 Task: Add a signature Gabriel Evans containing With warm thanks and best wishes, Gabriel Evans to email address softage.1@softage.net and add a label Clothing
Action: Mouse moved to (412, 685)
Screenshot: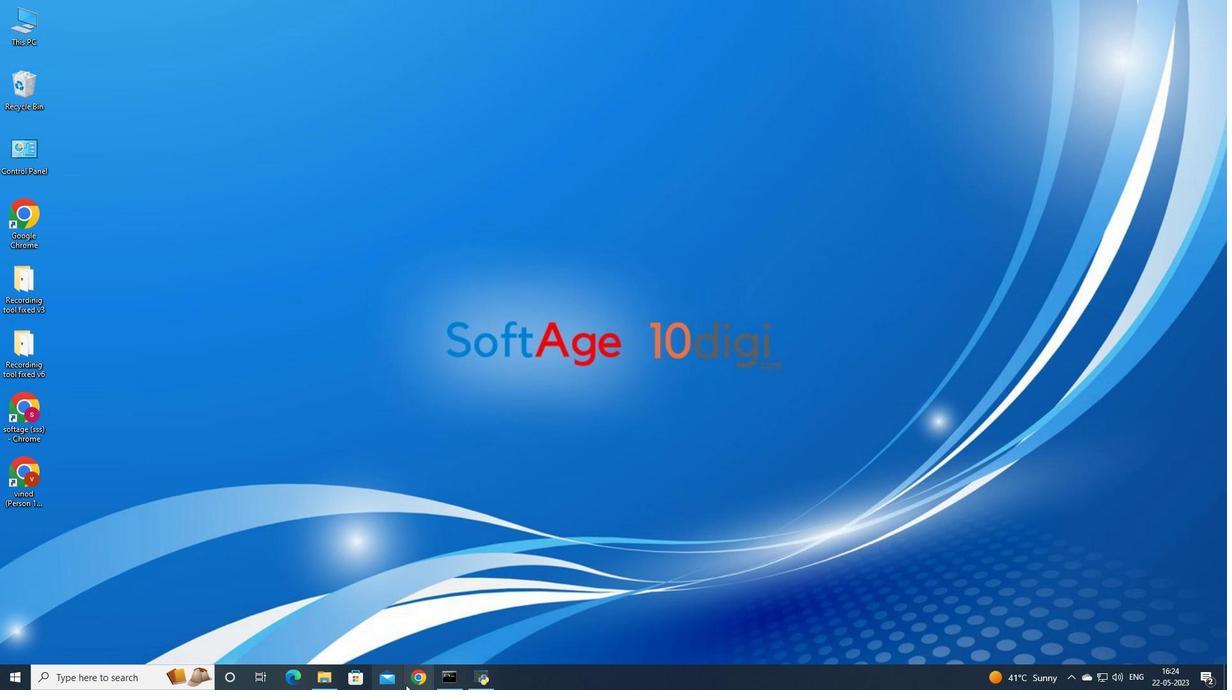 
Action: Mouse pressed left at (412, 685)
Screenshot: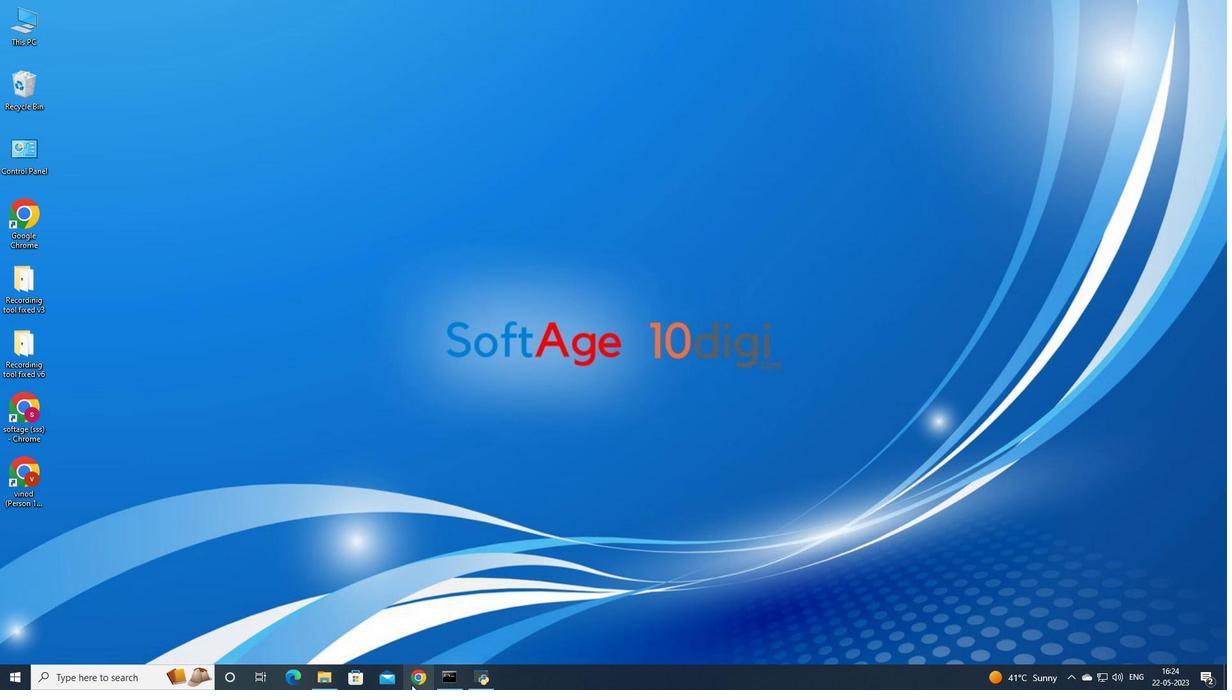 
Action: Mouse moved to (544, 402)
Screenshot: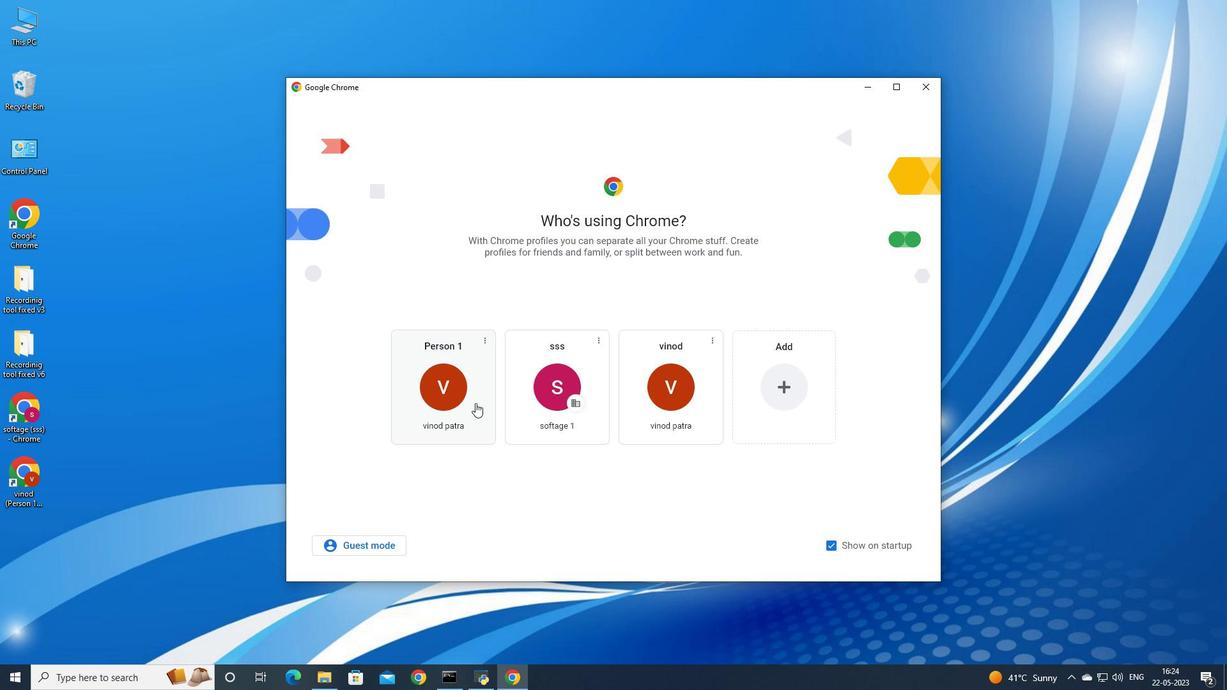 
Action: Mouse pressed left at (544, 402)
Screenshot: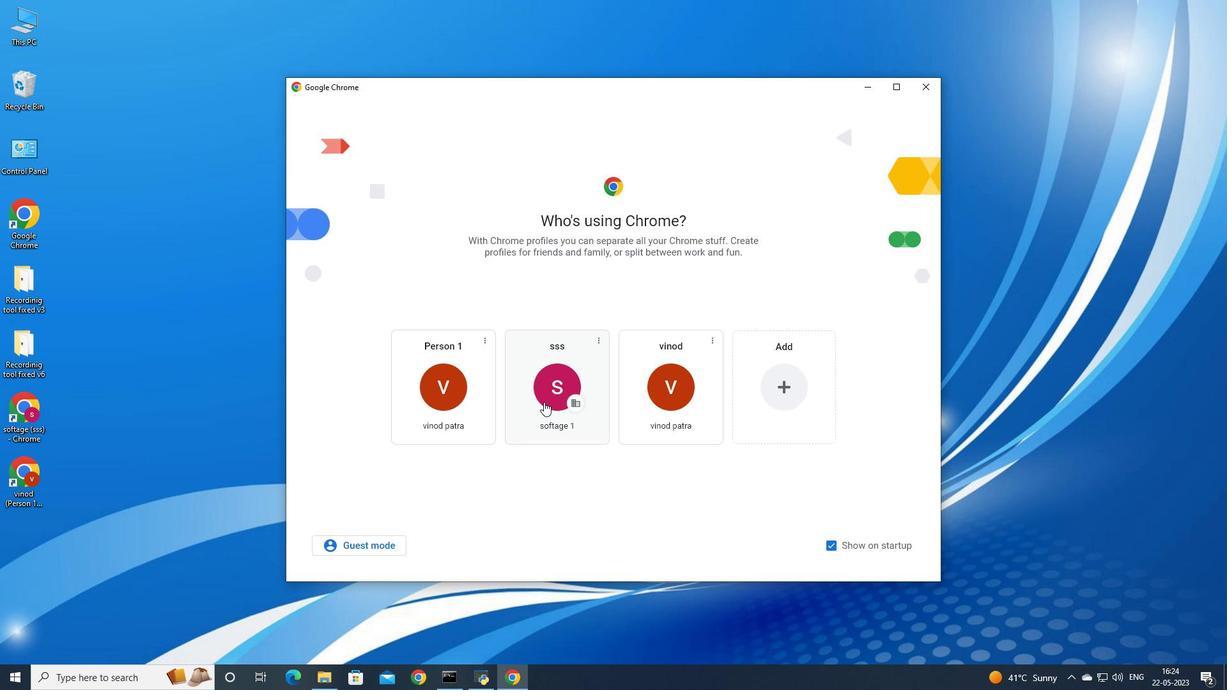 
Action: Mouse moved to (1100, 67)
Screenshot: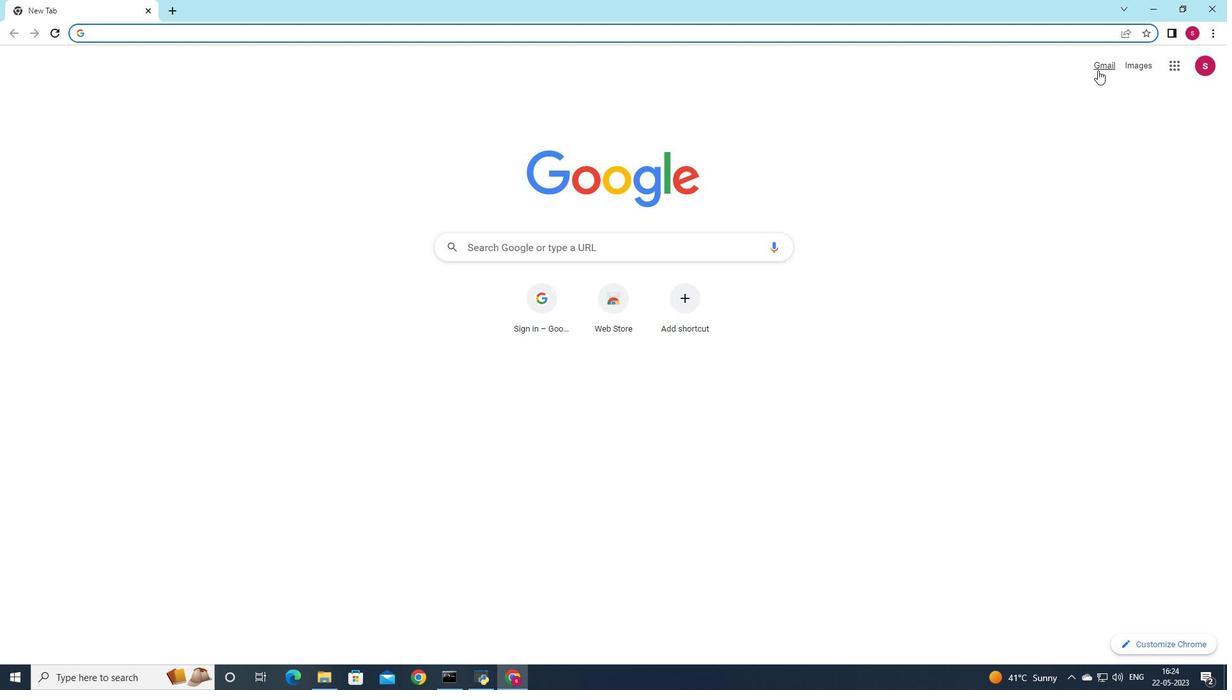 
Action: Mouse pressed left at (1100, 67)
Screenshot: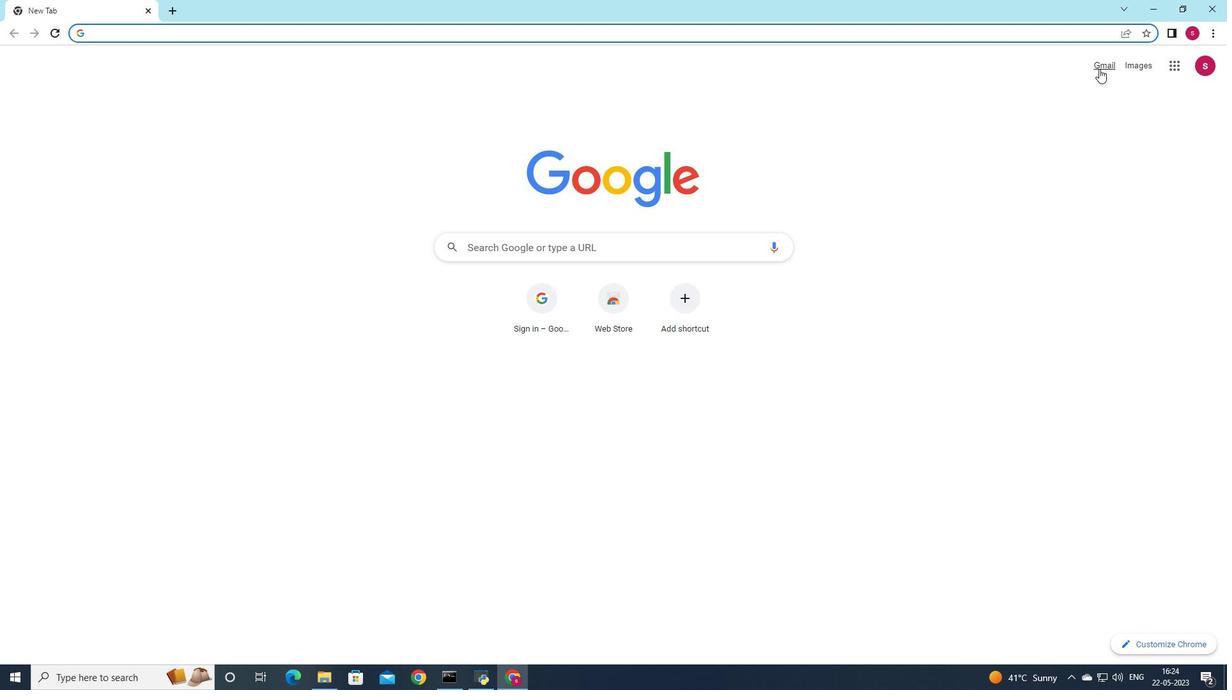 
Action: Mouse moved to (1090, 86)
Screenshot: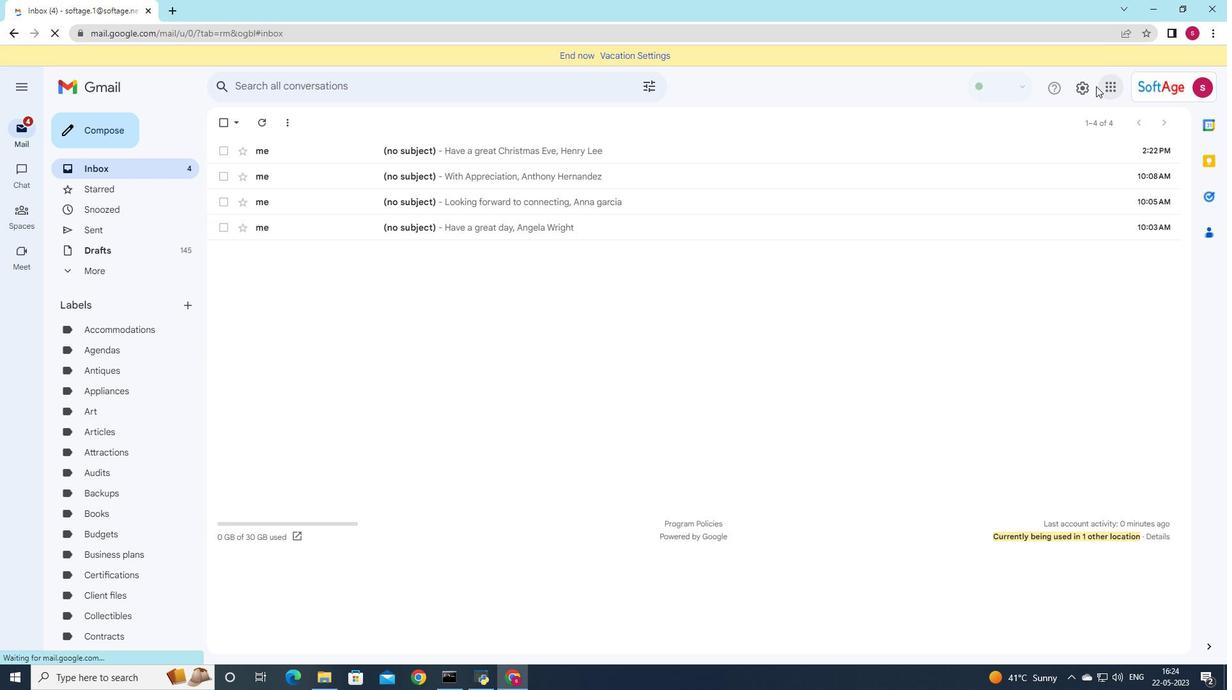 
Action: Mouse pressed left at (1090, 86)
Screenshot: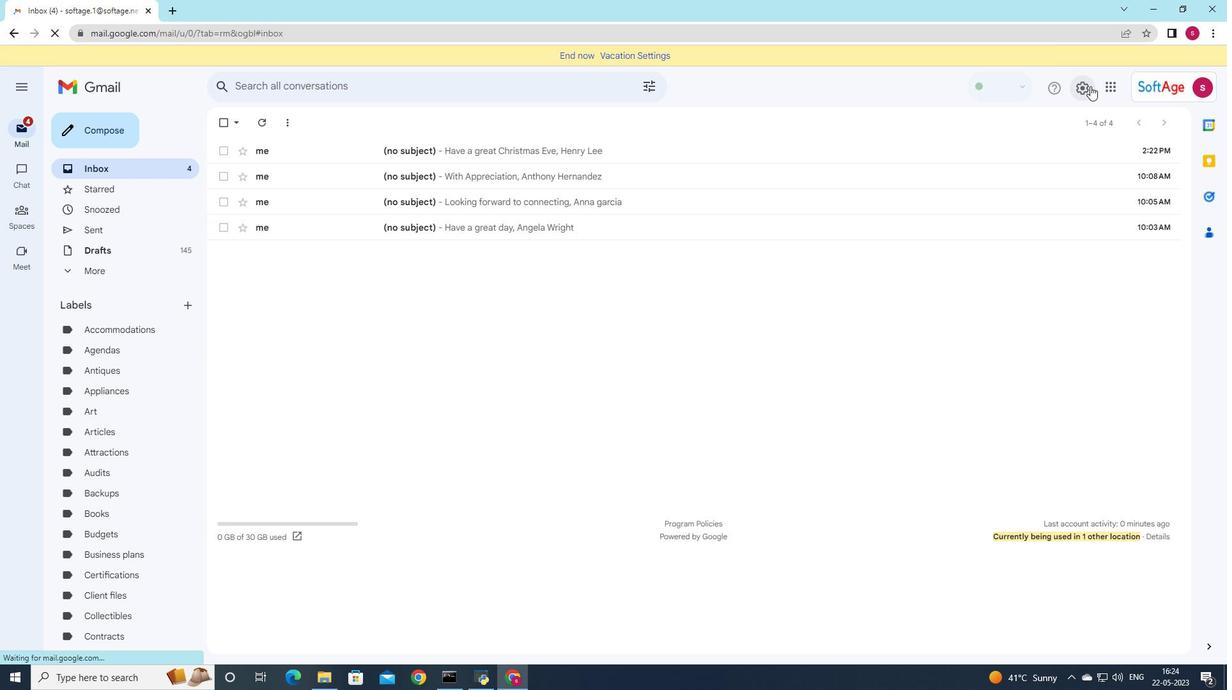 
Action: Mouse moved to (1095, 143)
Screenshot: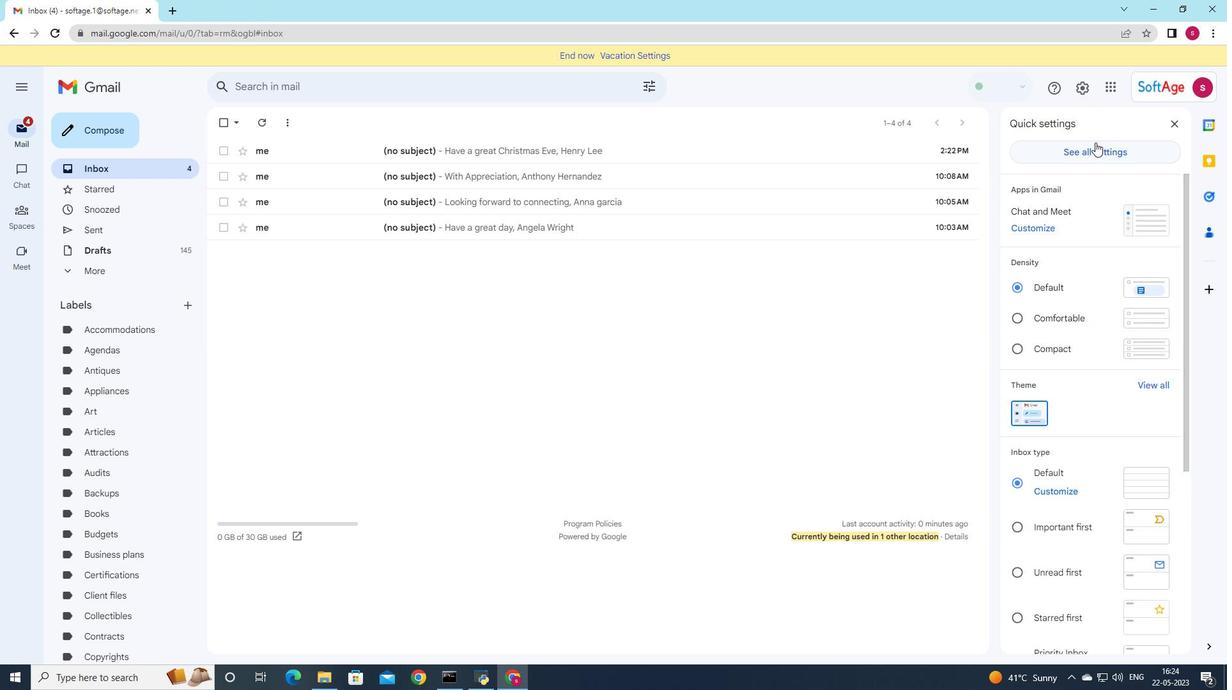 
Action: Mouse pressed left at (1095, 143)
Screenshot: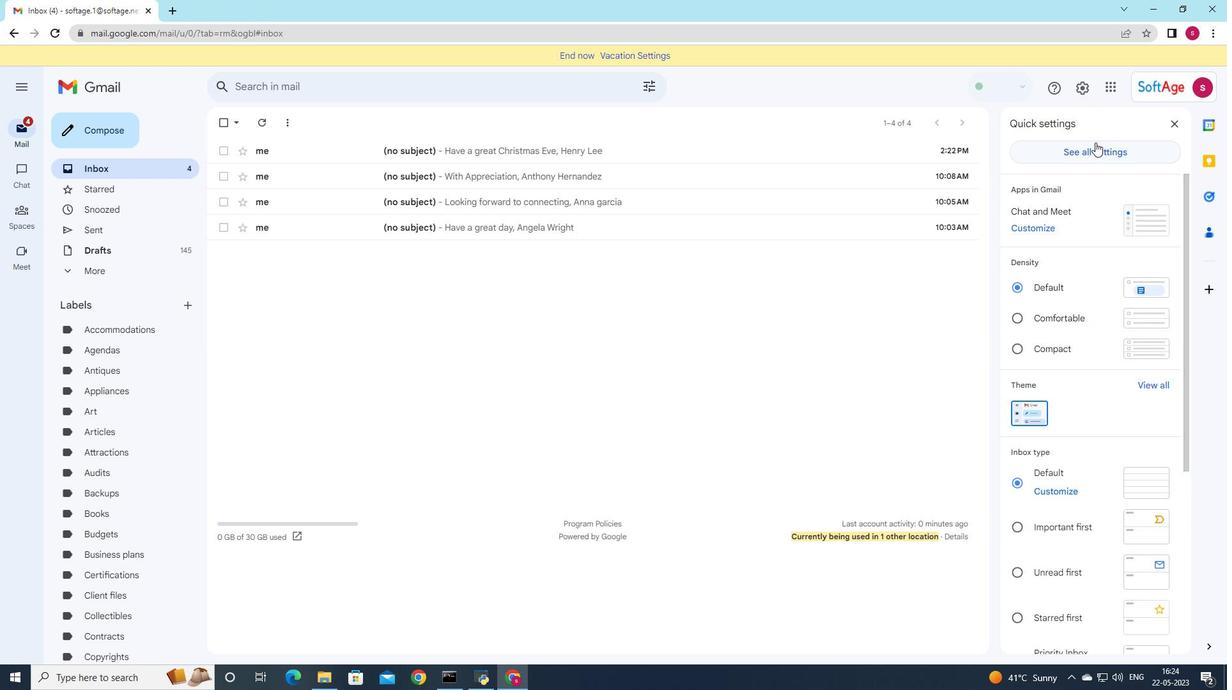 
Action: Mouse moved to (659, 280)
Screenshot: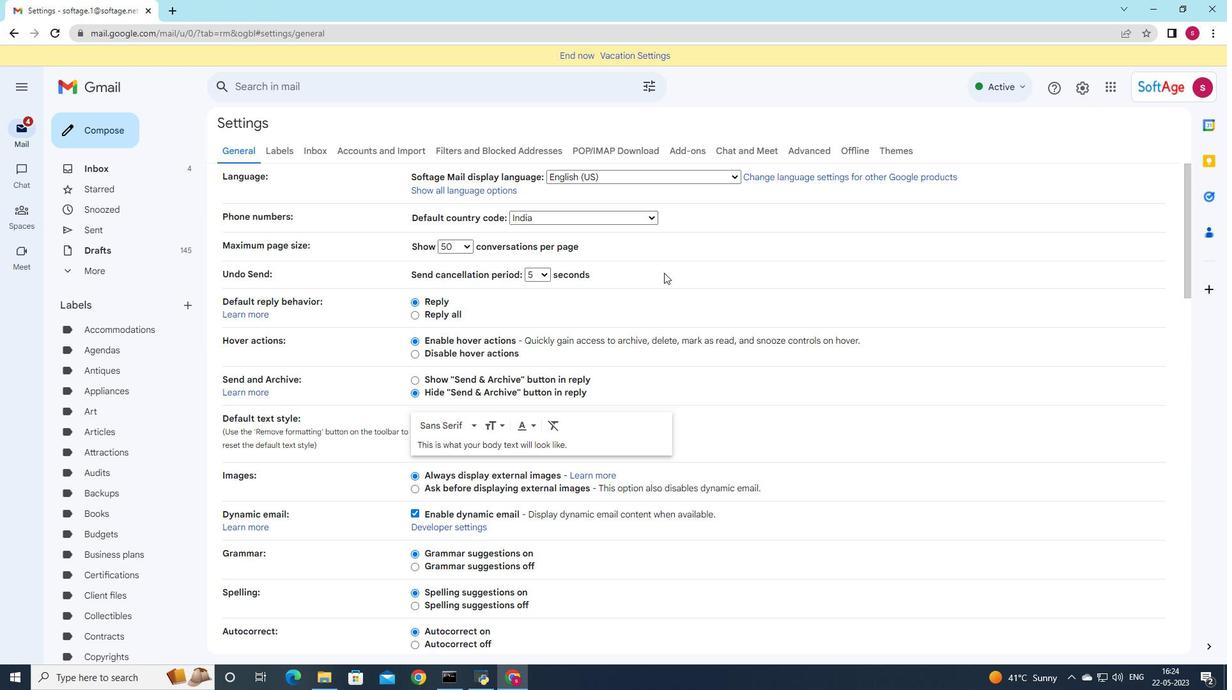 
Action: Mouse scrolled (659, 279) with delta (0, 0)
Screenshot: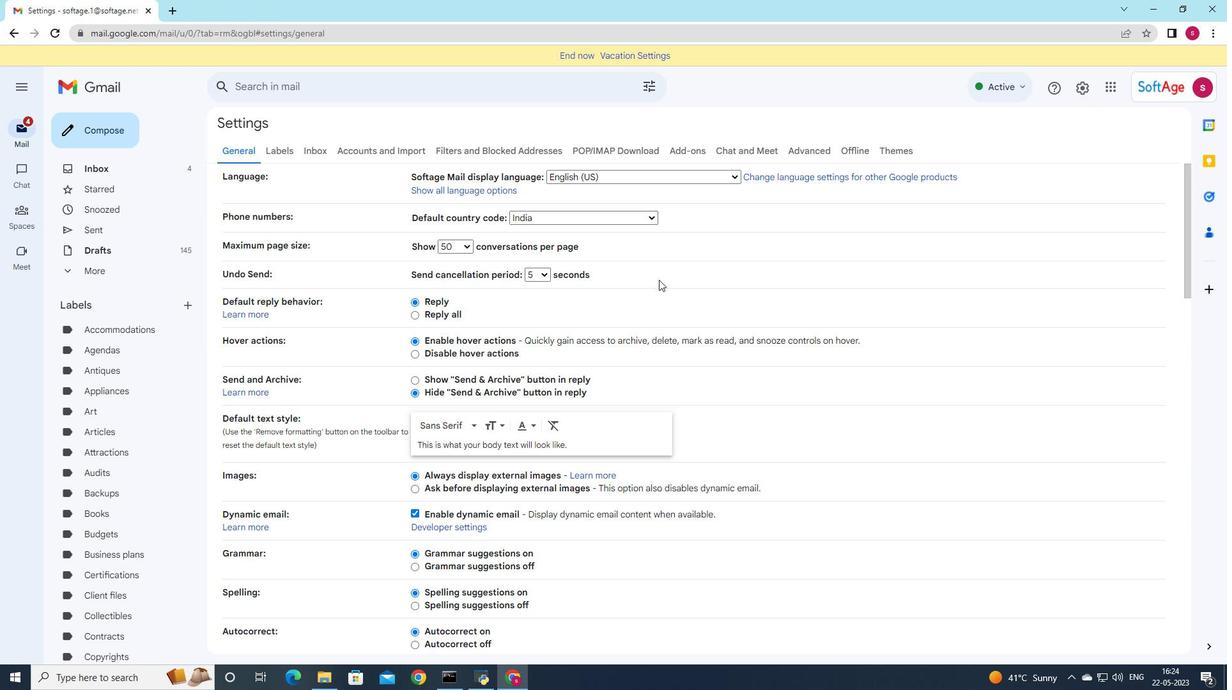 
Action: Mouse scrolled (659, 279) with delta (0, 0)
Screenshot: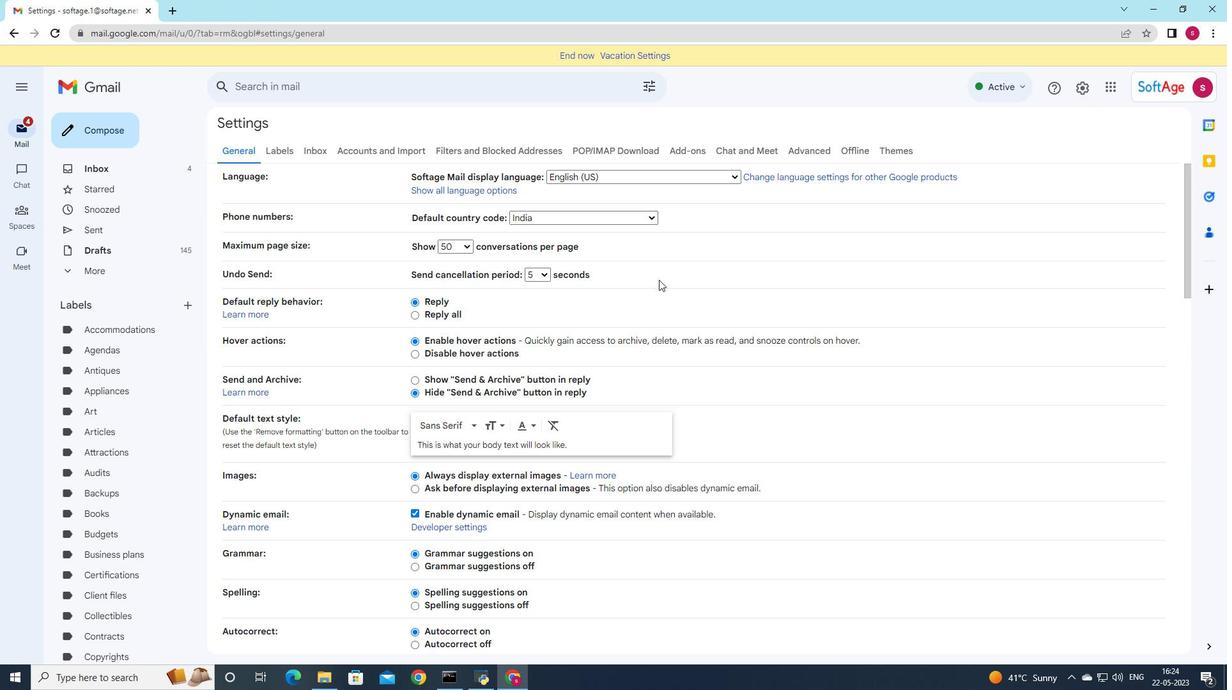 
Action: Mouse scrolled (659, 279) with delta (0, 0)
Screenshot: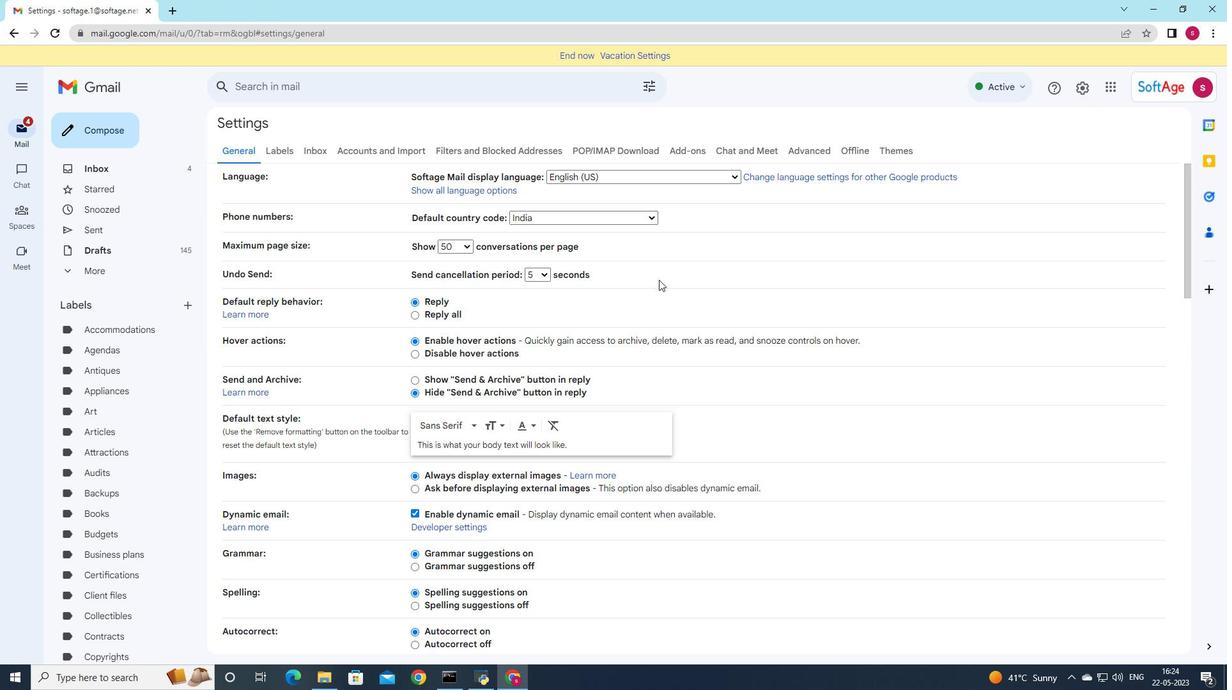 
Action: Mouse moved to (657, 285)
Screenshot: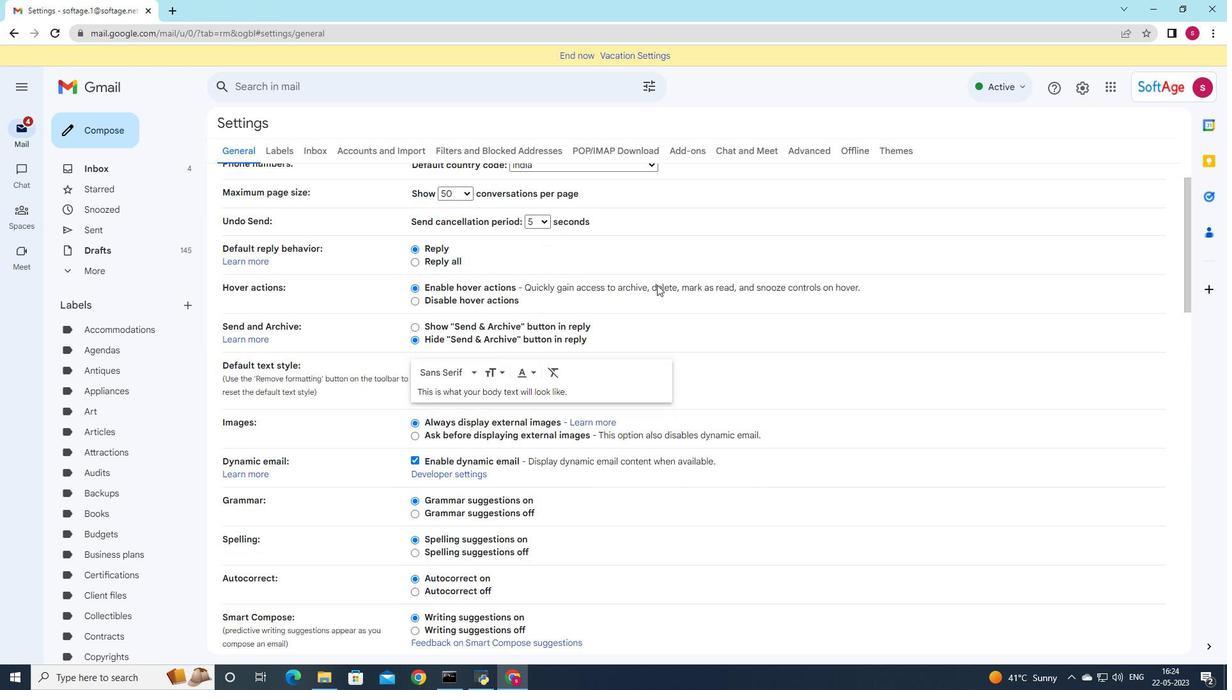 
Action: Mouse scrolled (657, 285) with delta (0, 0)
Screenshot: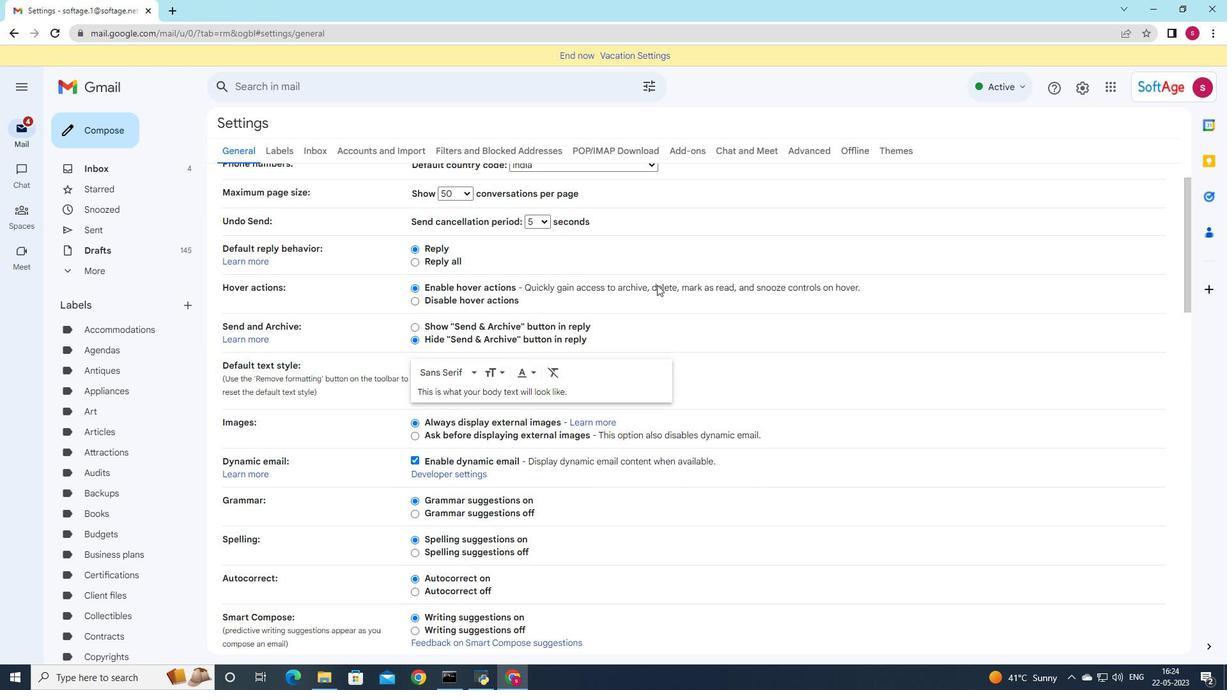 
Action: Mouse scrolled (657, 285) with delta (0, 0)
Screenshot: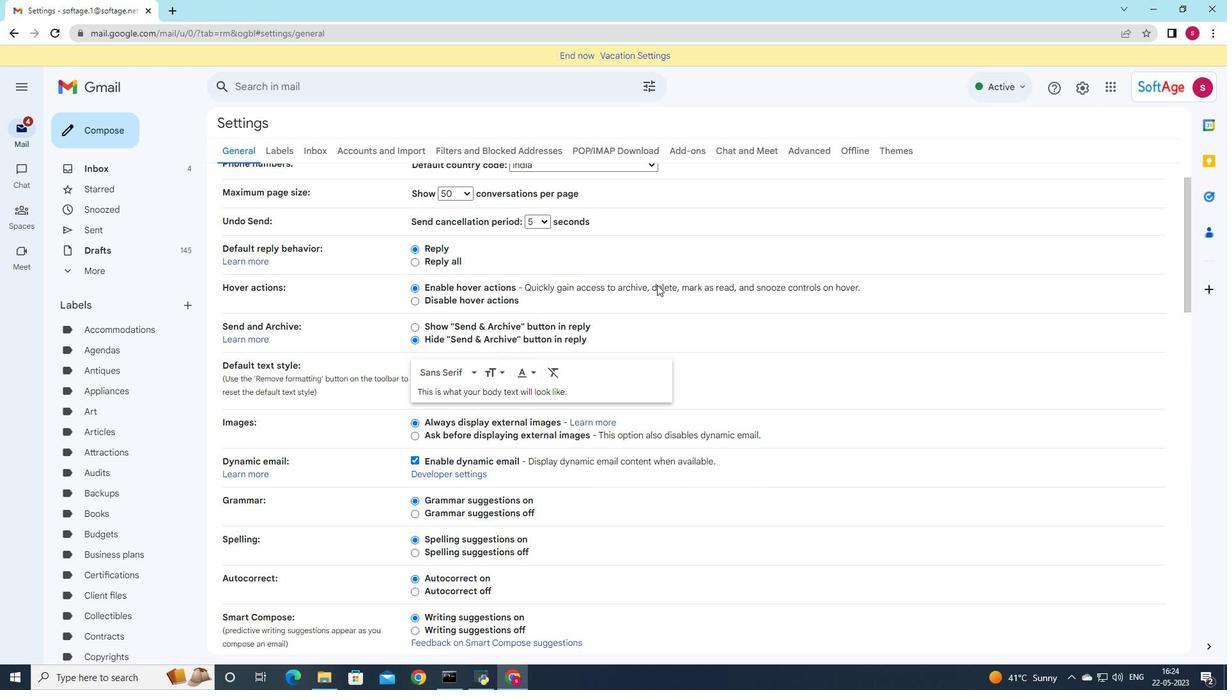 
Action: Mouse scrolled (657, 285) with delta (0, 0)
Screenshot: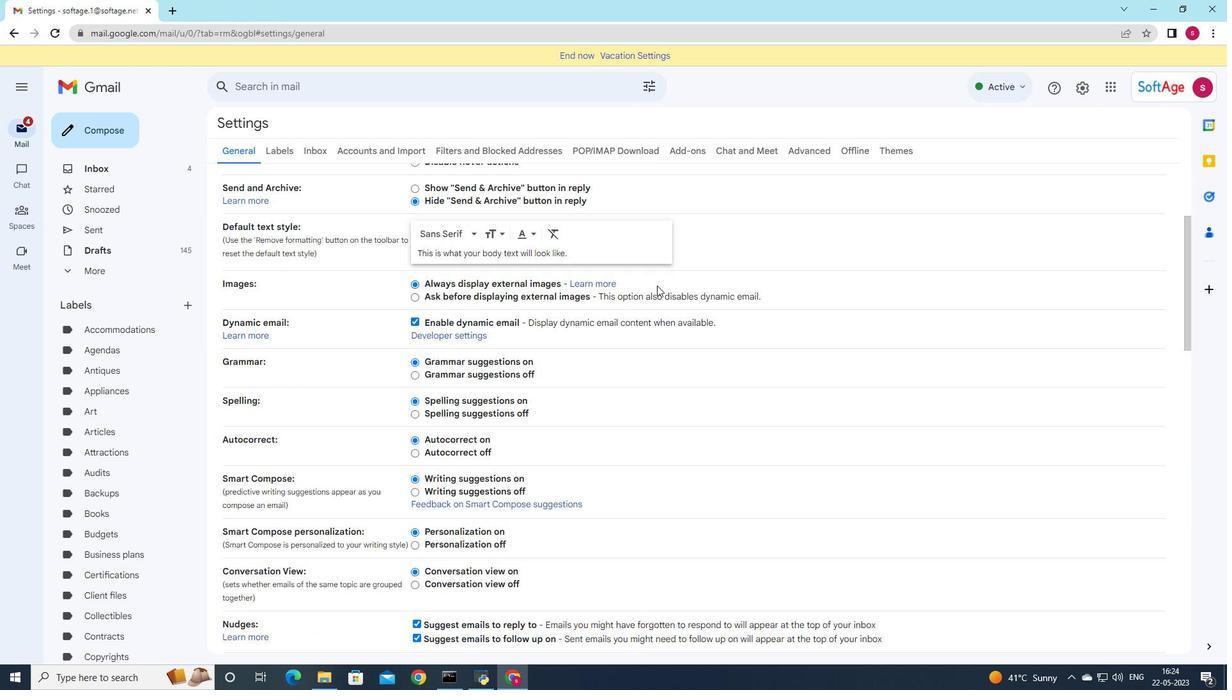 
Action: Mouse scrolled (657, 285) with delta (0, 0)
Screenshot: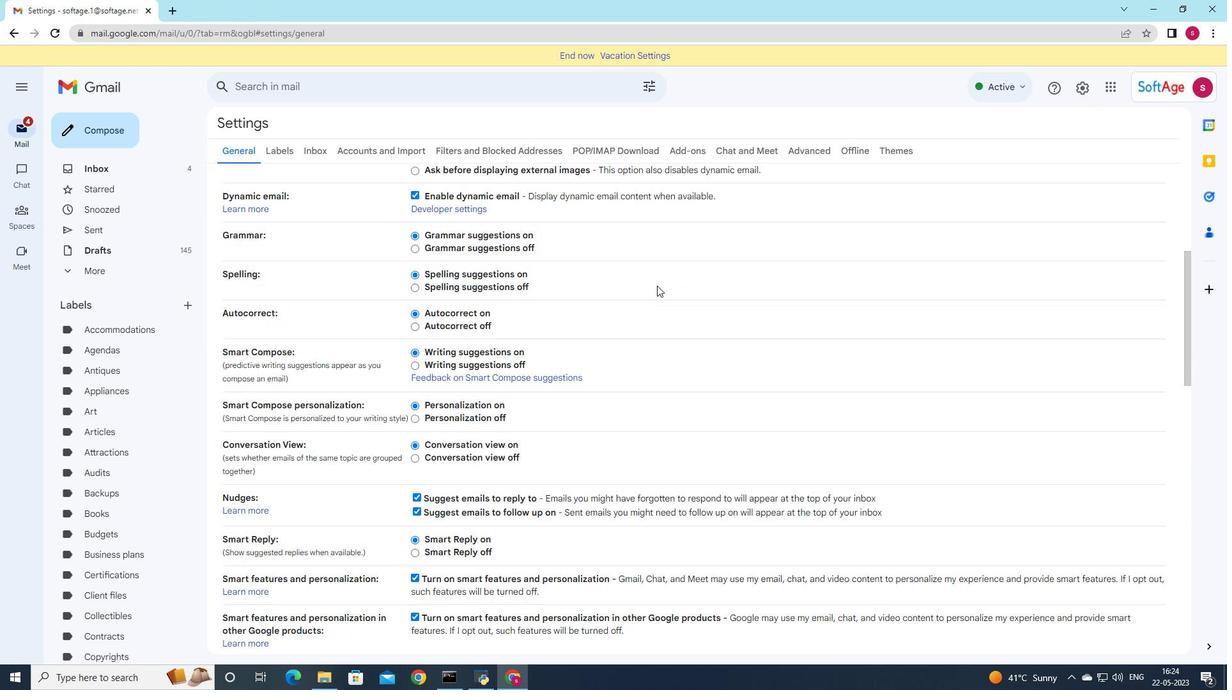 
Action: Mouse scrolled (657, 285) with delta (0, 0)
Screenshot: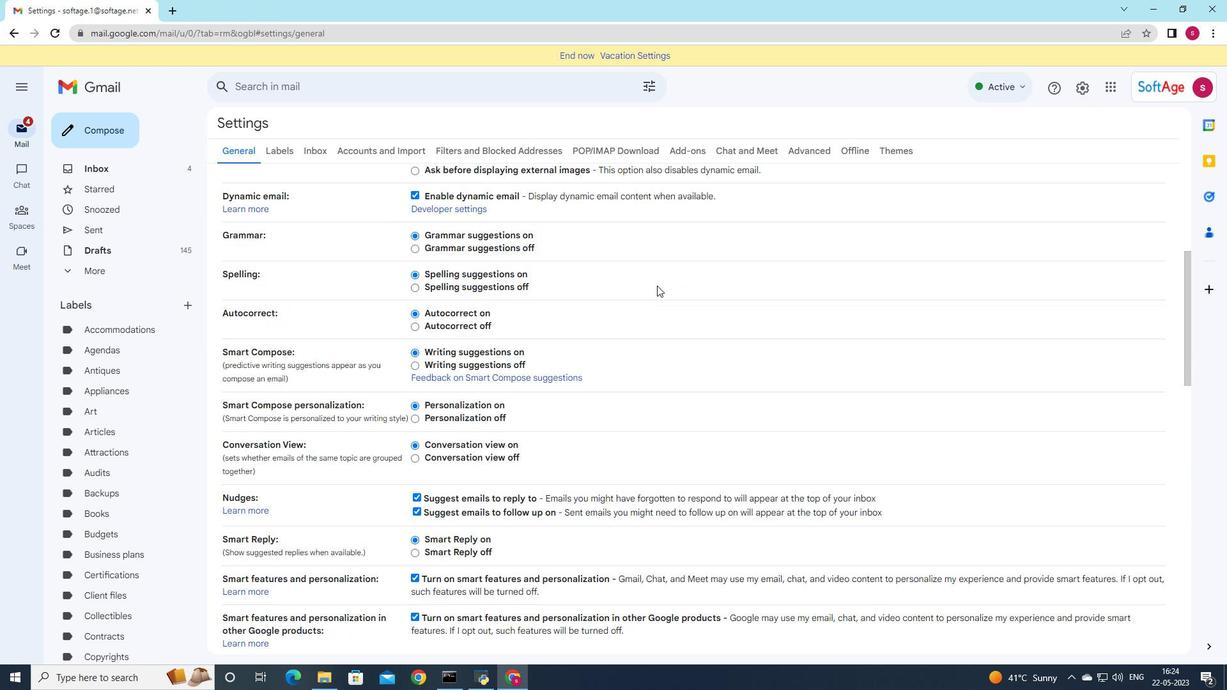 
Action: Mouse scrolled (657, 285) with delta (0, 0)
Screenshot: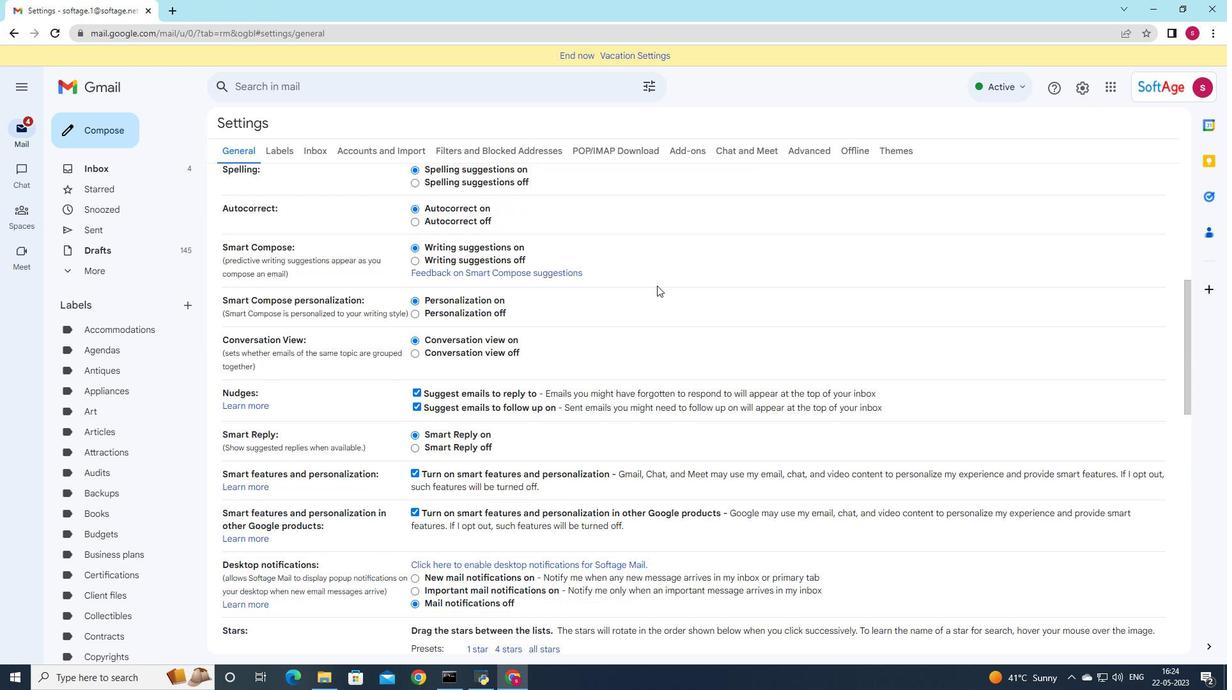 
Action: Mouse scrolled (657, 285) with delta (0, 0)
Screenshot: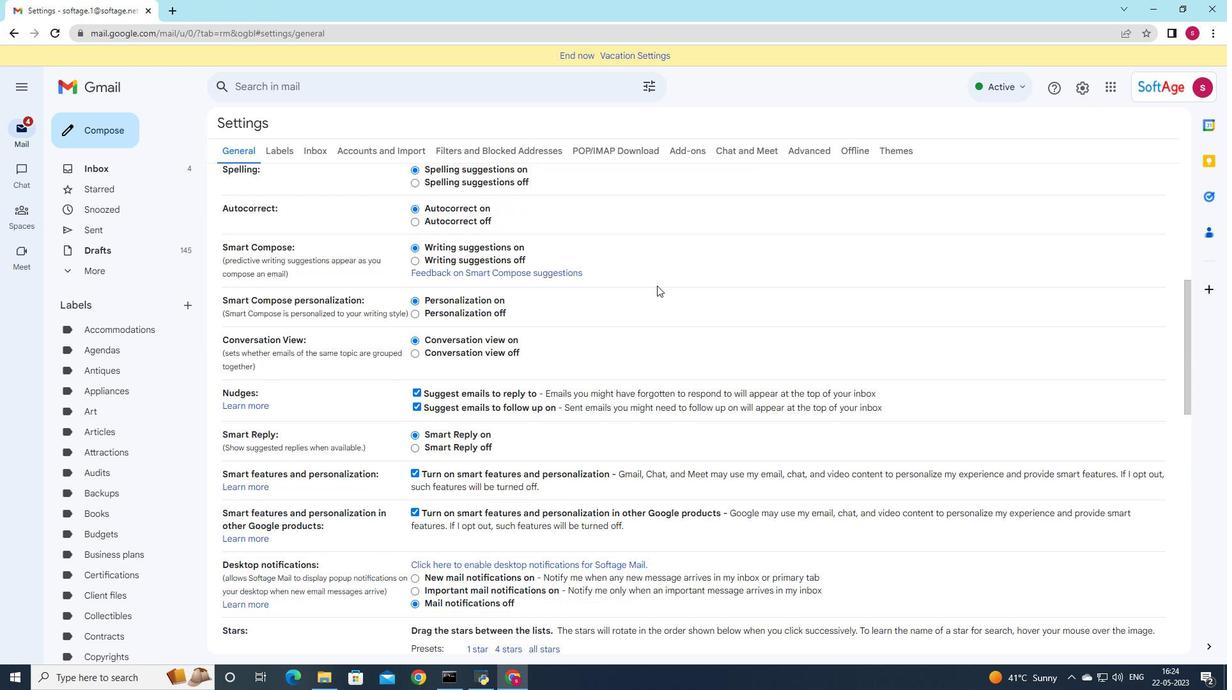 
Action: Mouse scrolled (657, 285) with delta (0, 0)
Screenshot: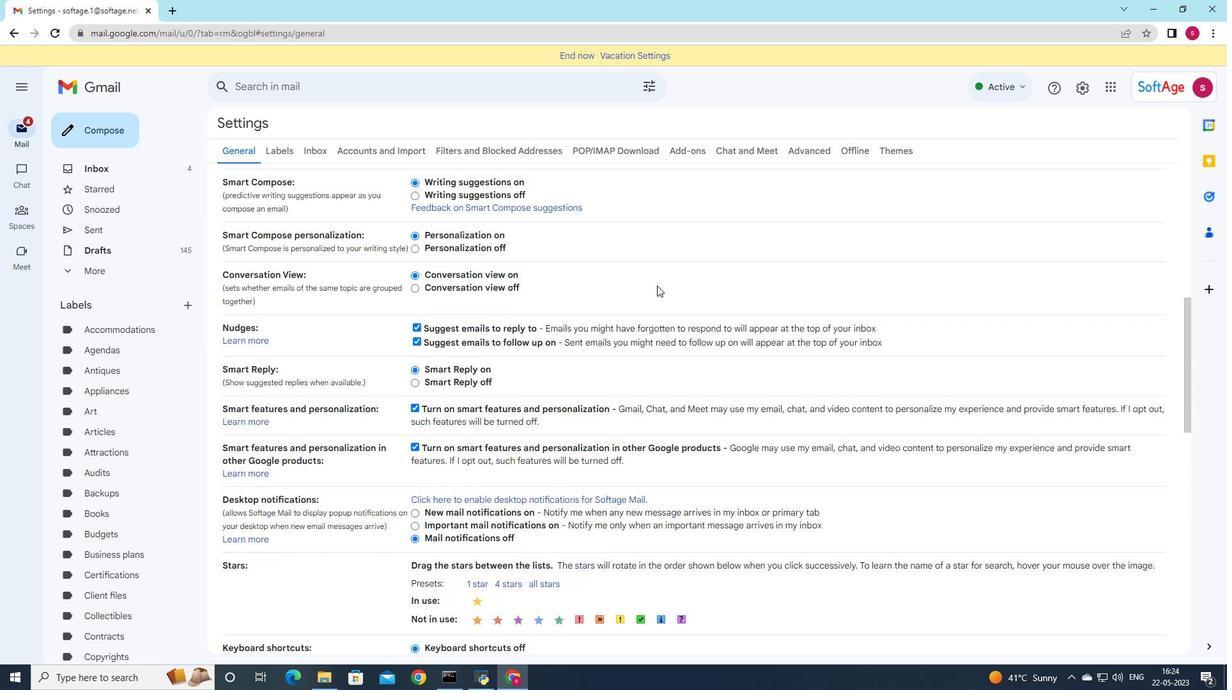 
Action: Mouse scrolled (657, 285) with delta (0, 0)
Screenshot: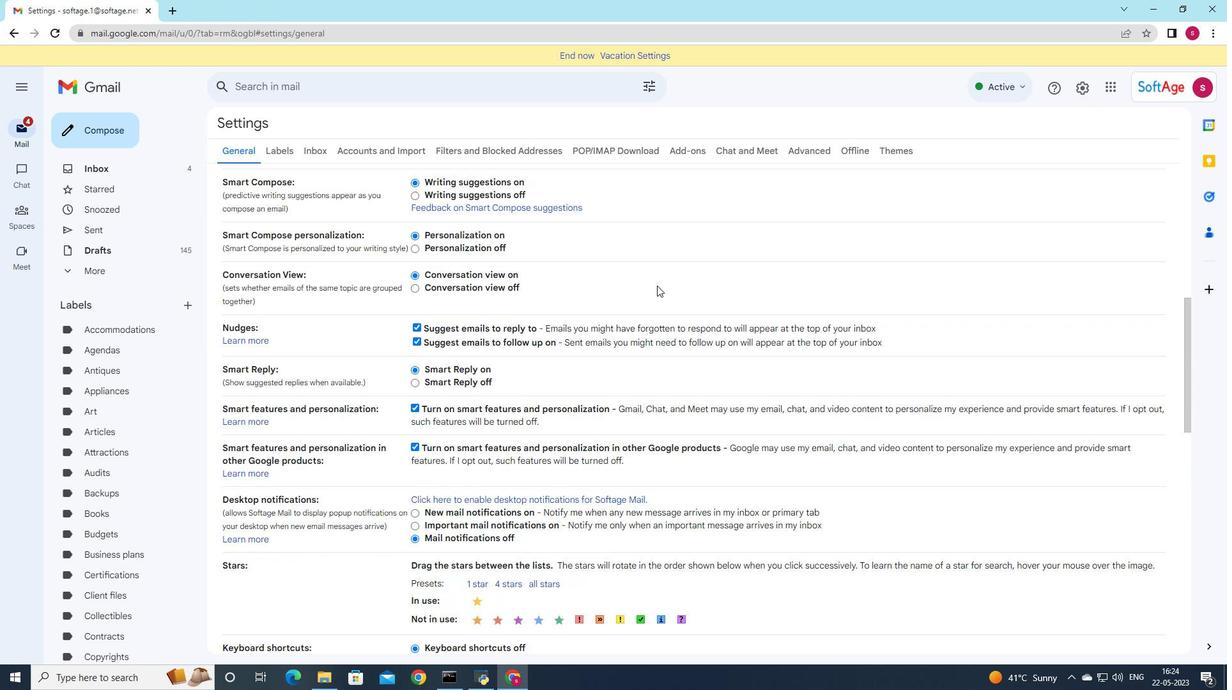 
Action: Mouse scrolled (657, 285) with delta (0, 0)
Screenshot: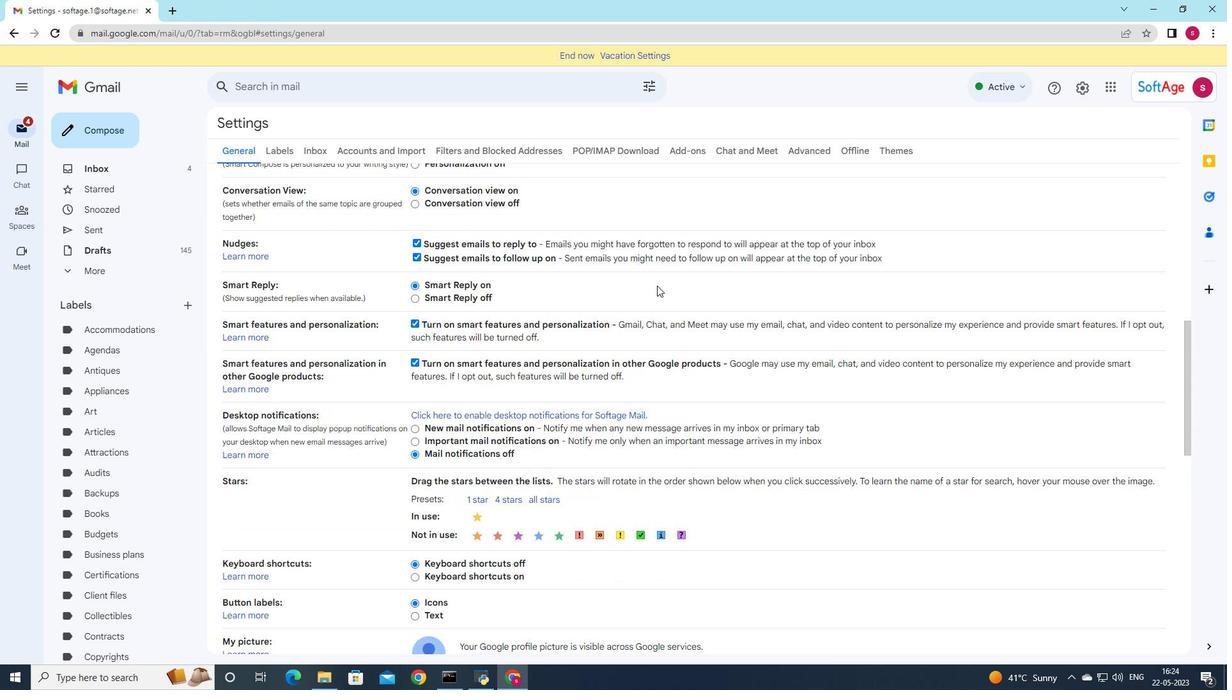 
Action: Mouse scrolled (657, 285) with delta (0, 0)
Screenshot: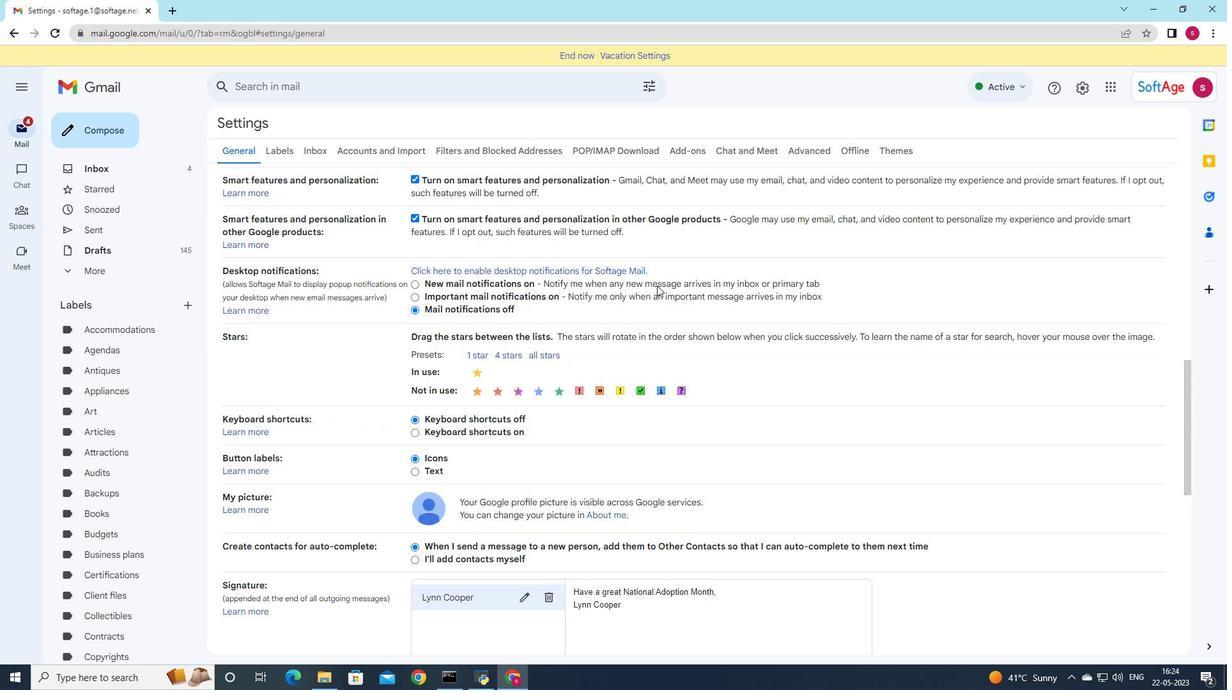 
Action: Mouse scrolled (657, 285) with delta (0, 0)
Screenshot: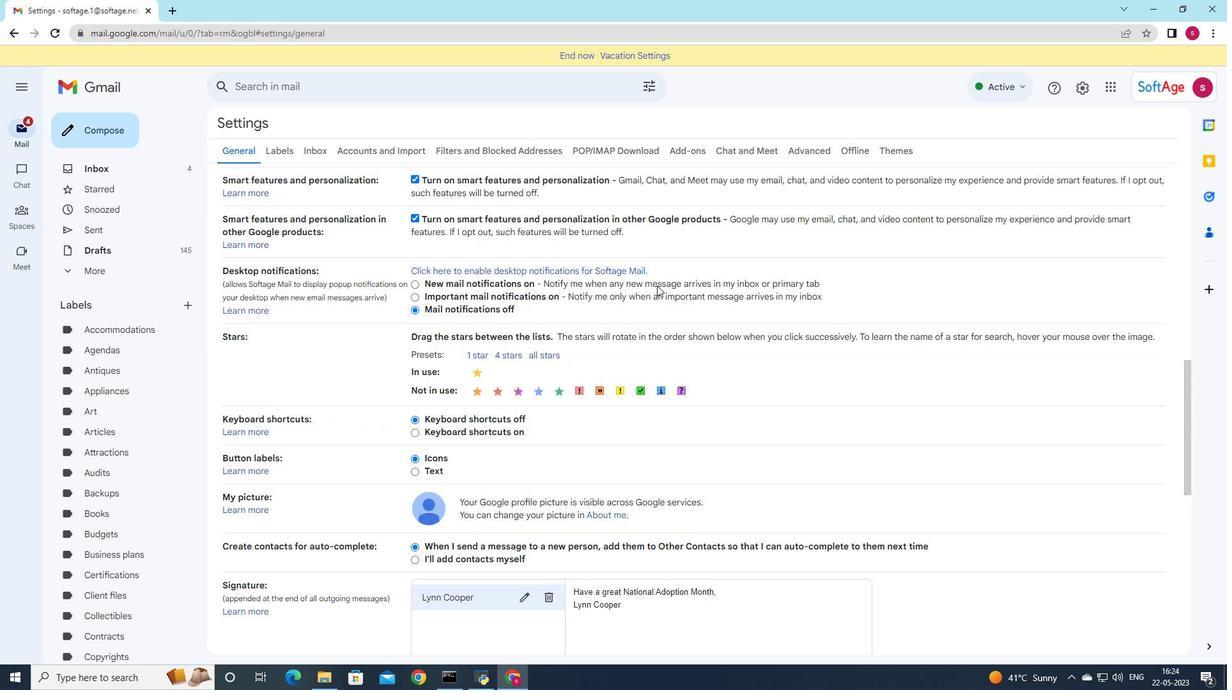 
Action: Mouse moved to (551, 361)
Screenshot: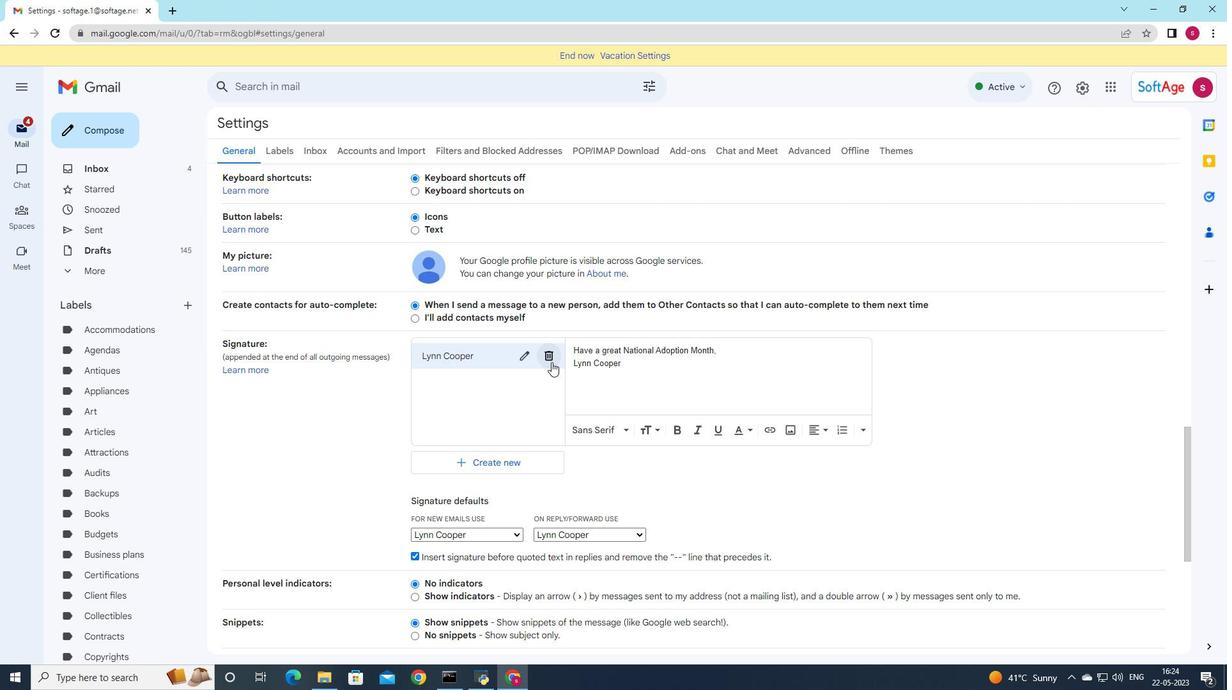 
Action: Mouse pressed left at (551, 361)
Screenshot: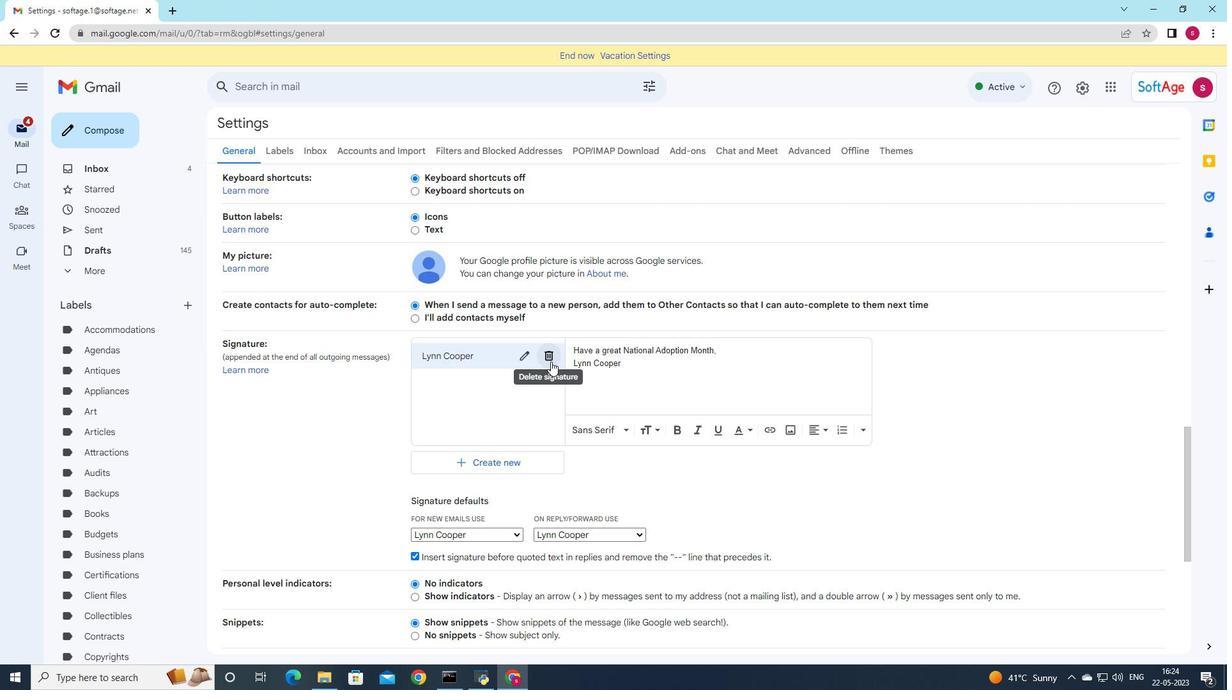 
Action: Mouse moved to (713, 382)
Screenshot: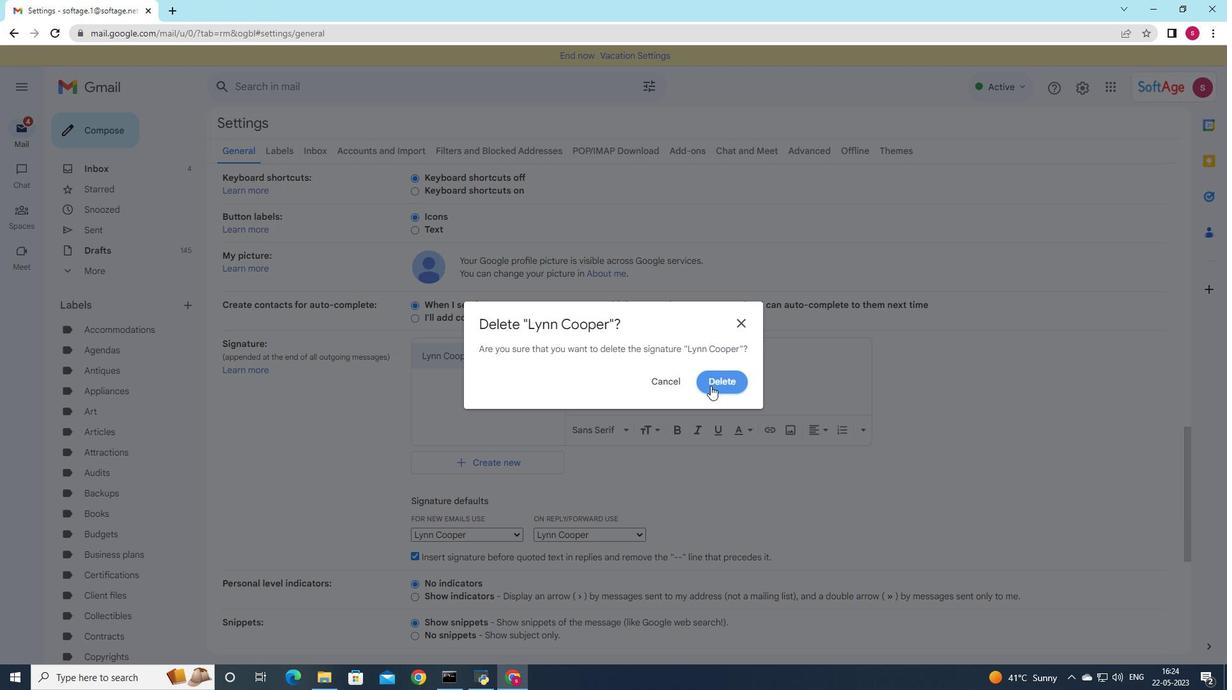 
Action: Mouse pressed left at (713, 382)
Screenshot: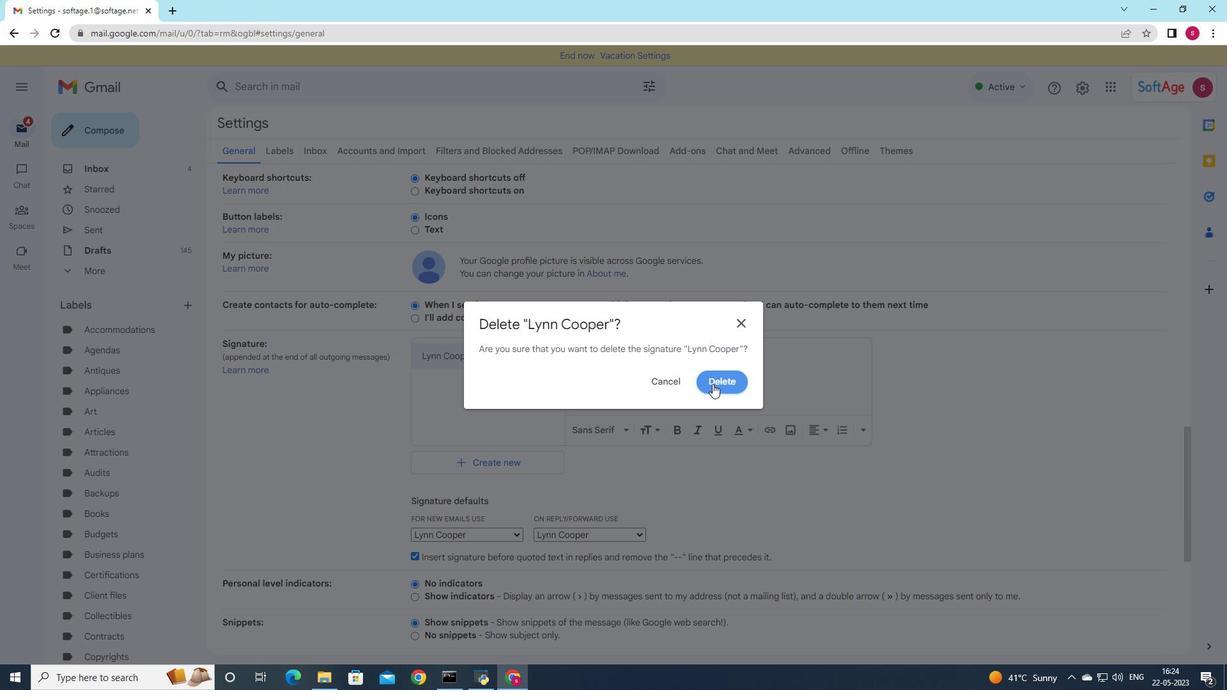 
Action: Mouse moved to (478, 370)
Screenshot: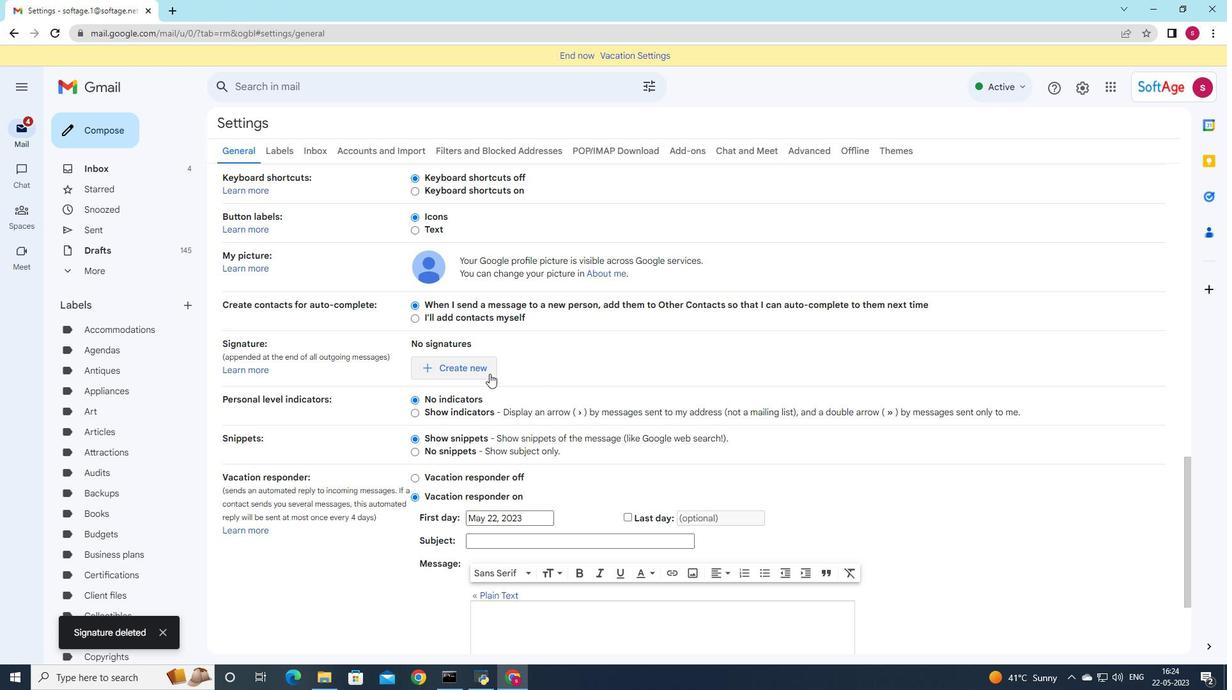 
Action: Mouse pressed left at (478, 370)
Screenshot: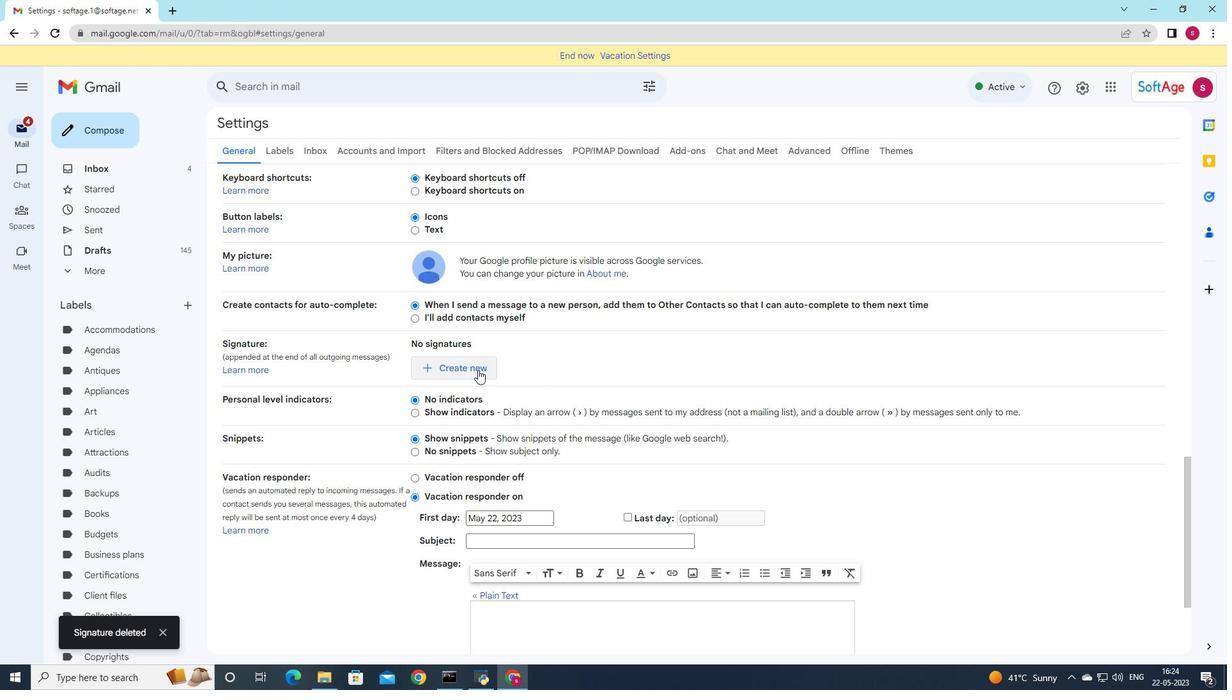 
Action: Mouse moved to (1009, 333)
Screenshot: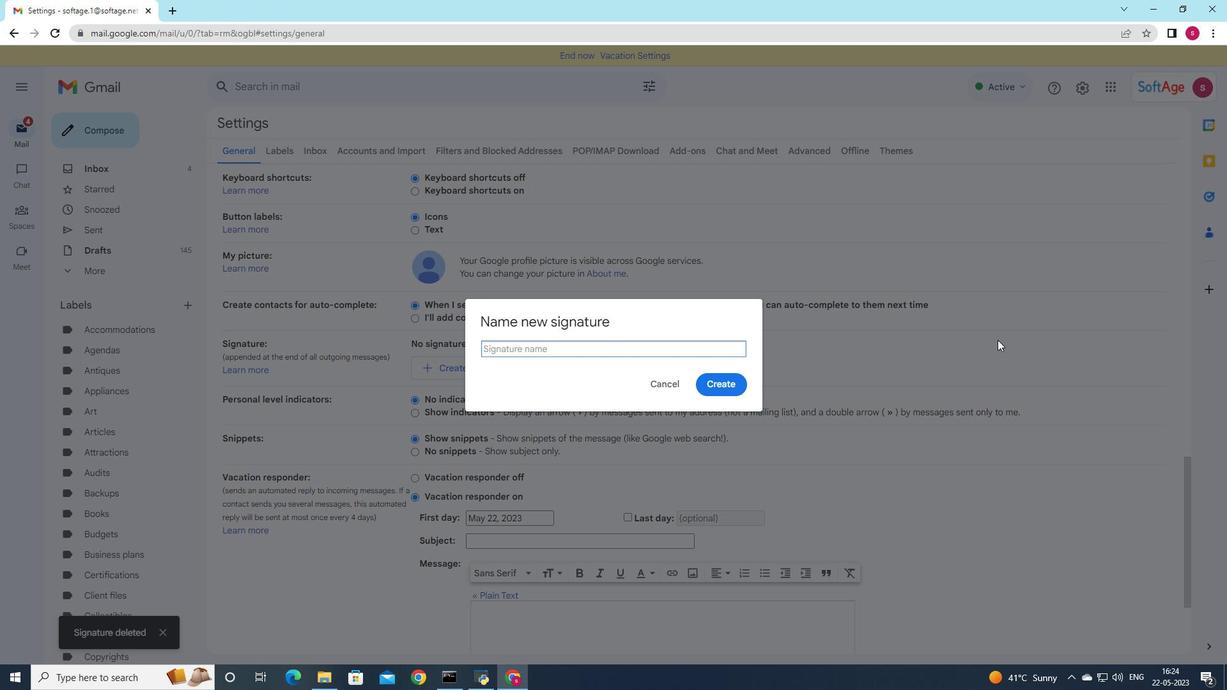 
Action: Key pressed <Key.shift><Key.shift><Key.shift><Key.shift><Key.shift><Key.shift><Key.shift><Key.shift><Key.shift>ga<Key.backspace><Key.backspace><Key.shift>Gabriek<Key.backspace>l
Screenshot: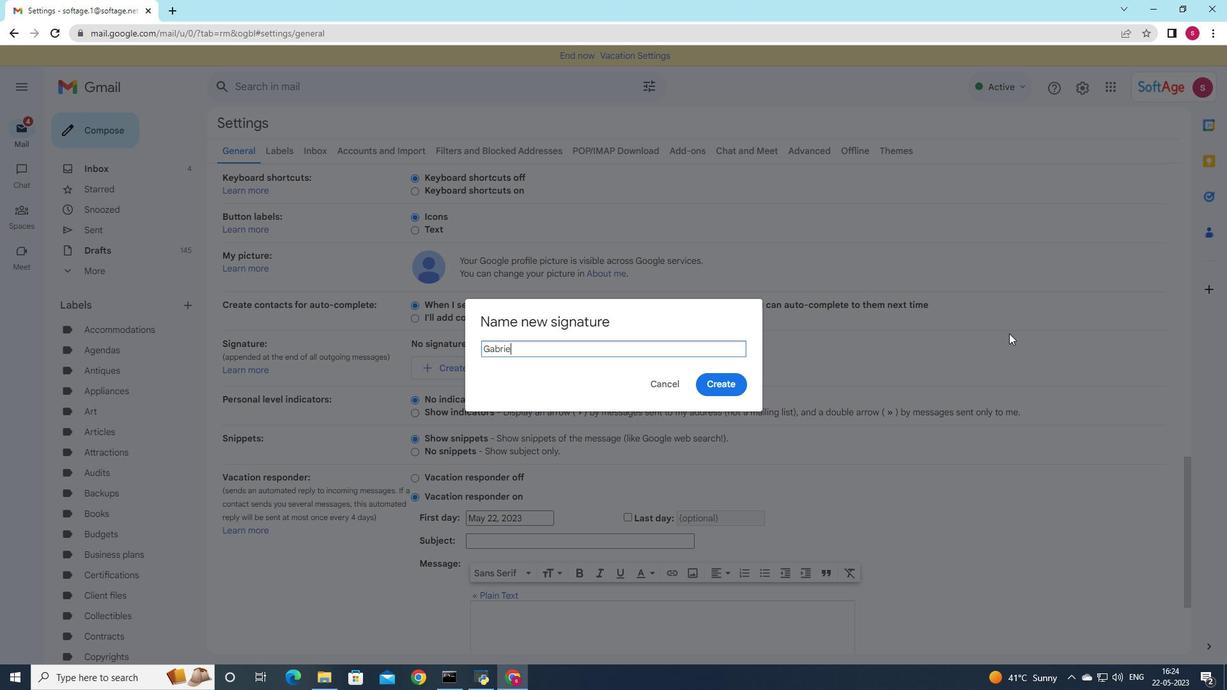 
Action: Mouse moved to (701, 384)
Screenshot: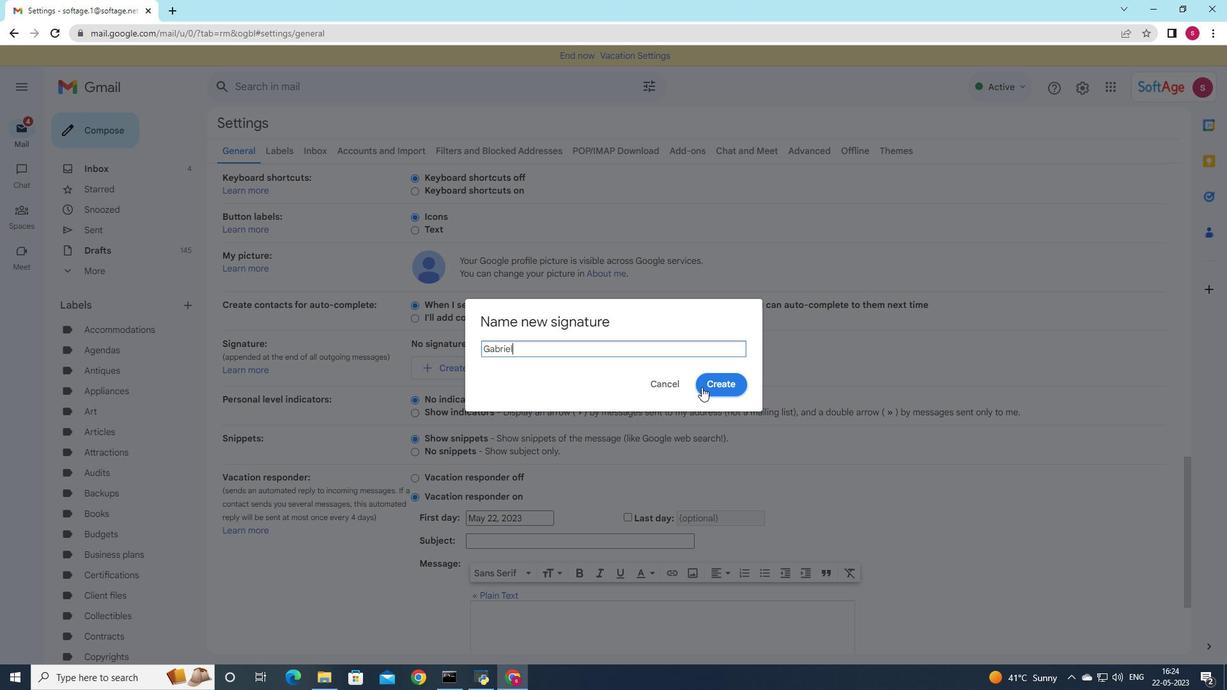 
Action: Mouse pressed left at (701, 384)
Screenshot: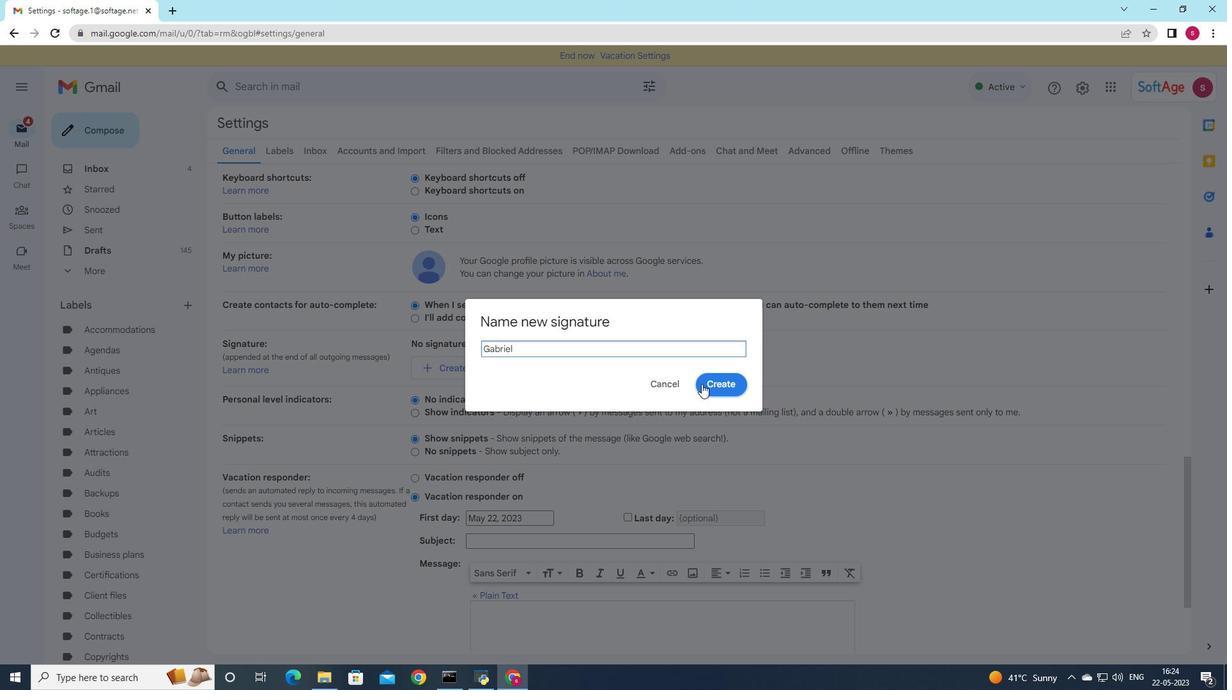 
Action: Mouse moved to (622, 361)
Screenshot: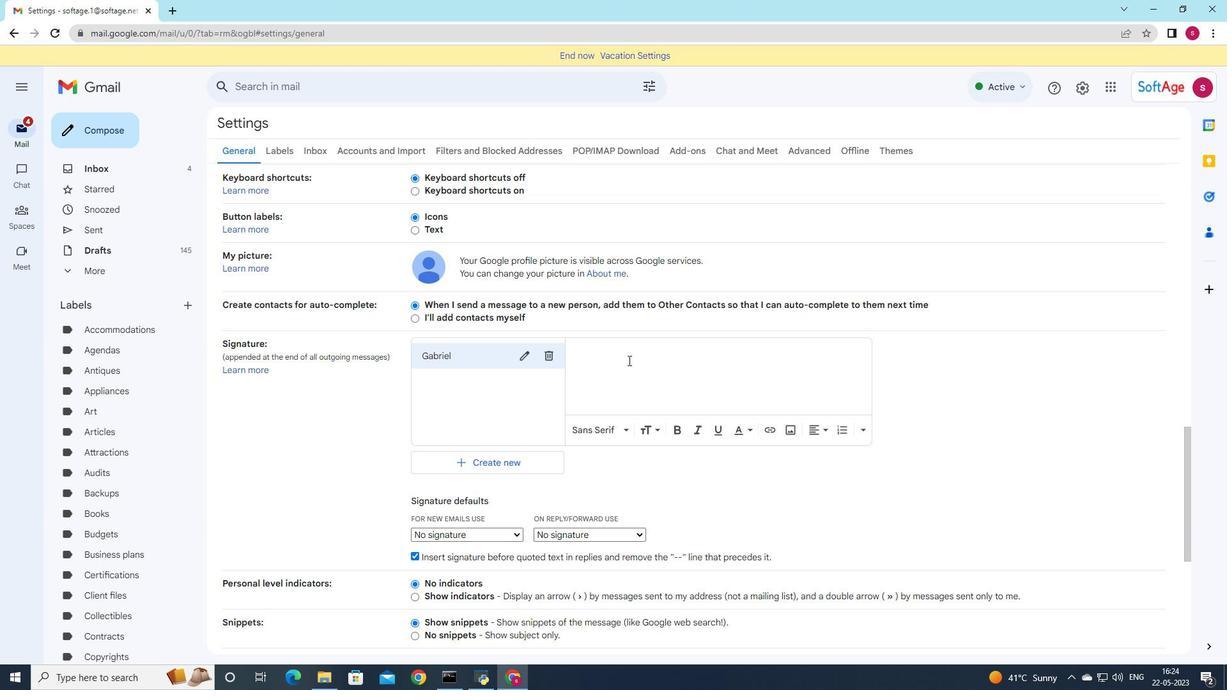 
Action: Mouse pressed left at (622, 361)
Screenshot: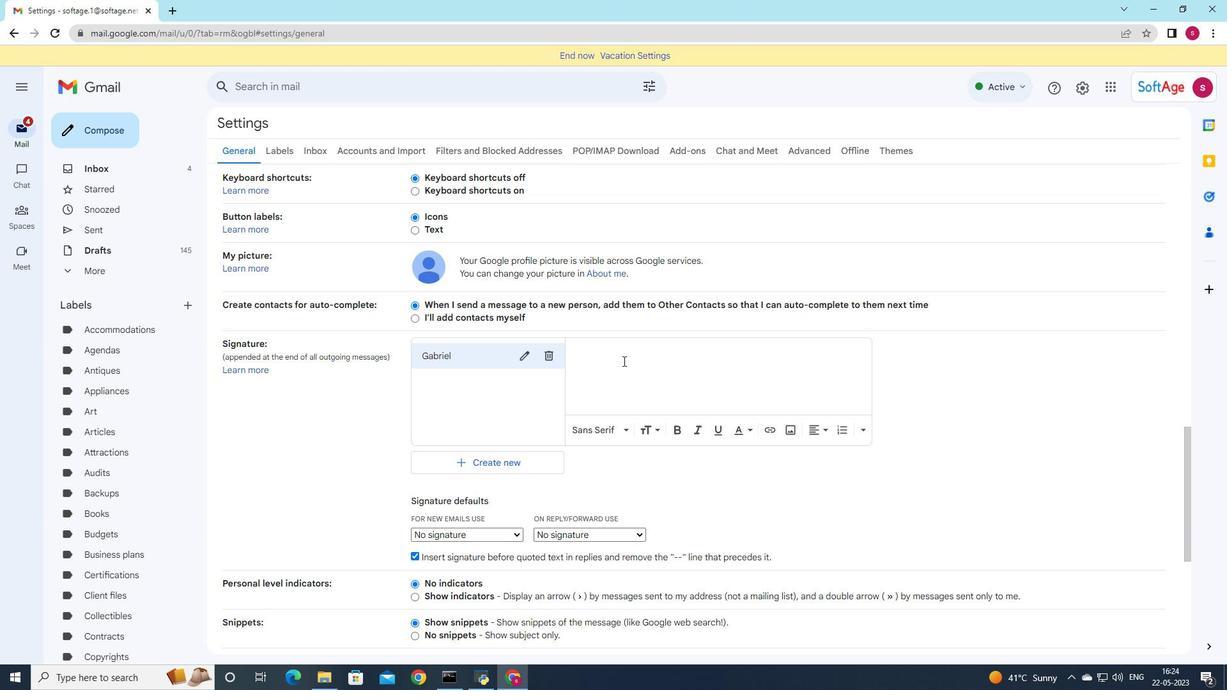 
Action: Key pressed <Key.shift>With<Key.space>warm<Key.space>thanks<Key.space>and<Key.space>best<Key.space>wishes,<Key.enter><Key.shift>Gabriel<Key.space><Key.shift>evab<Key.backspace>ns
Screenshot: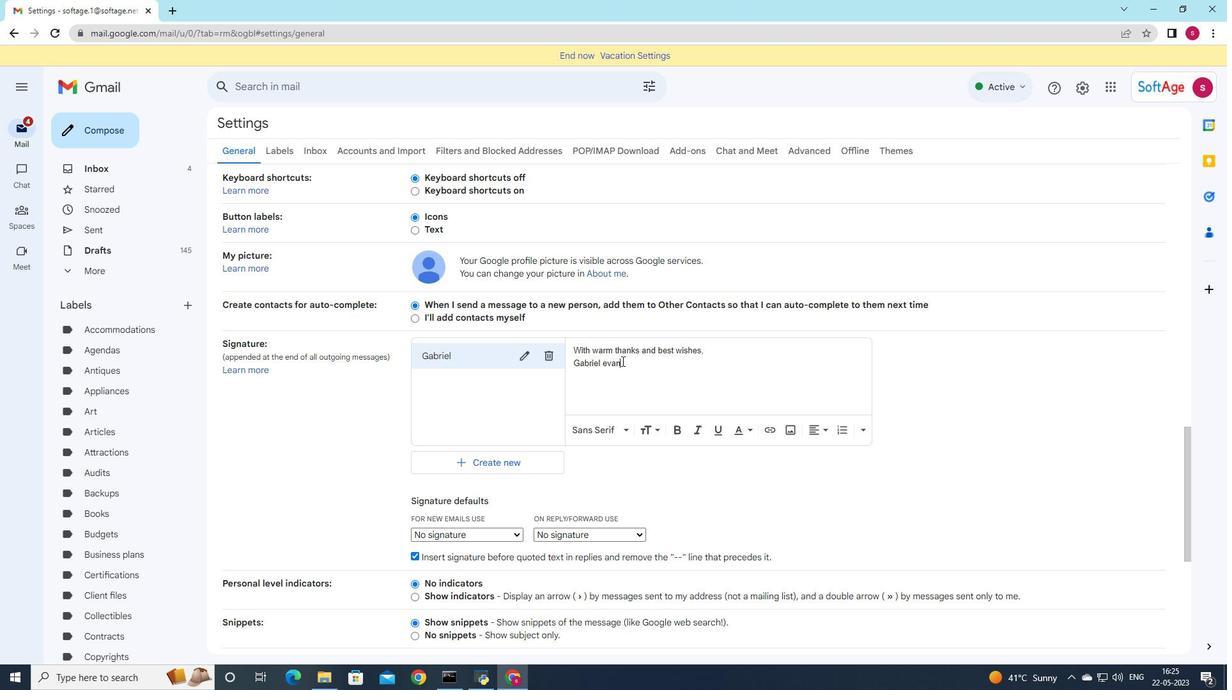 
Action: Mouse moved to (607, 366)
Screenshot: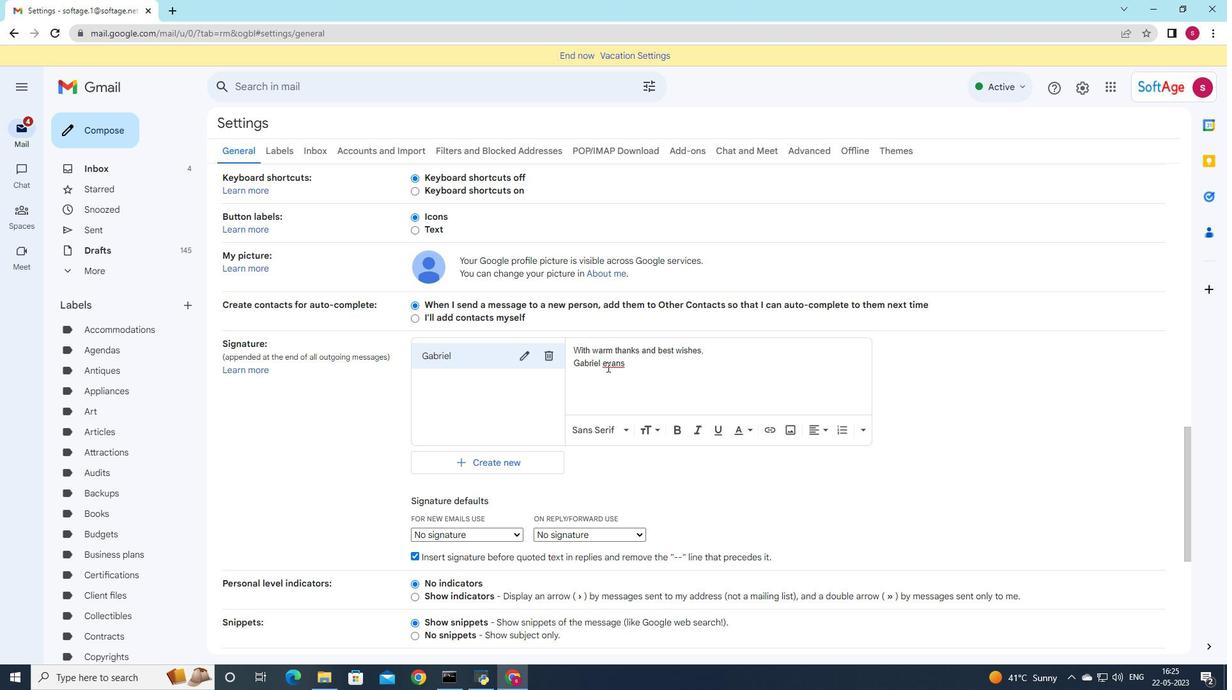 
Action: Mouse pressed left at (607, 366)
Screenshot: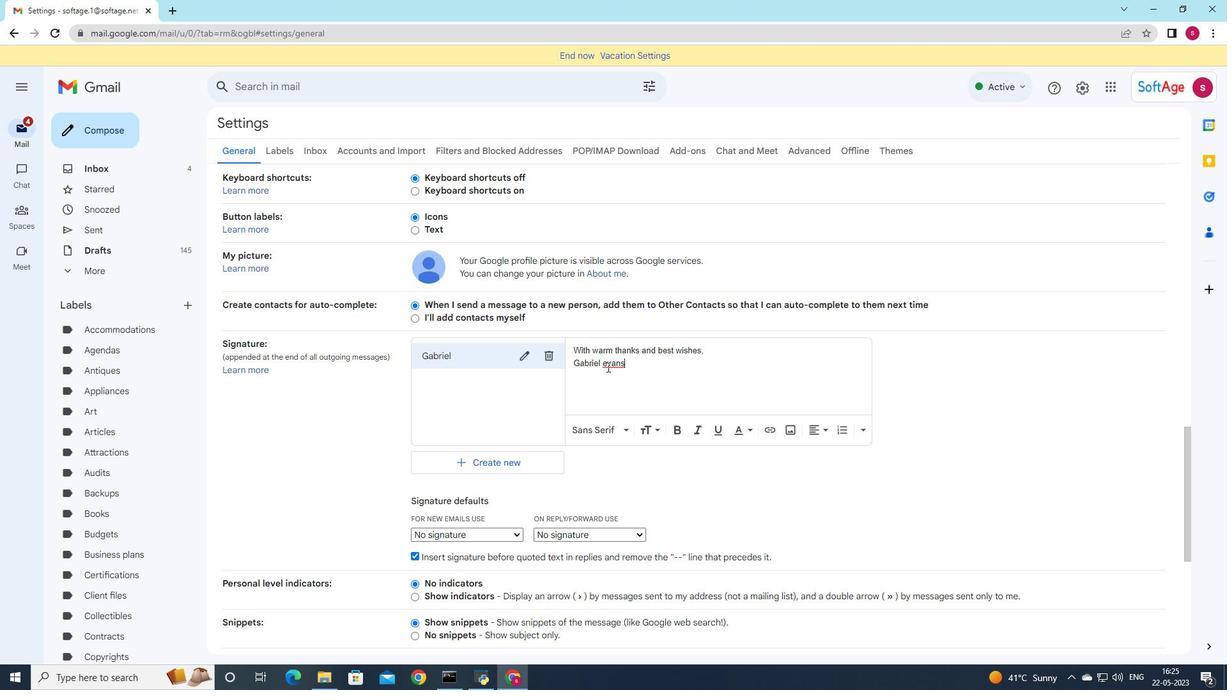 
Action: Key pressed <Key.backspace><Key.shift>e<Key.backspace><Key.shift><Key.shift><Key.shift><Key.shift><Key.shift><Key.shift>E
Screenshot: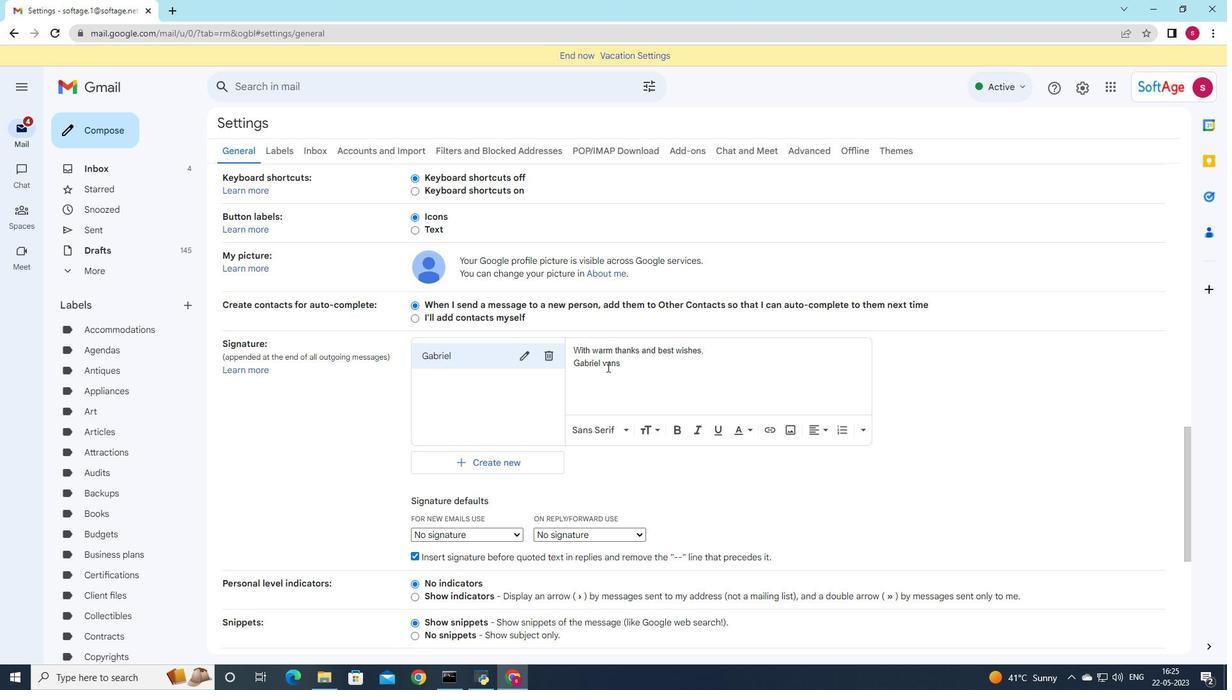 
Action: Mouse moved to (522, 465)
Screenshot: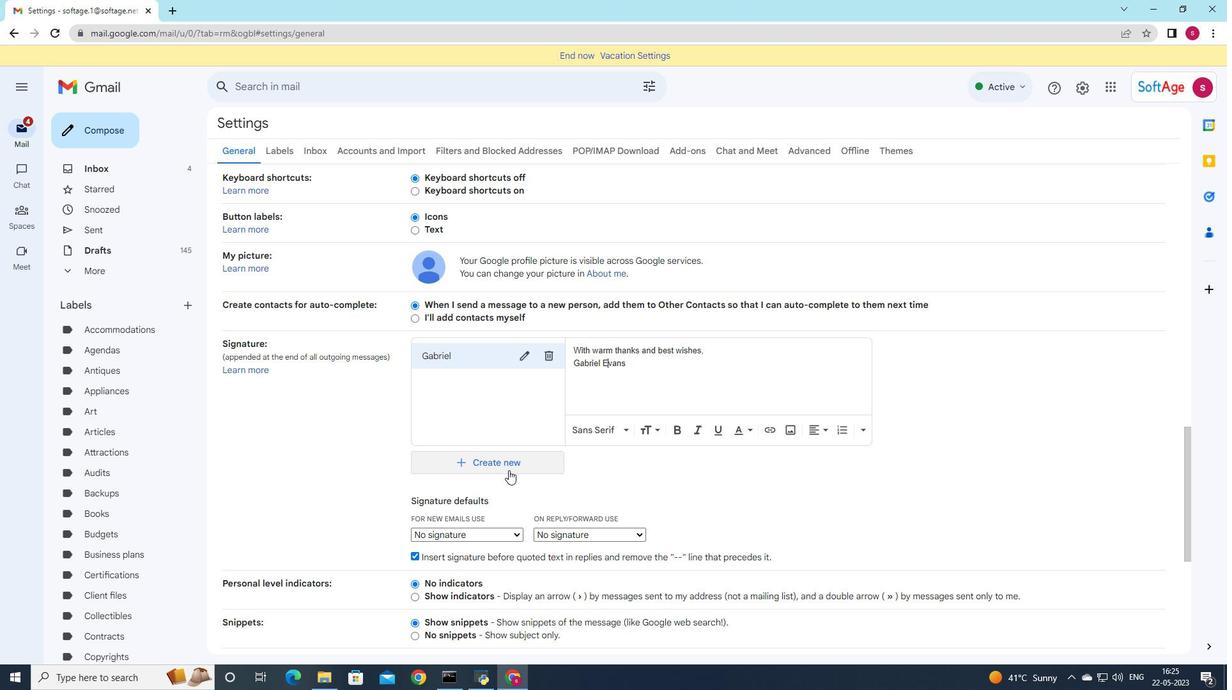 
Action: Mouse scrolled (522, 464) with delta (0, 0)
Screenshot: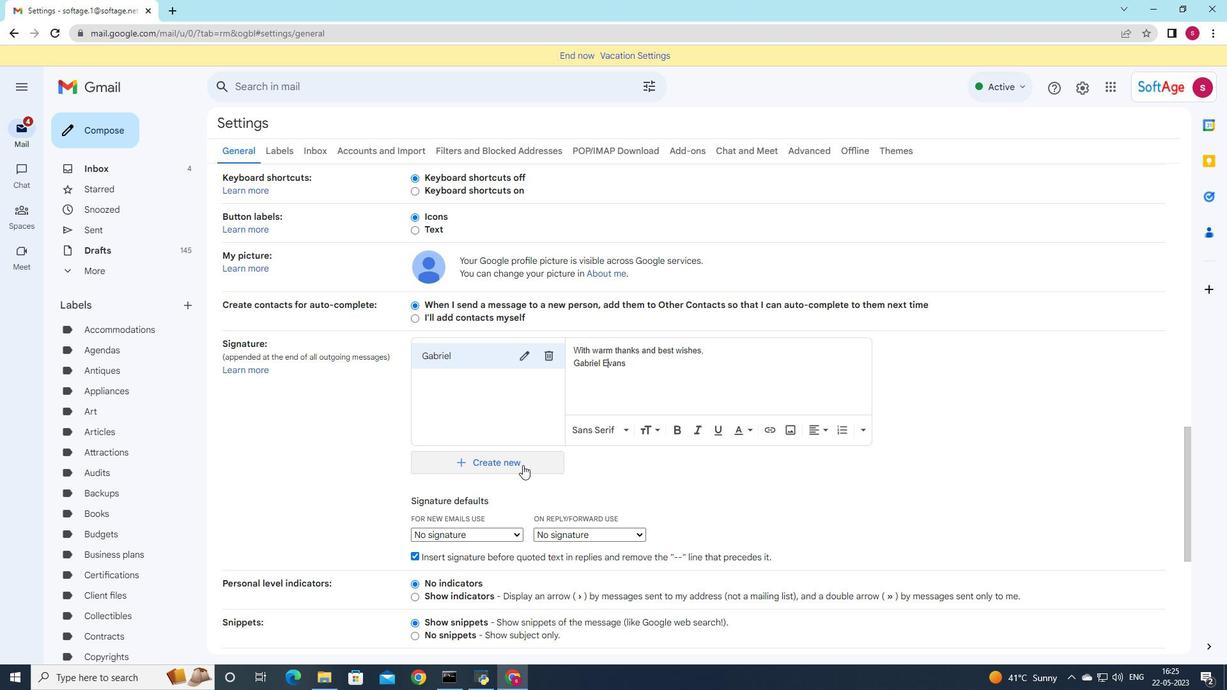 
Action: Mouse moved to (519, 466)
Screenshot: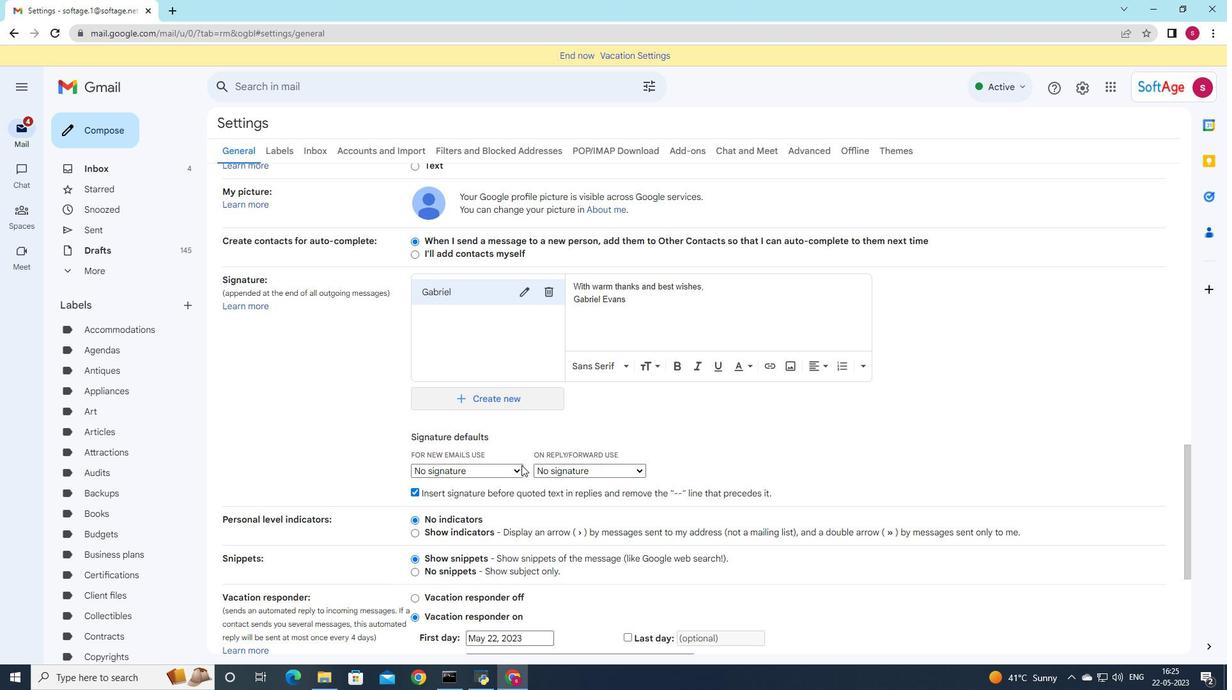 
Action: Mouse pressed left at (519, 466)
Screenshot: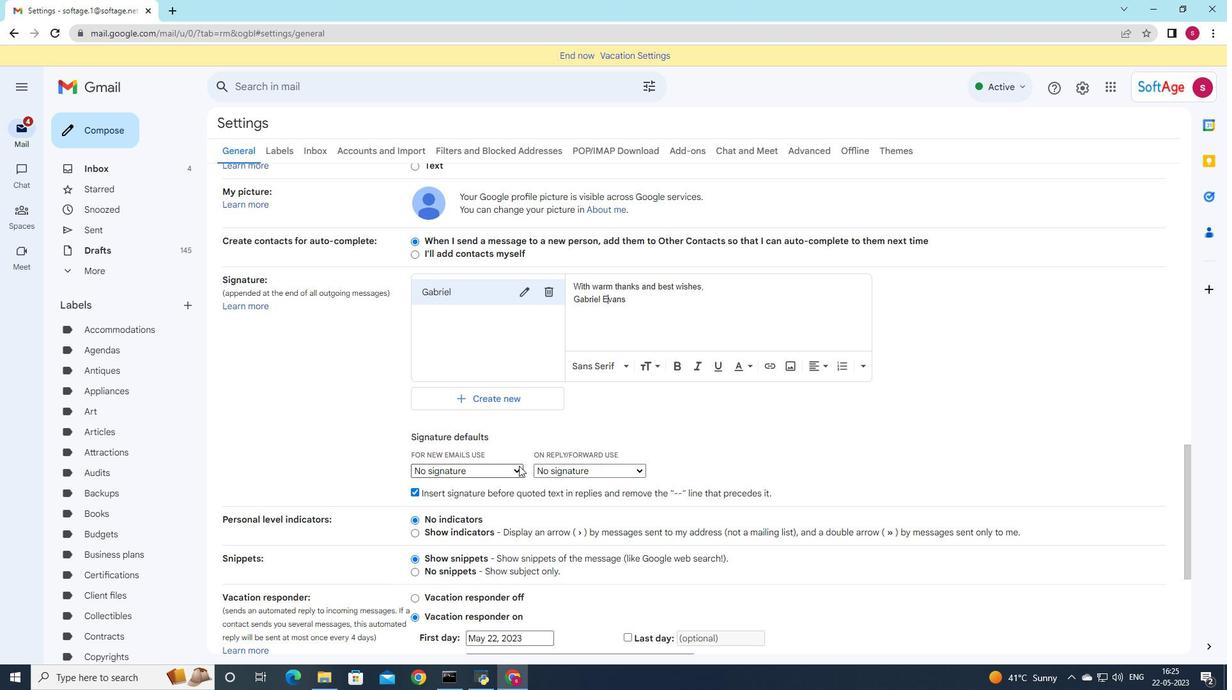 
Action: Mouse moved to (516, 494)
Screenshot: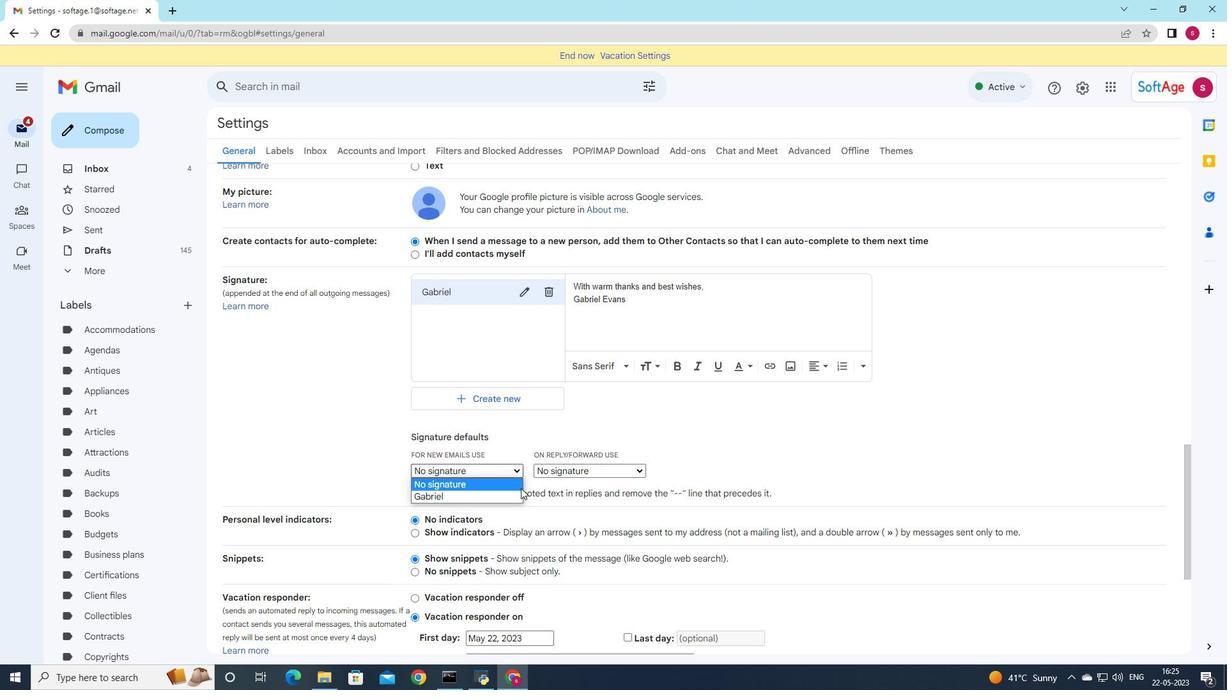 
Action: Mouse pressed left at (516, 494)
Screenshot: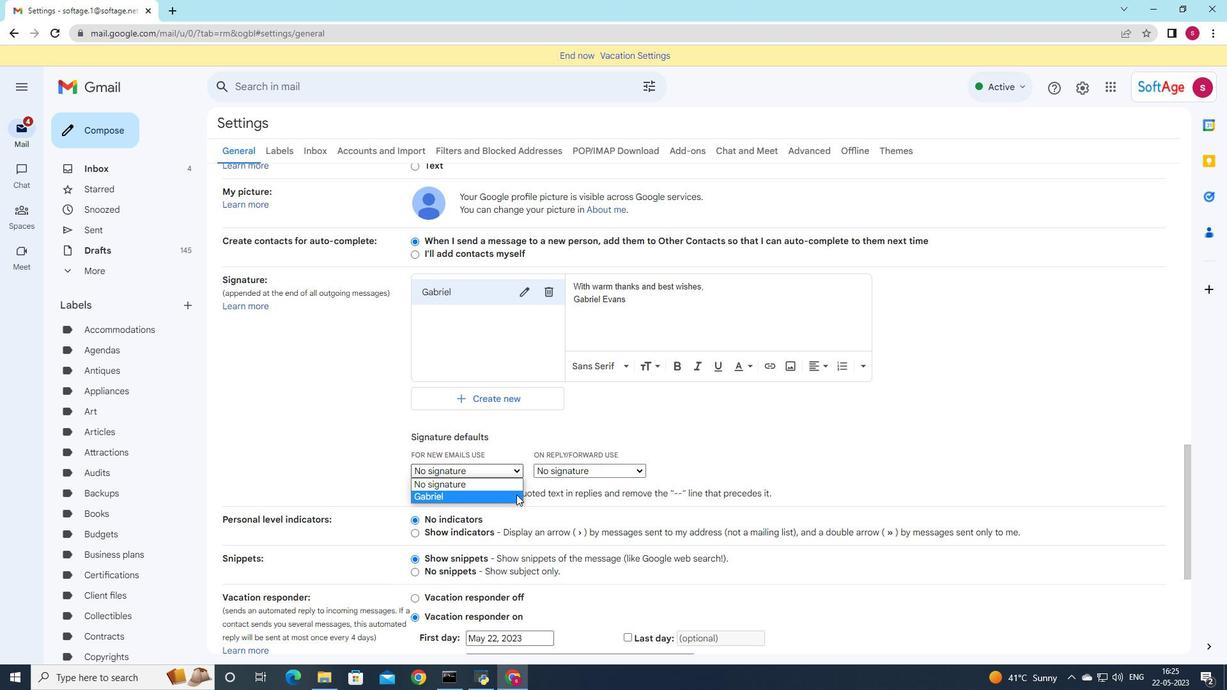 
Action: Mouse moved to (542, 469)
Screenshot: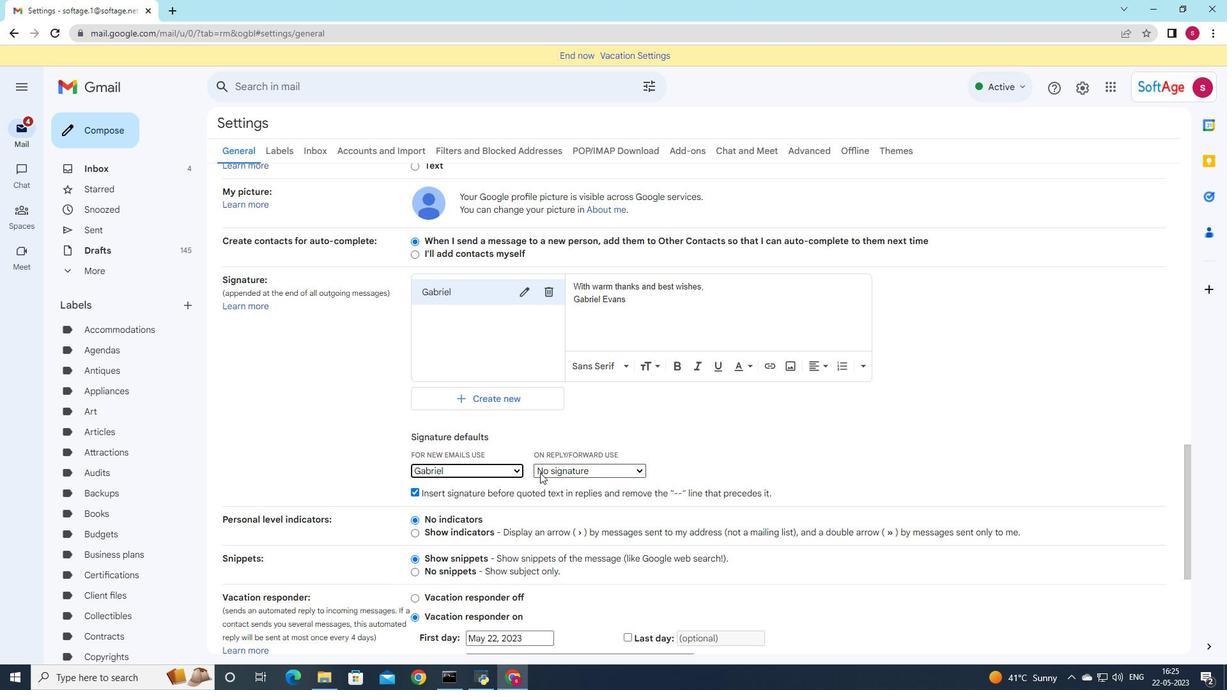 
Action: Mouse pressed left at (542, 469)
Screenshot: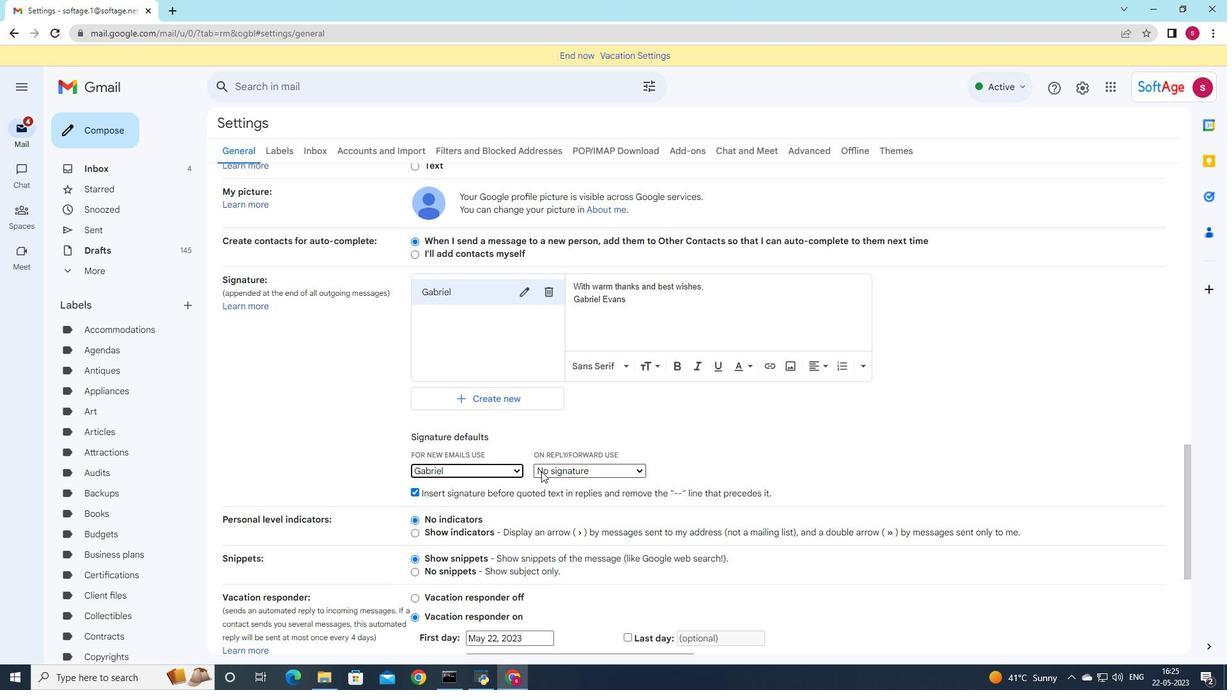 
Action: Mouse moved to (547, 503)
Screenshot: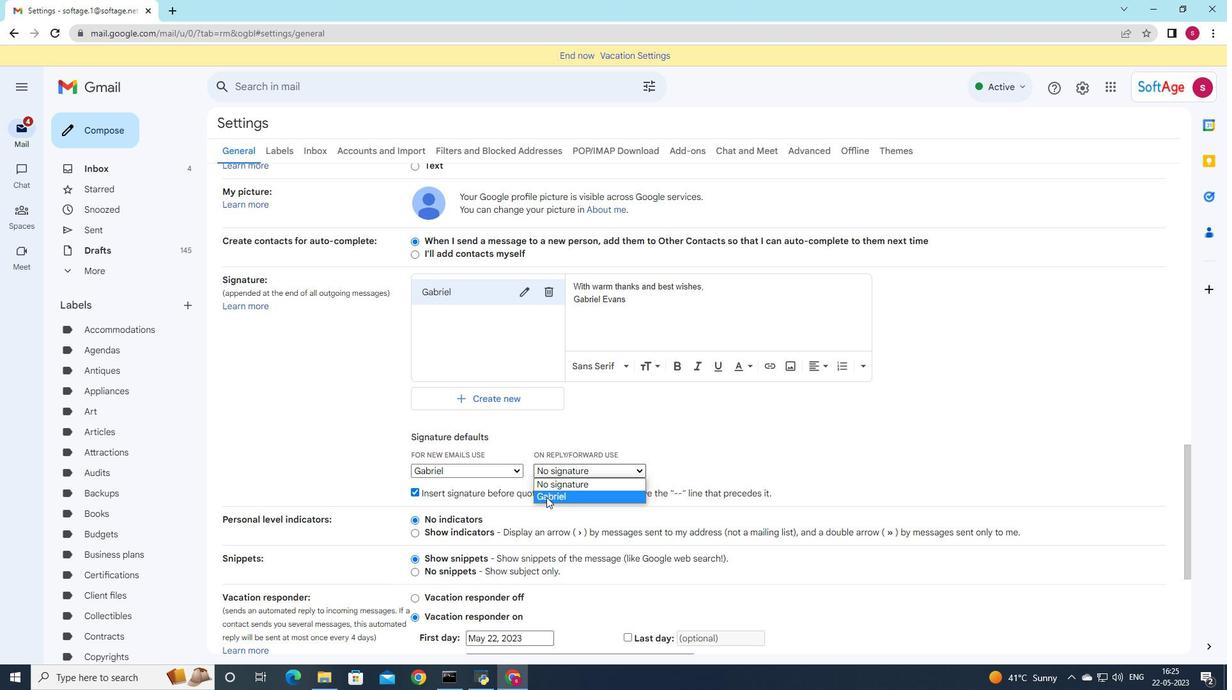 
Action: Mouse pressed left at (547, 503)
Screenshot: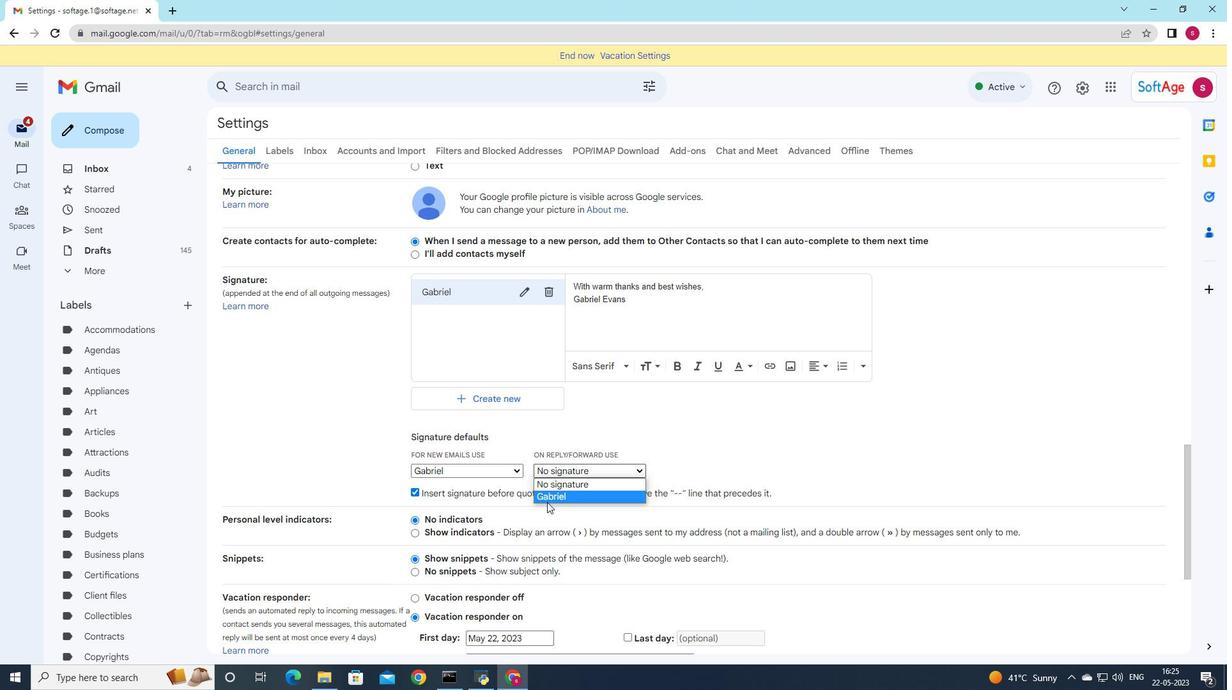 
Action: Mouse moved to (550, 497)
Screenshot: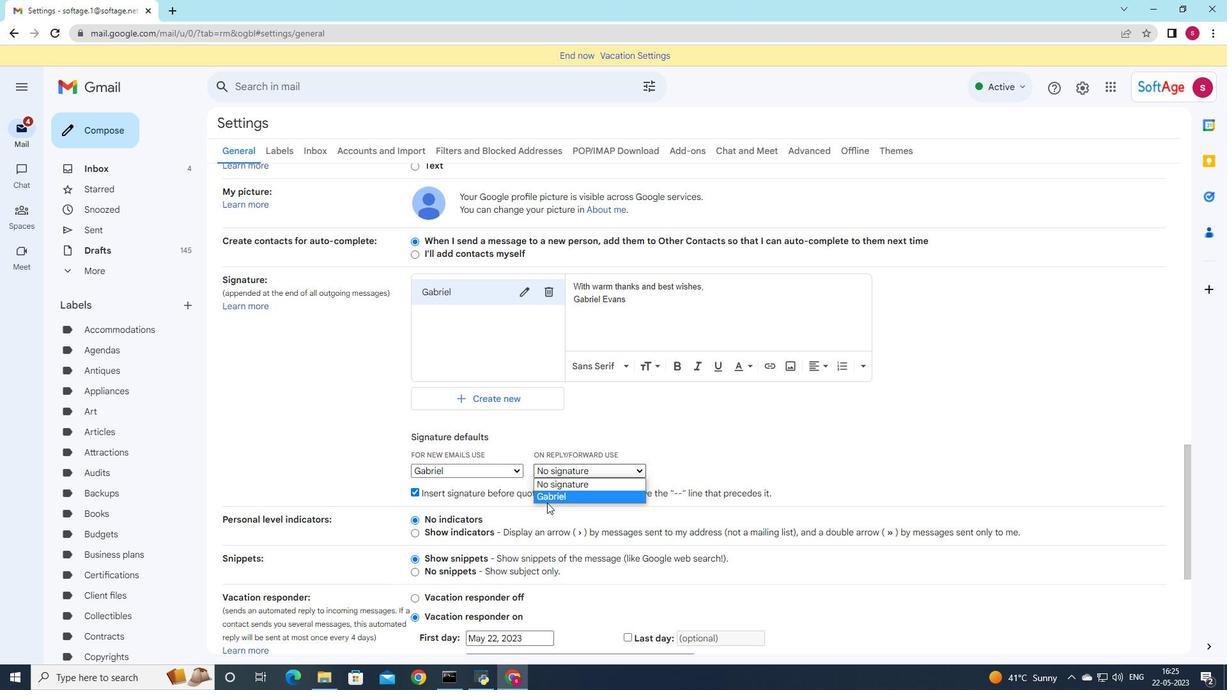
Action: Mouse pressed left at (550, 497)
Screenshot: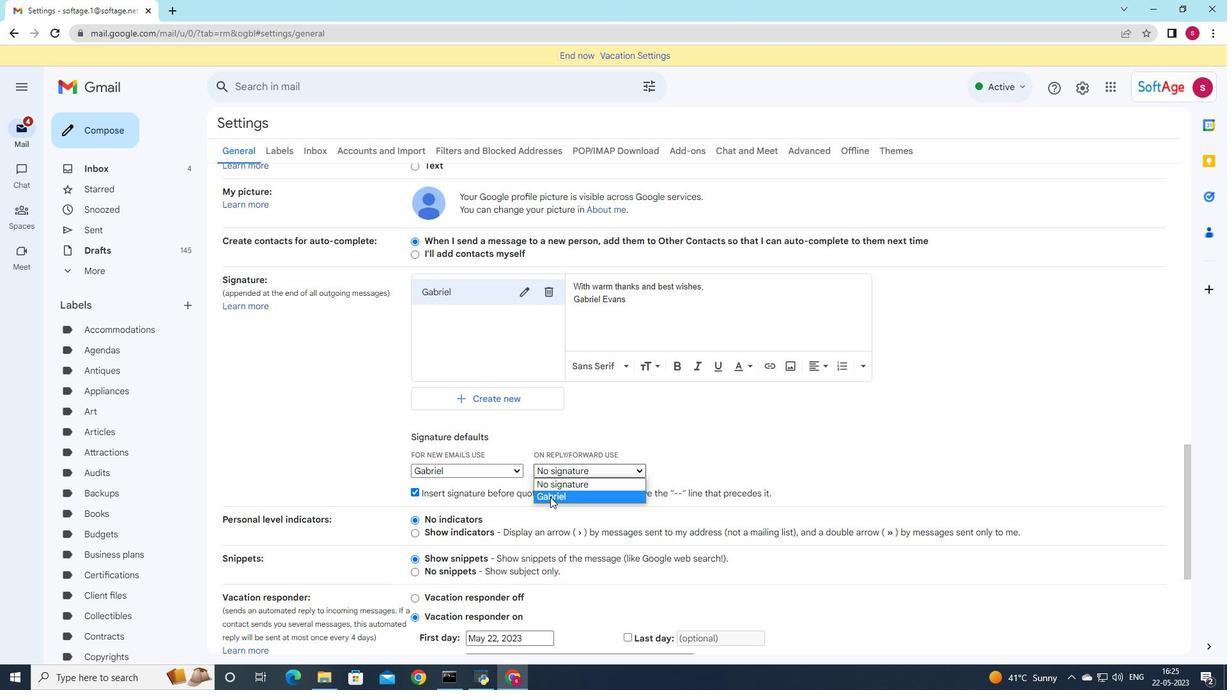 
Action: Mouse moved to (508, 514)
Screenshot: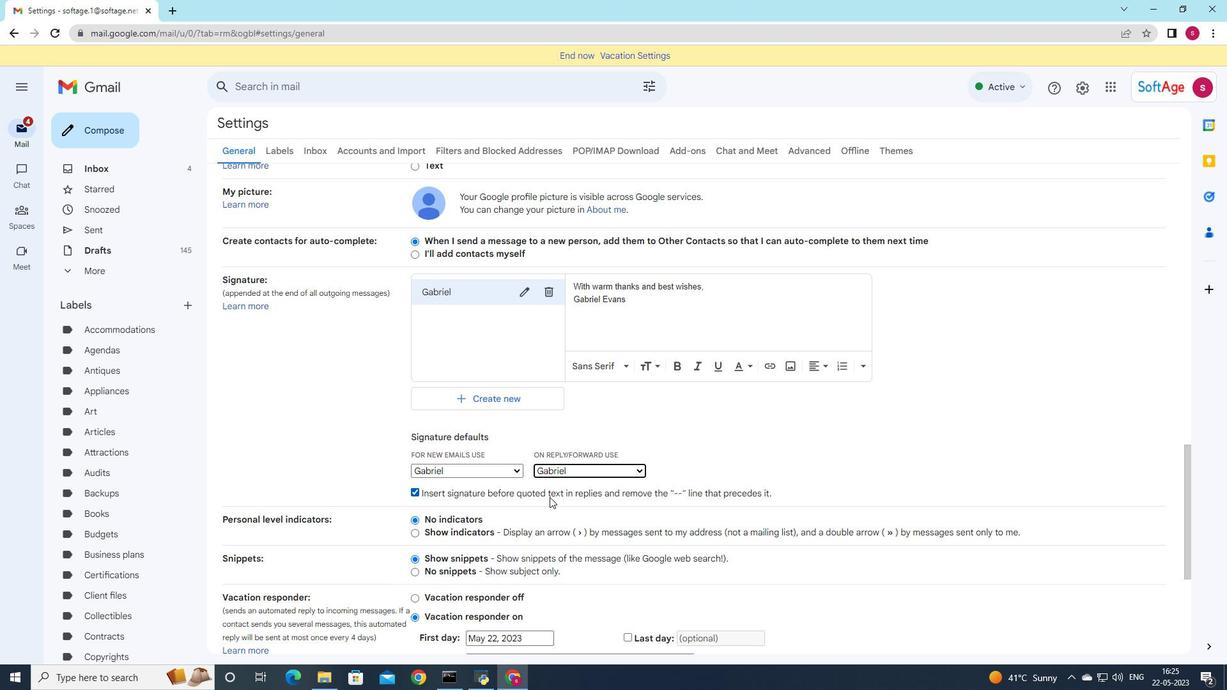 
Action: Mouse scrolled (508, 513) with delta (0, 0)
Screenshot: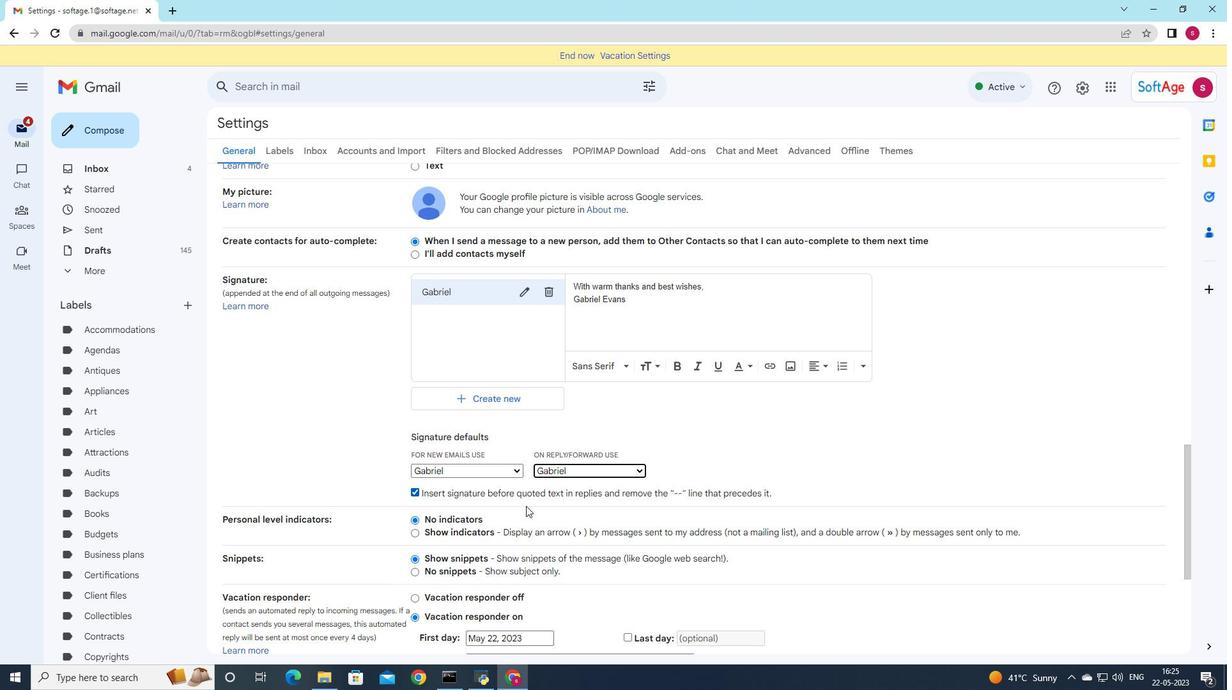 
Action: Mouse moved to (506, 514)
Screenshot: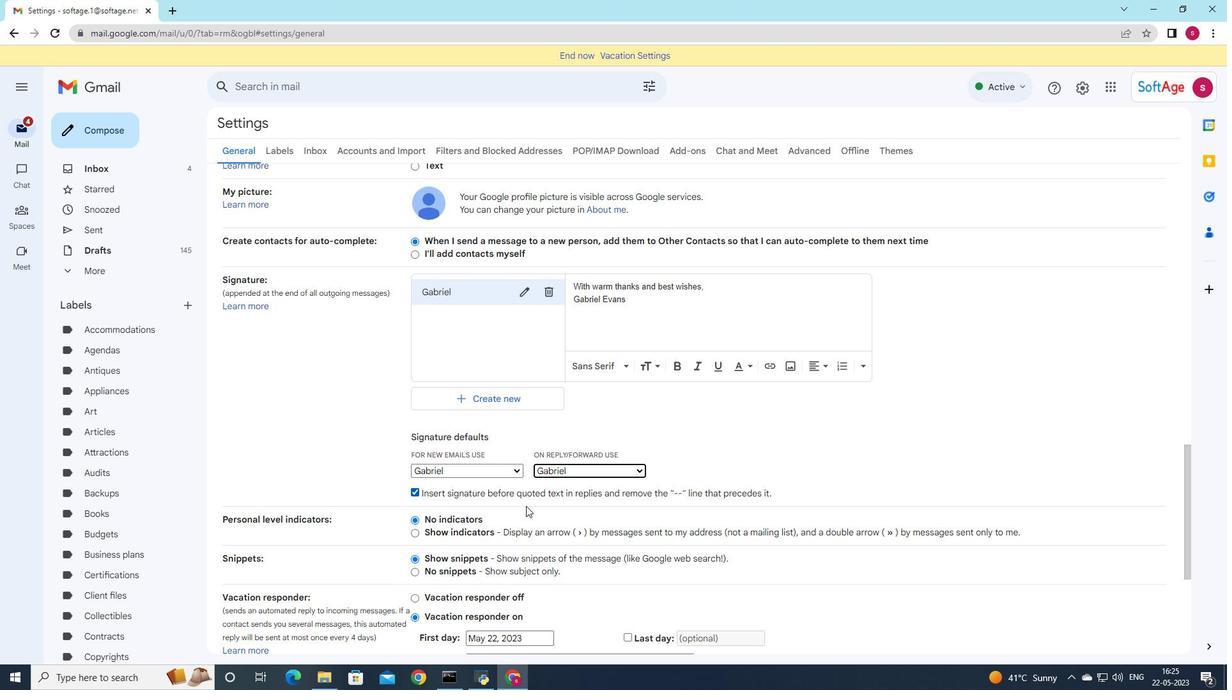 
Action: Mouse scrolled (506, 514) with delta (0, 0)
Screenshot: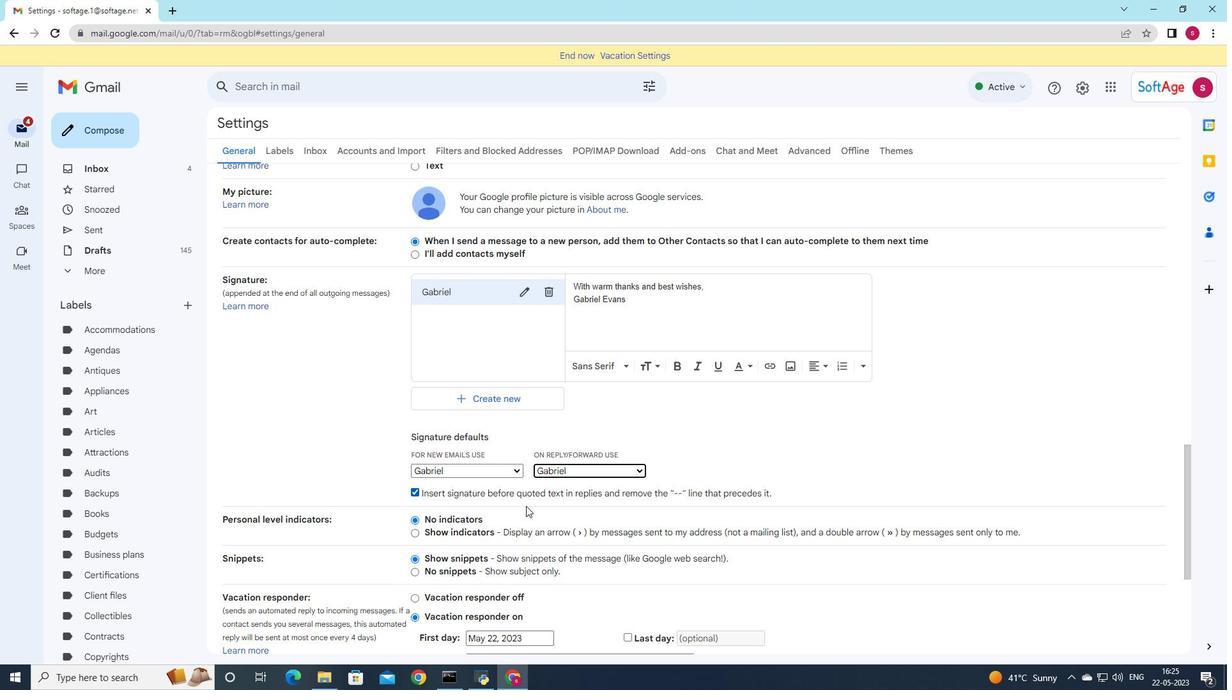 
Action: Mouse scrolled (506, 514) with delta (0, 0)
Screenshot: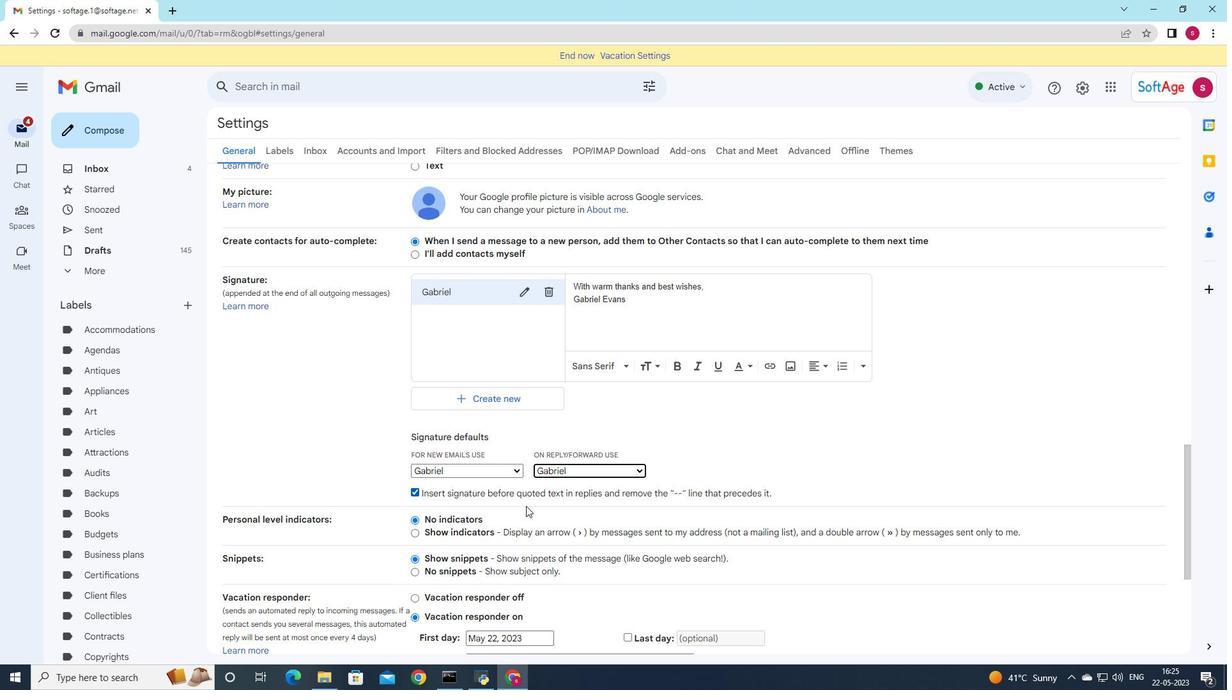 
Action: Mouse moved to (506, 515)
Screenshot: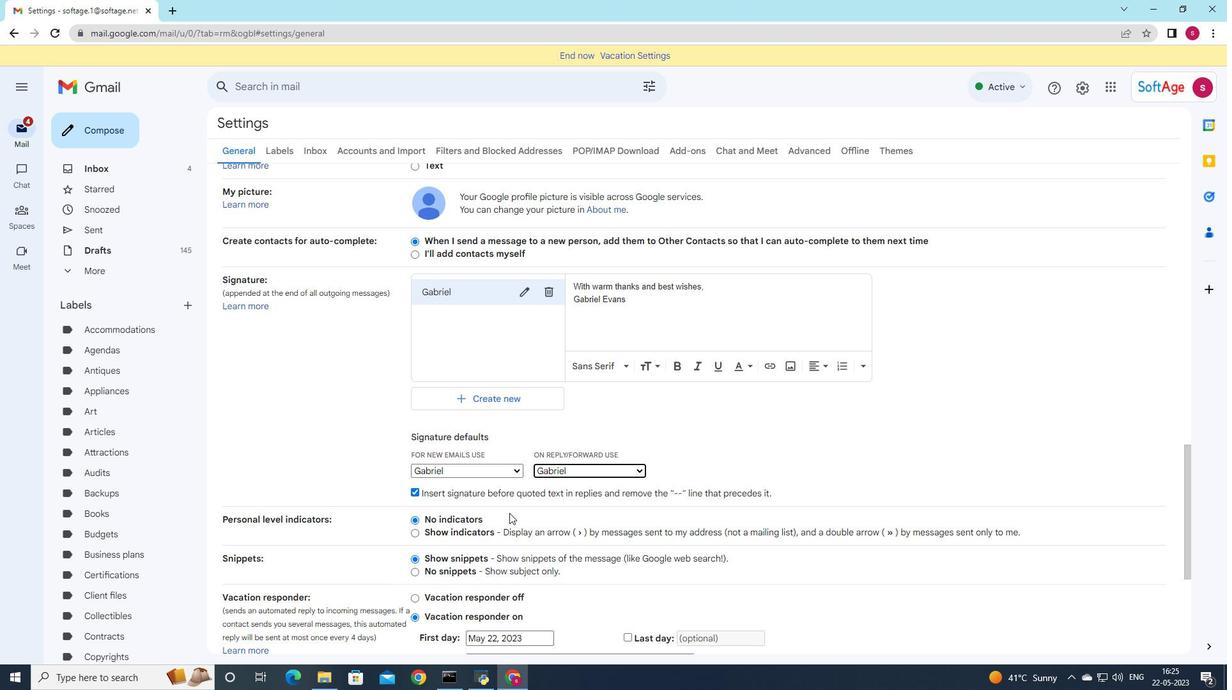 
Action: Mouse scrolled (506, 514) with delta (0, 0)
Screenshot: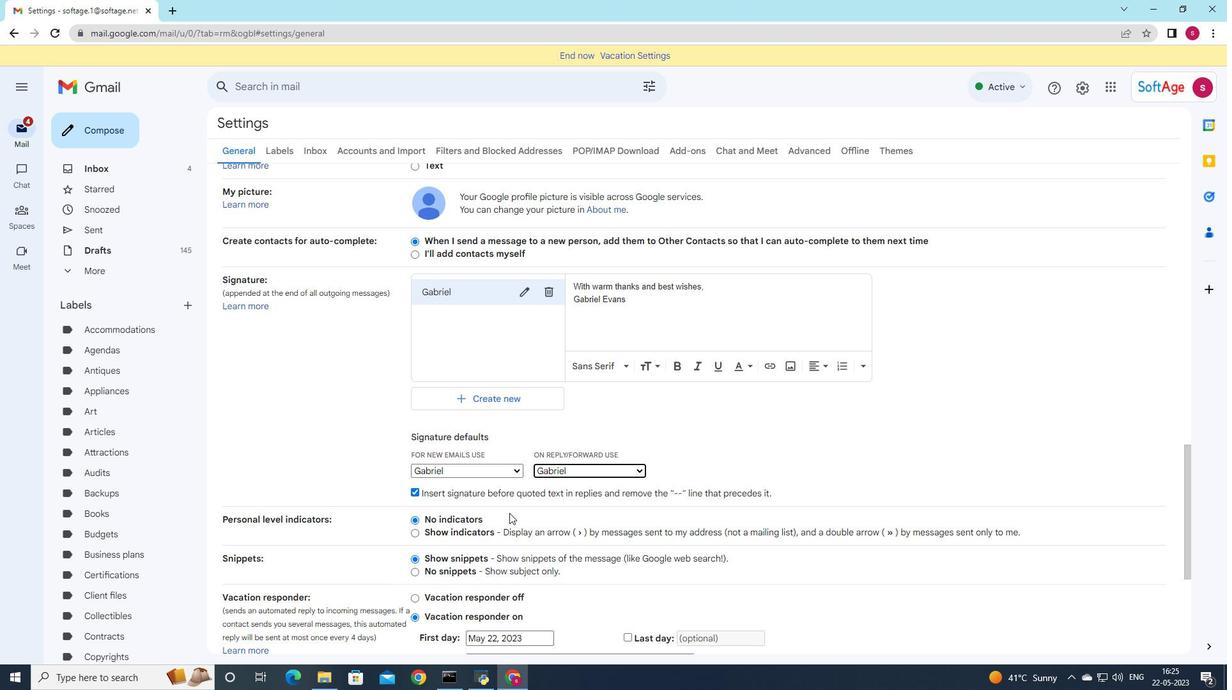 
Action: Mouse moved to (505, 515)
Screenshot: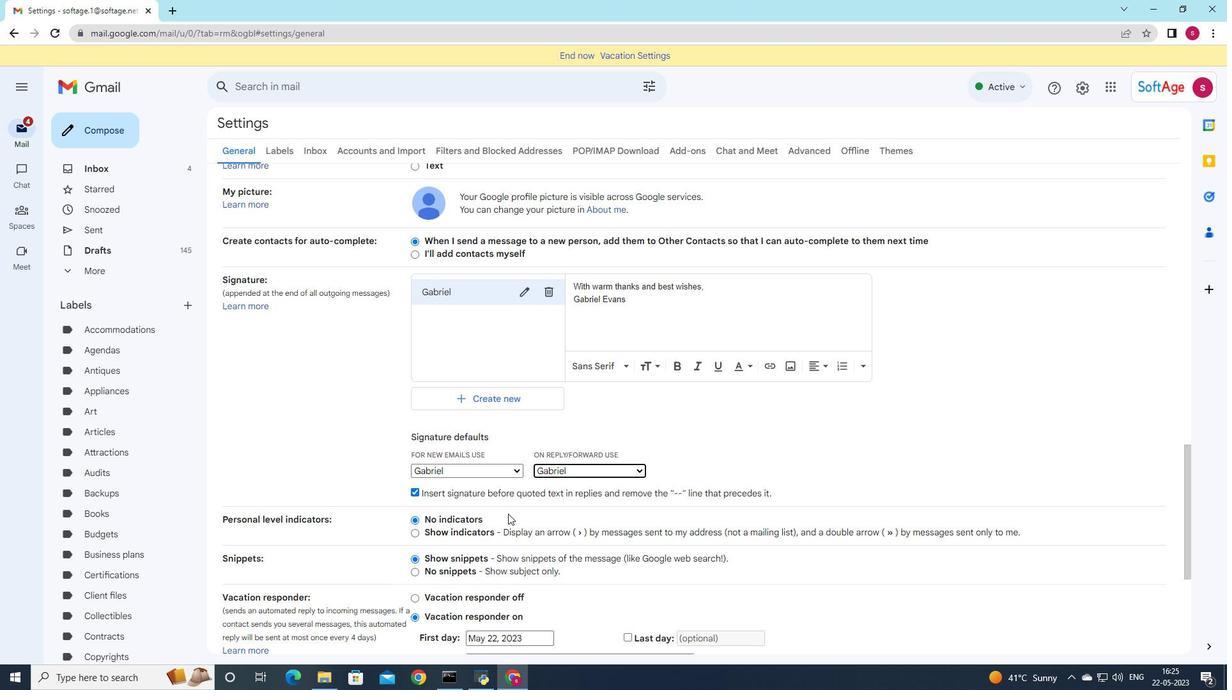 
Action: Mouse scrolled (505, 515) with delta (0, 0)
Screenshot: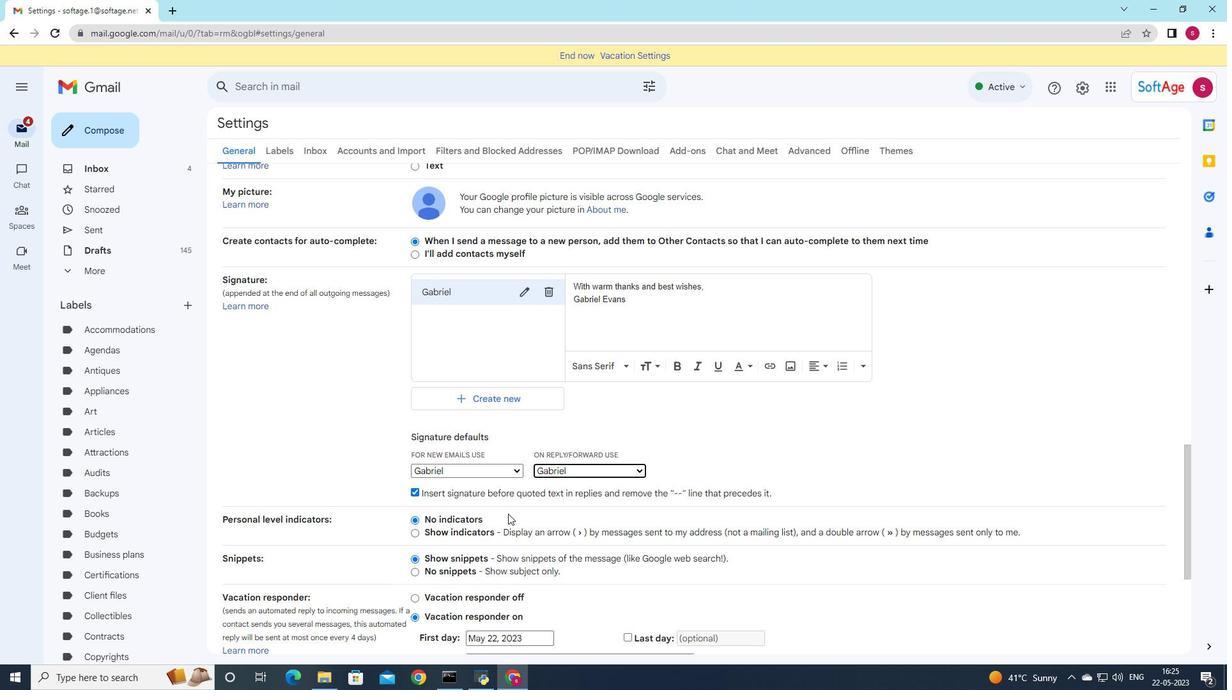 
Action: Mouse moved to (504, 519)
Screenshot: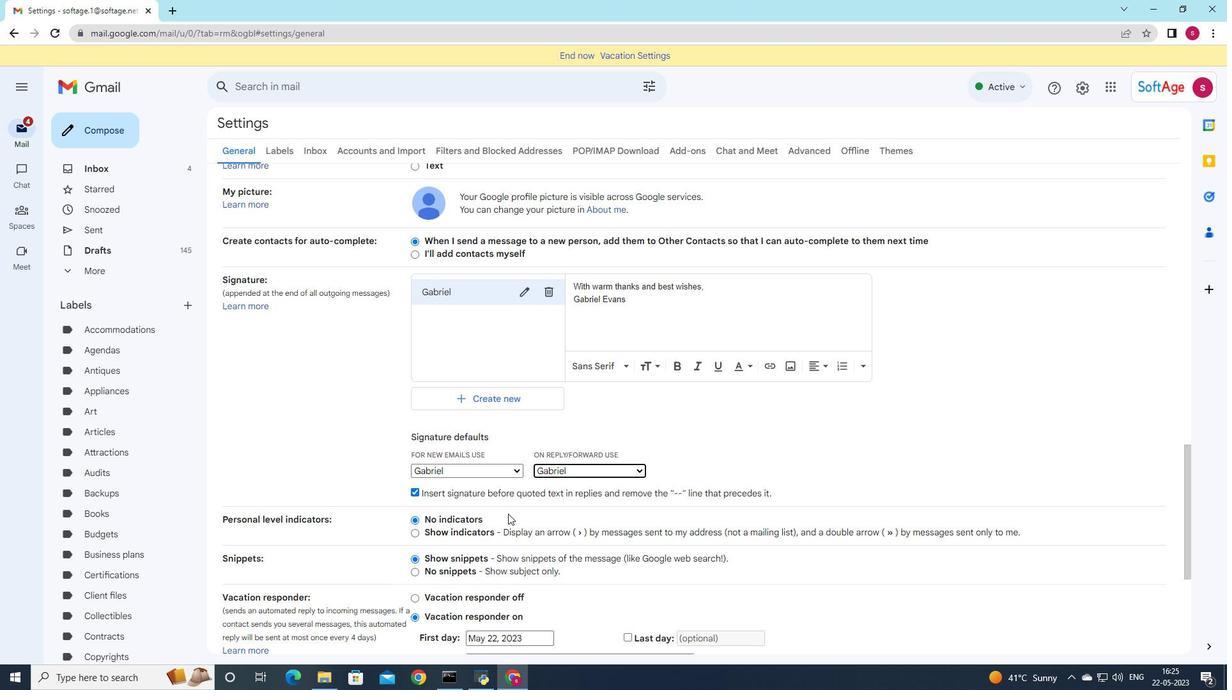 
Action: Mouse scrolled (504, 518) with delta (0, 0)
Screenshot: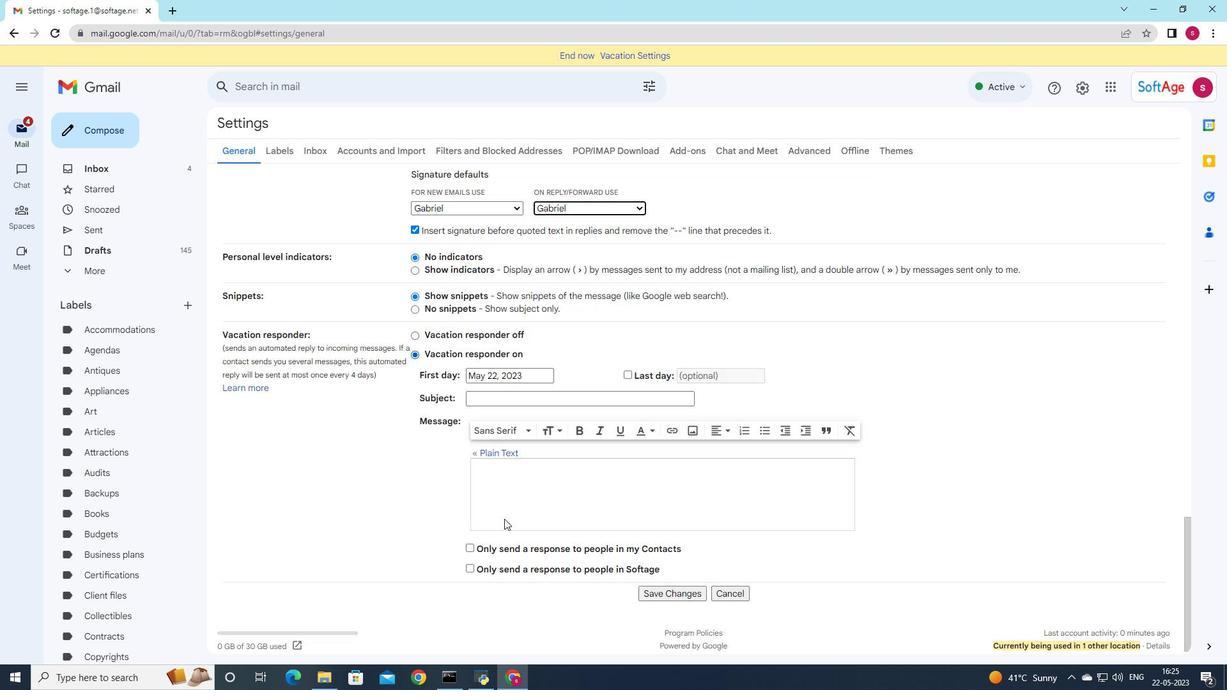 
Action: Mouse scrolled (504, 518) with delta (0, 0)
Screenshot: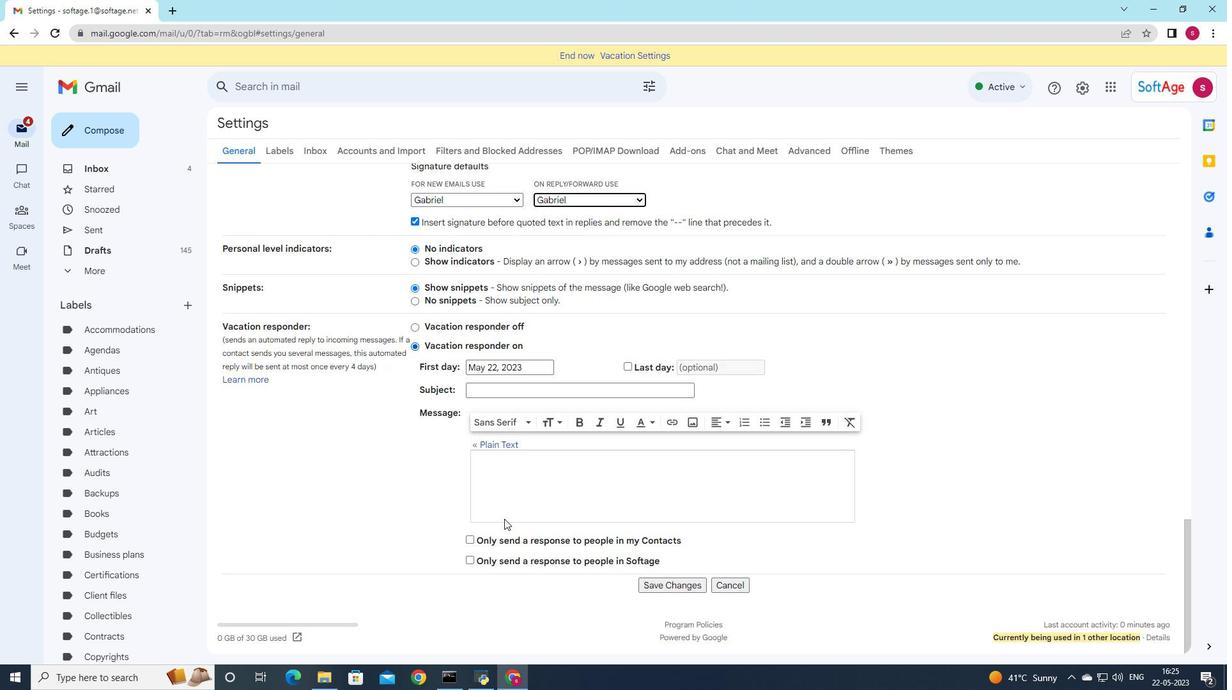 
Action: Mouse scrolled (504, 518) with delta (0, 0)
Screenshot: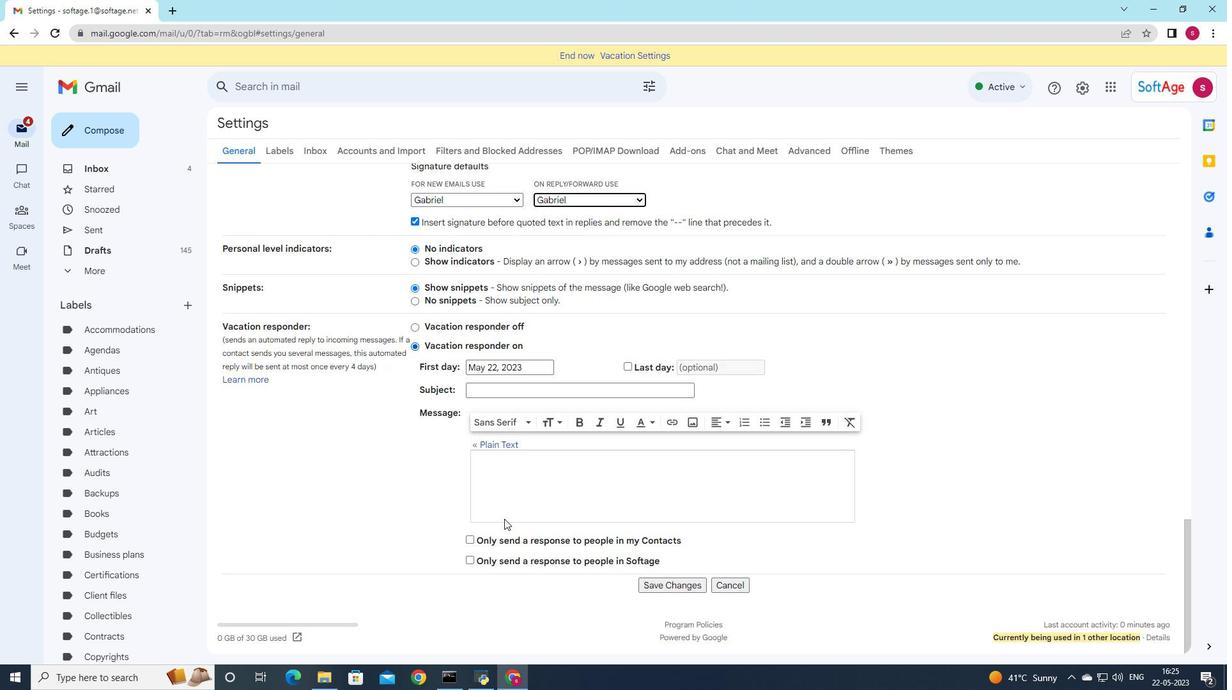 
Action: Mouse scrolled (504, 518) with delta (0, 0)
Screenshot: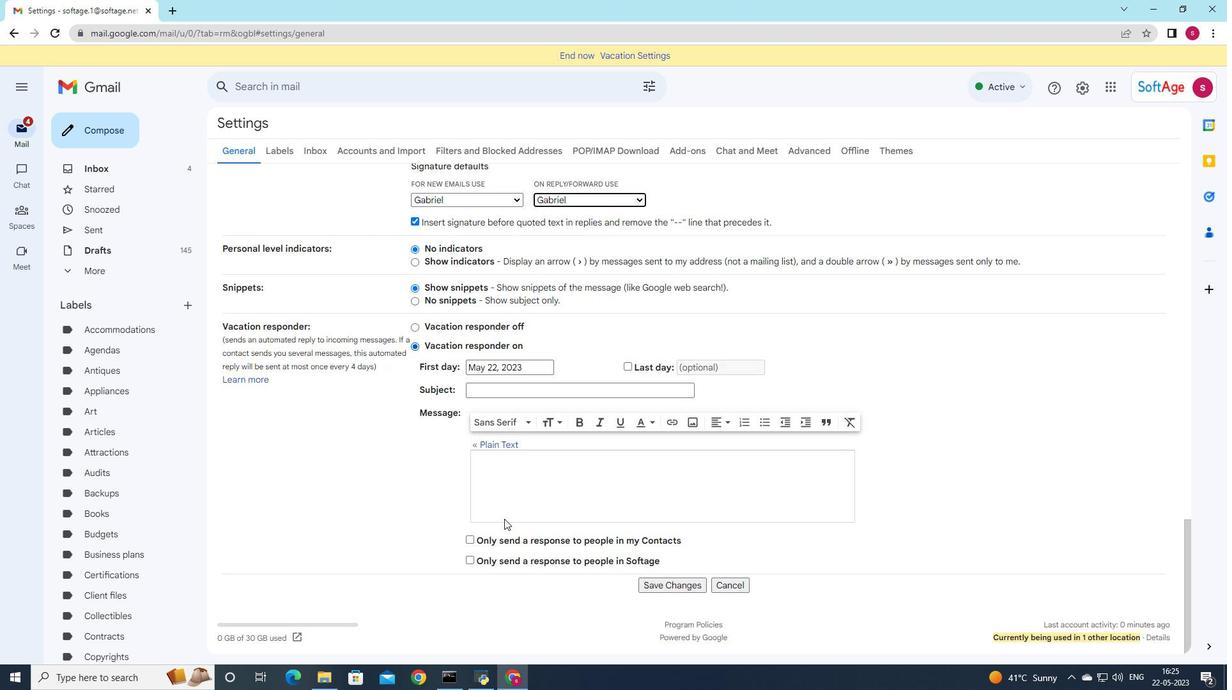 
Action: Mouse moved to (652, 584)
Screenshot: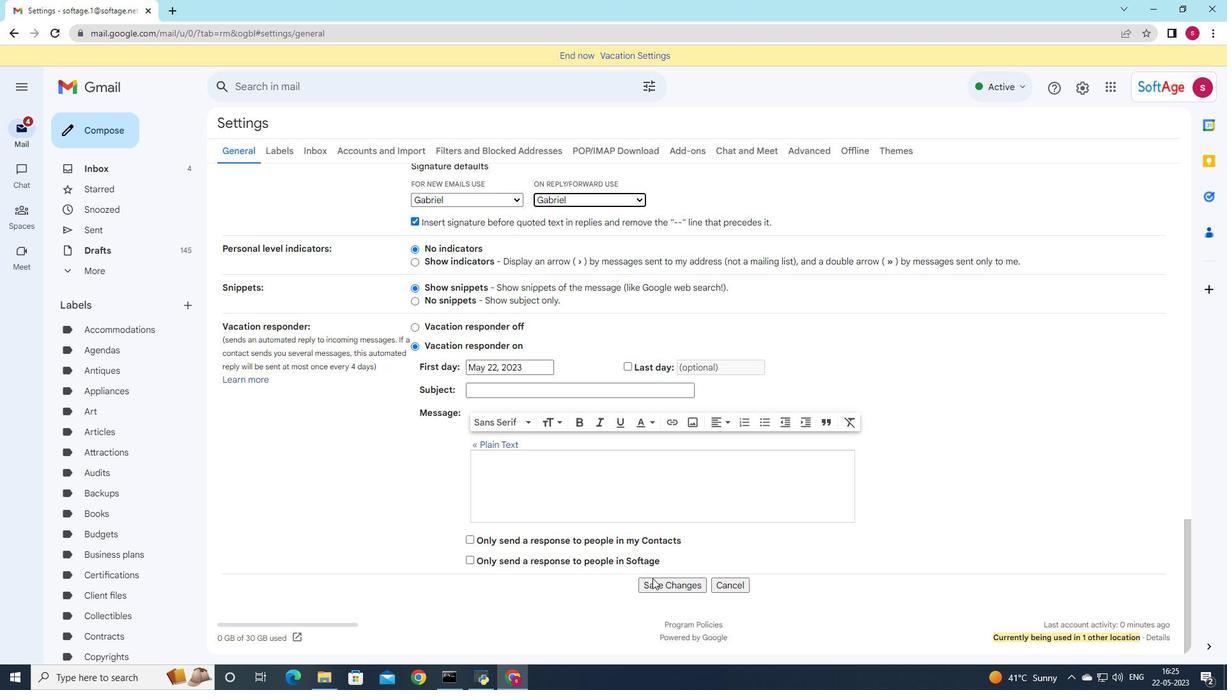 
Action: Mouse pressed left at (652, 584)
Screenshot: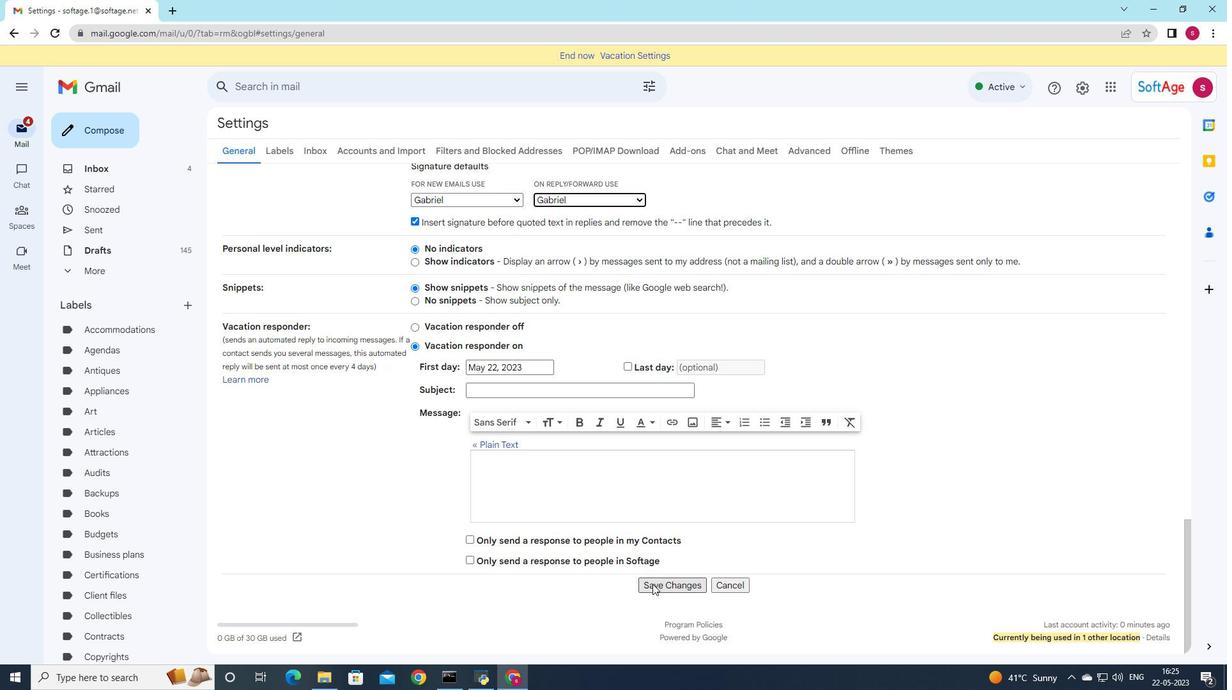 
Action: Mouse moved to (106, 129)
Screenshot: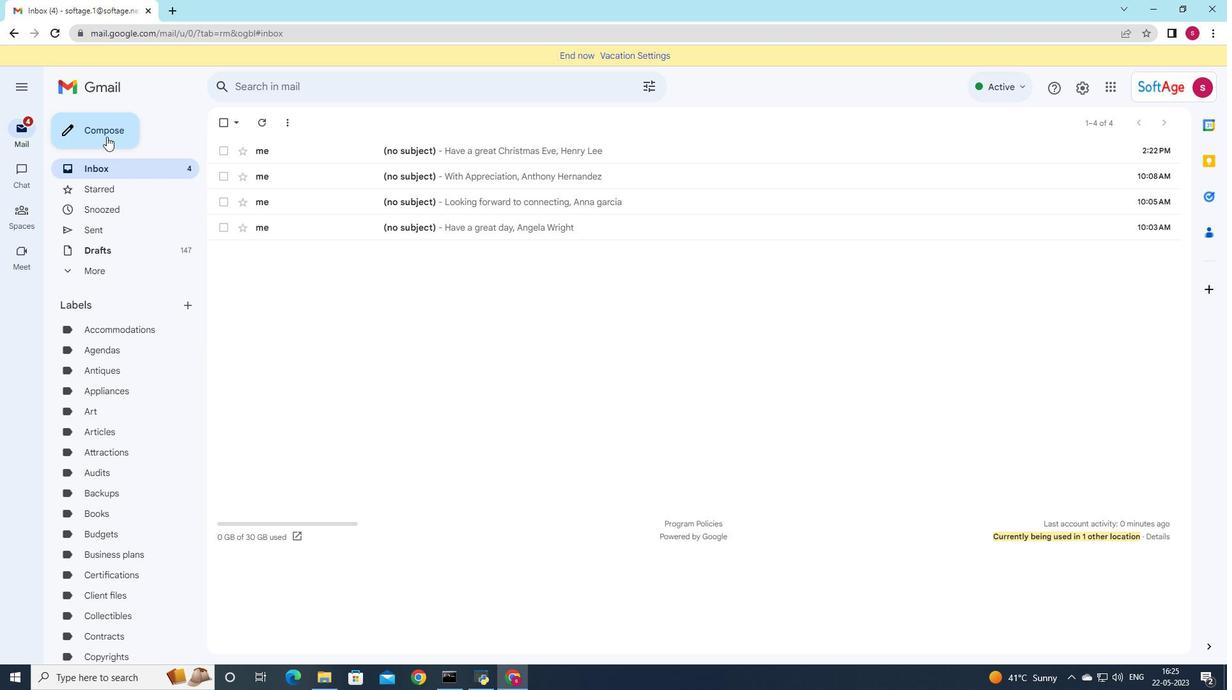 
Action: Mouse pressed left at (106, 129)
Screenshot: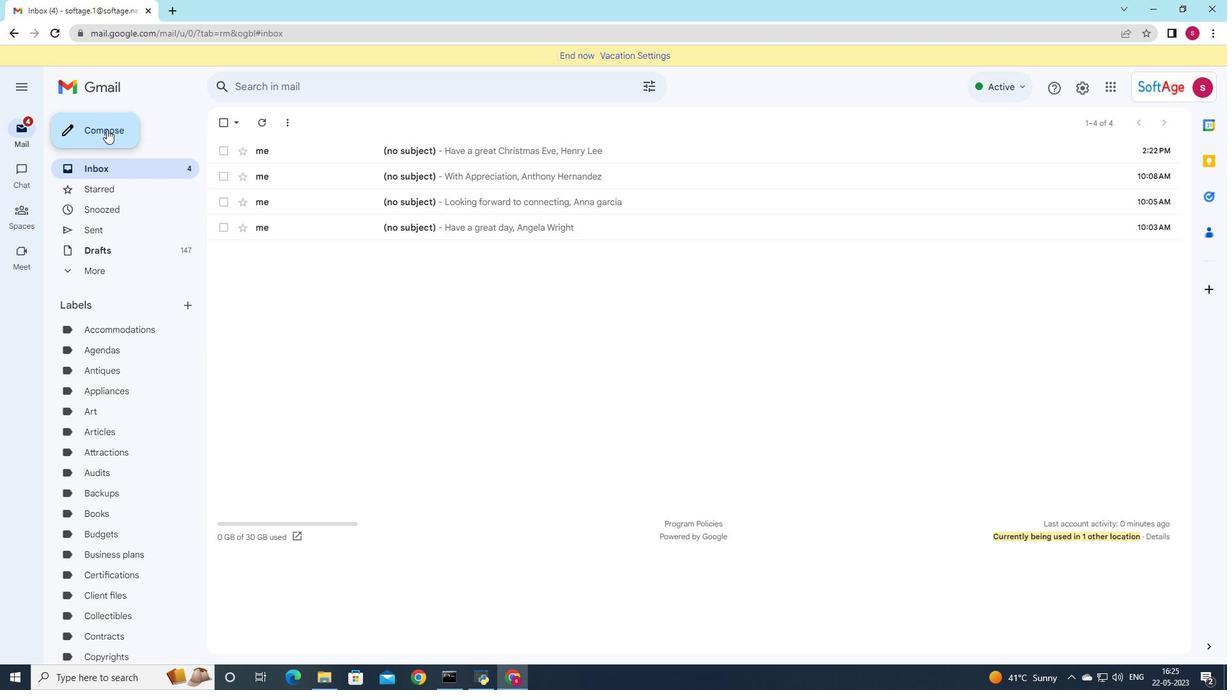 
Action: Mouse moved to (945, 383)
Screenshot: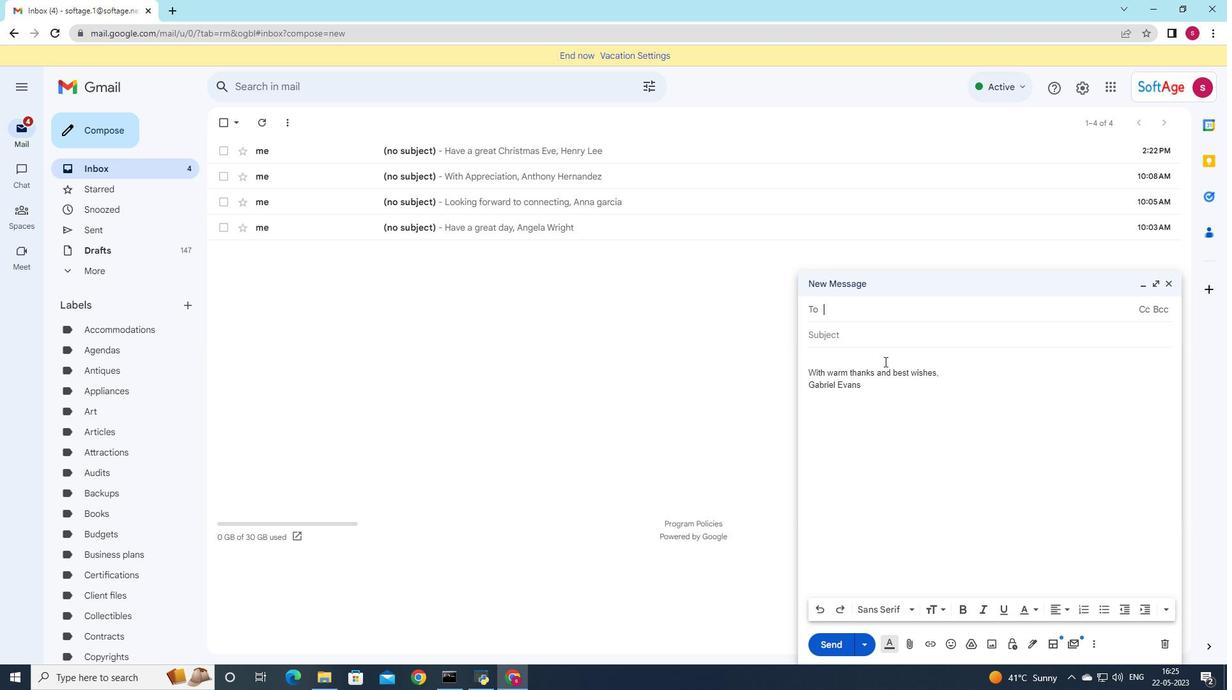 
Action: Key pressed s
Screenshot: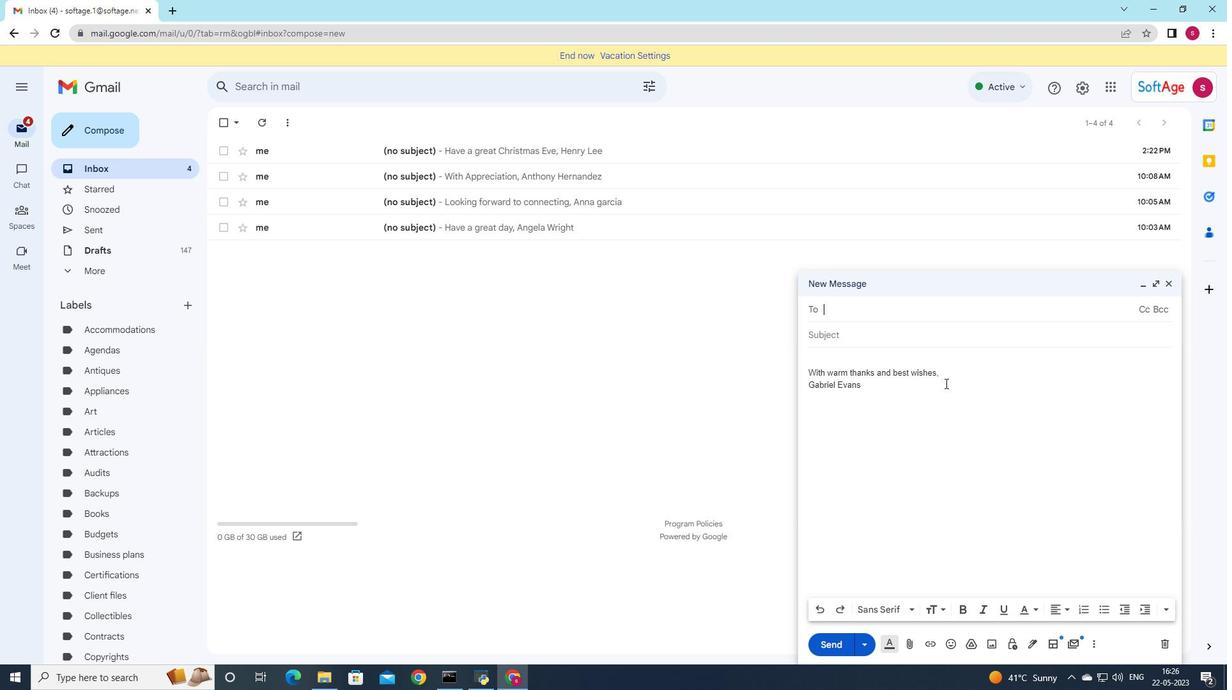 
Action: Mouse moved to (921, 343)
Screenshot: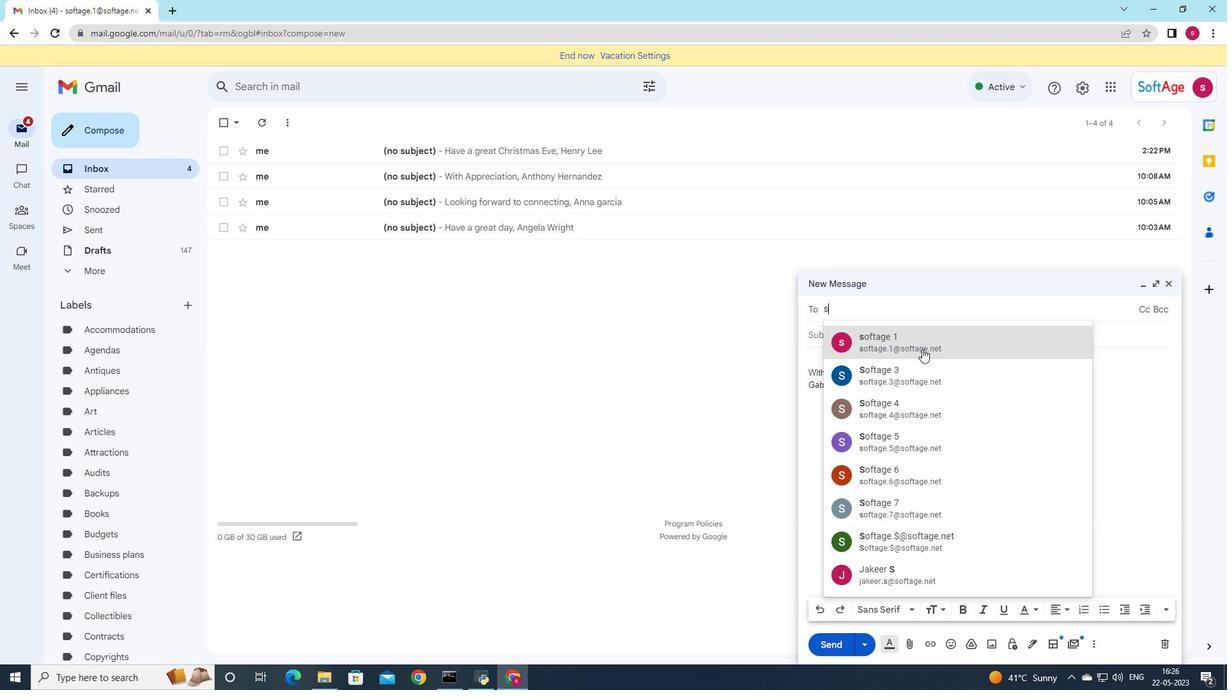 
Action: Mouse pressed left at (921, 343)
Screenshot: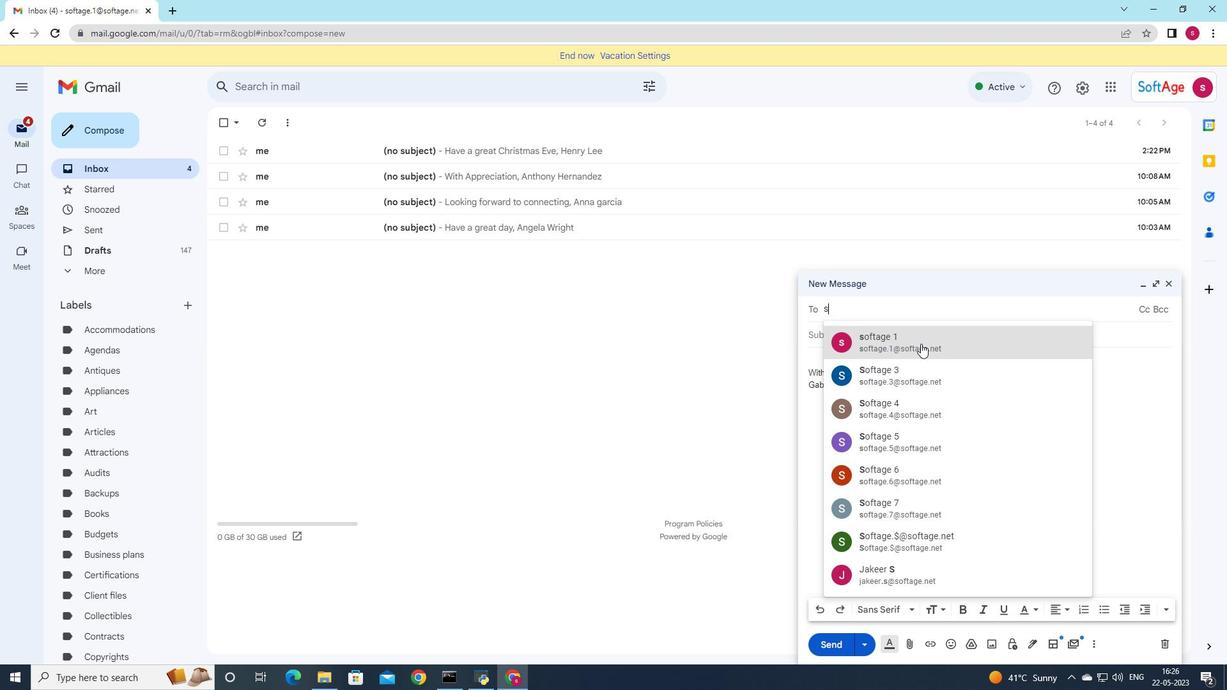 
Action: Mouse moved to (186, 306)
Screenshot: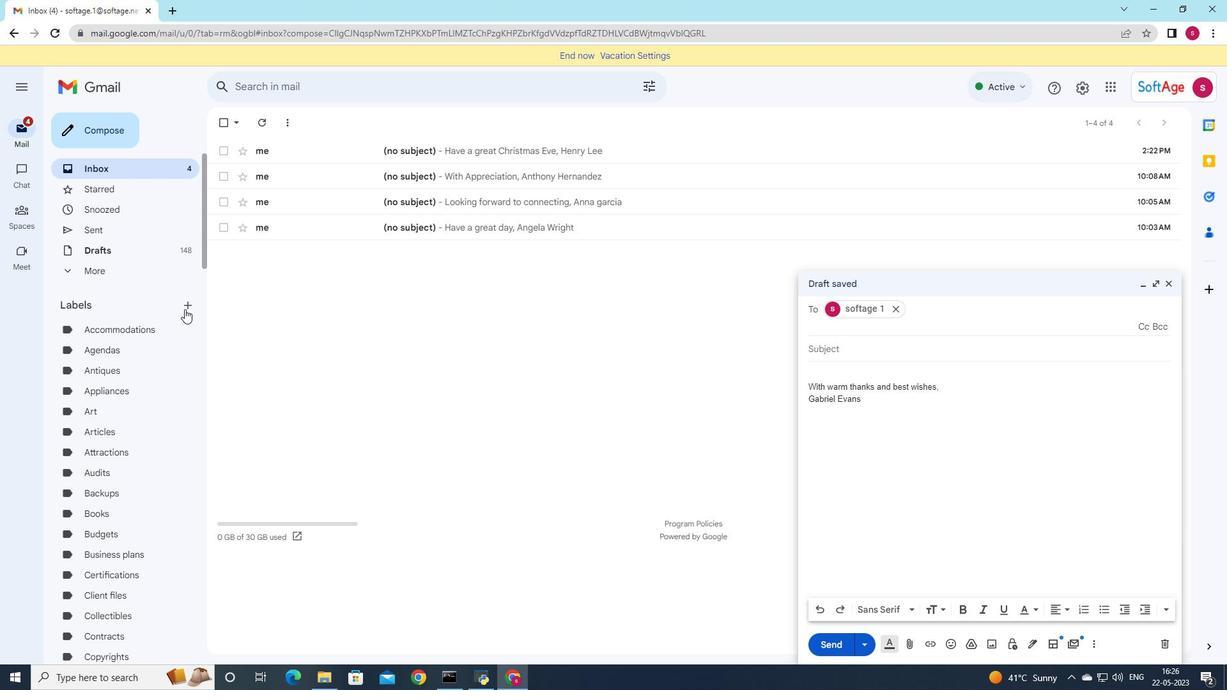 
Action: Mouse pressed left at (186, 306)
Screenshot: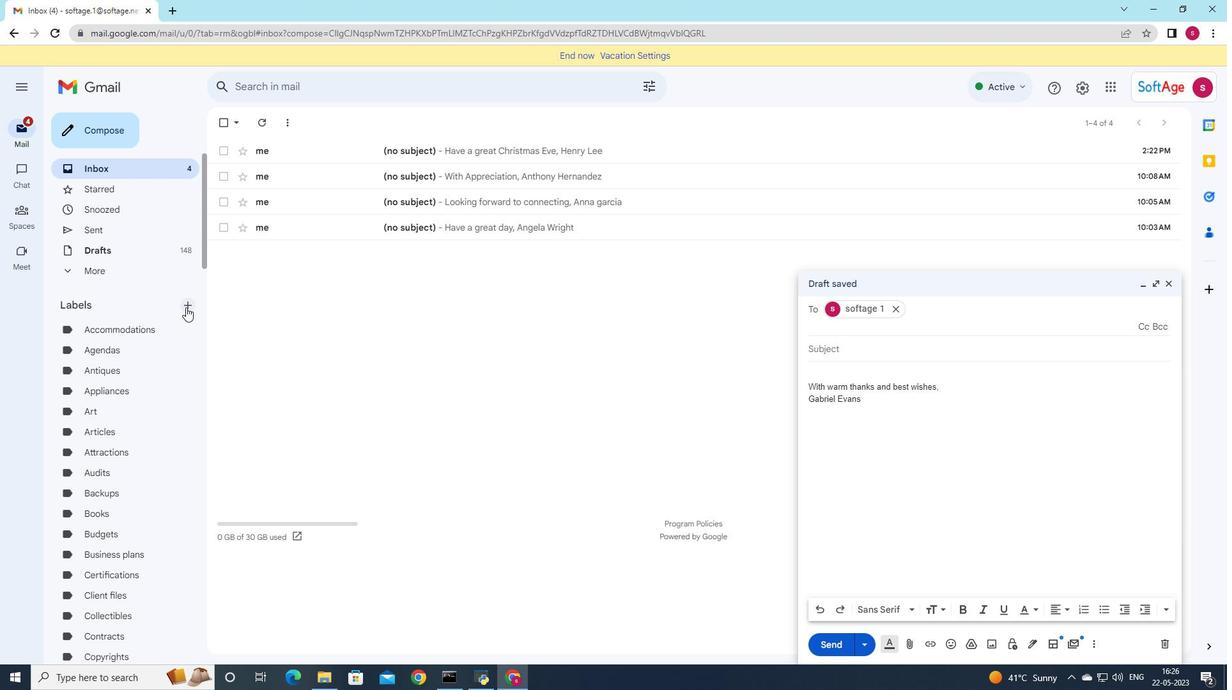
Action: Mouse moved to (584, 389)
Screenshot: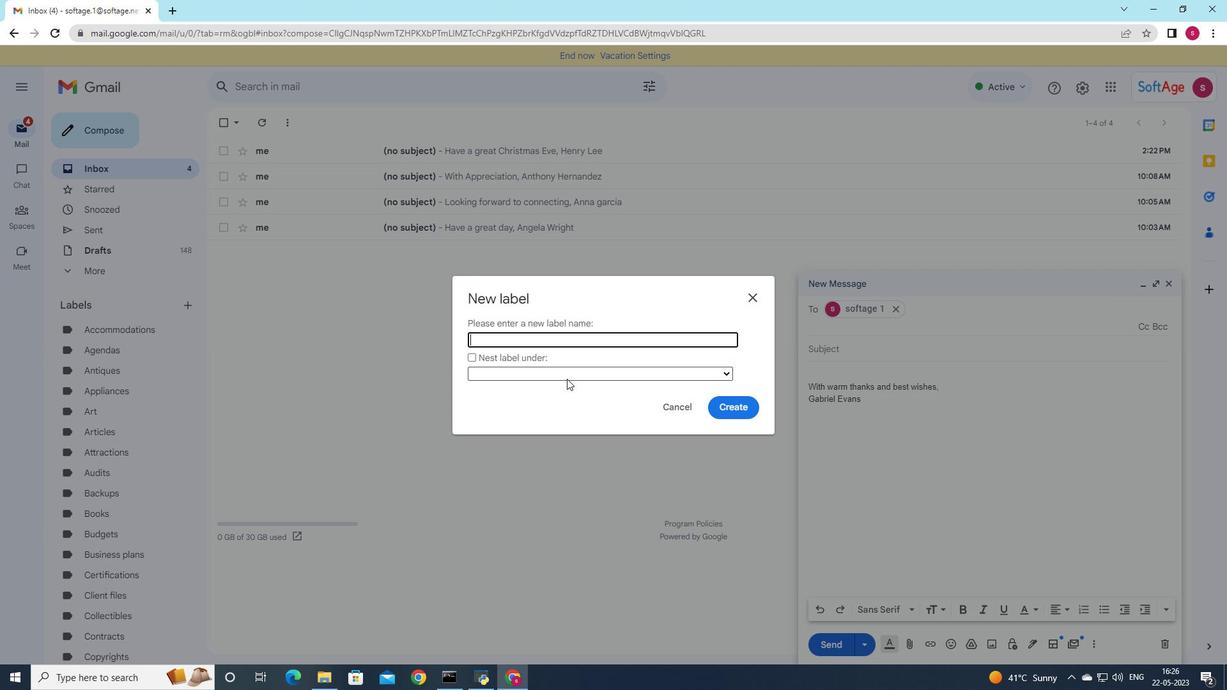 
Action: Key pressed <Key.shift>clothing
Screenshot: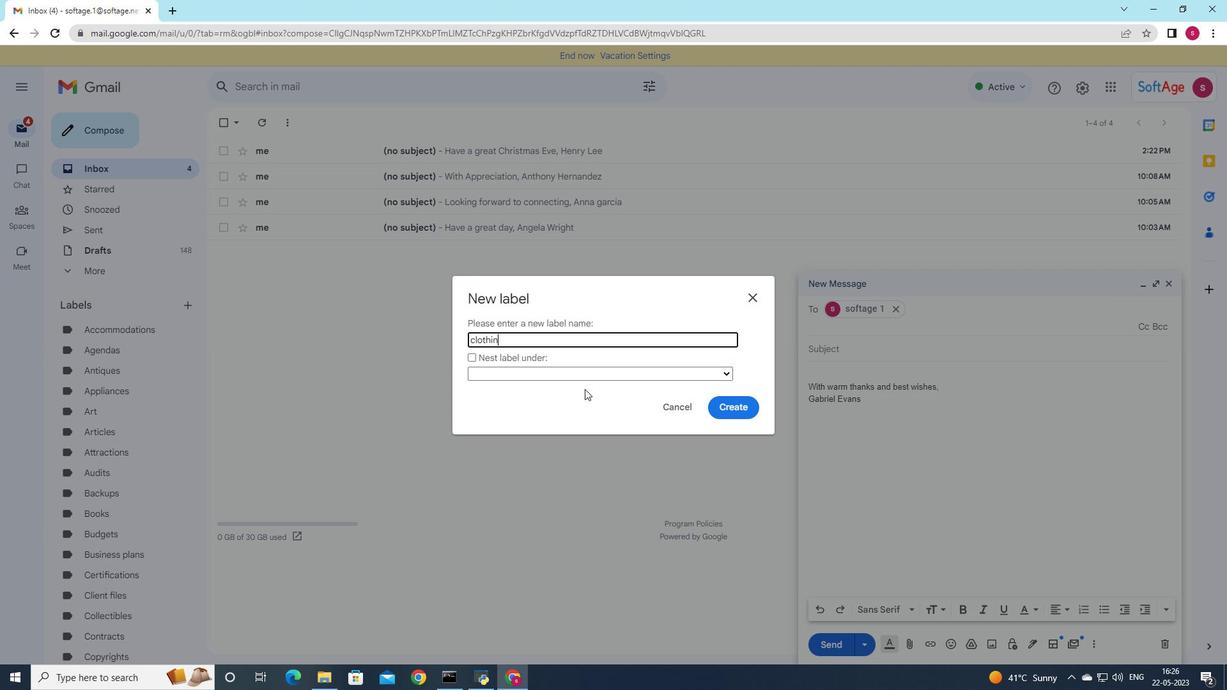 
Action: Mouse moved to (476, 338)
Screenshot: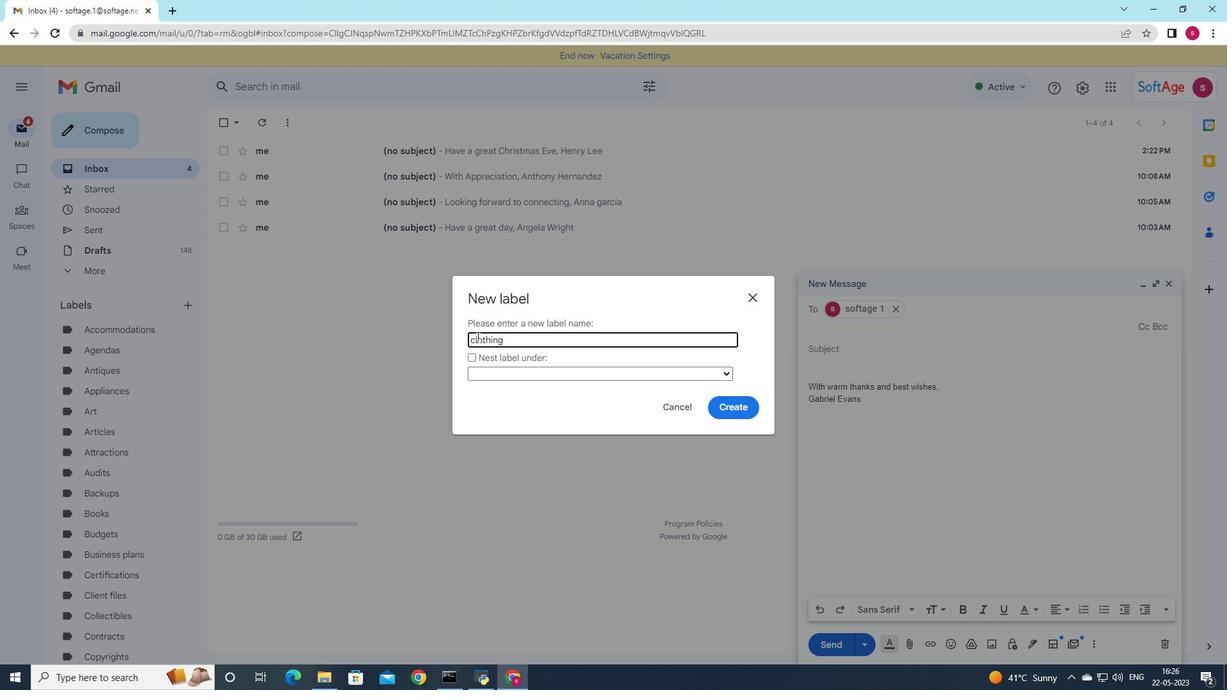 
Action: Mouse pressed left at (476, 338)
Screenshot: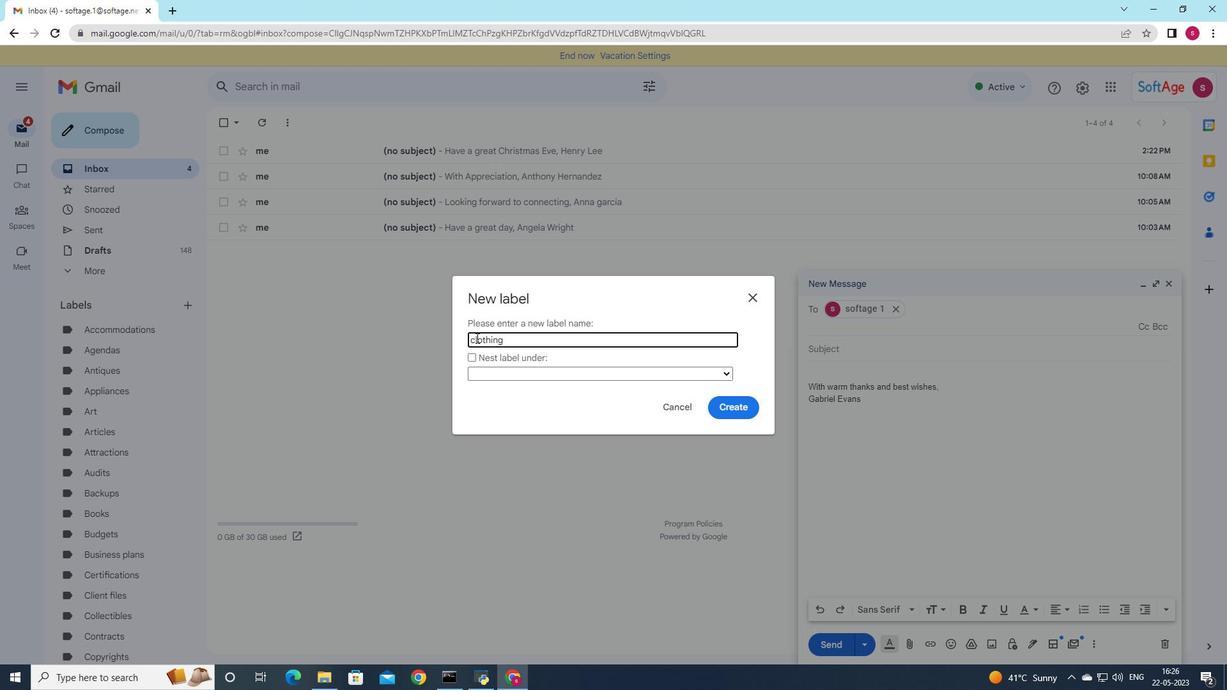 
Action: Key pressed <Key.backspace><Key.shift>c
Screenshot: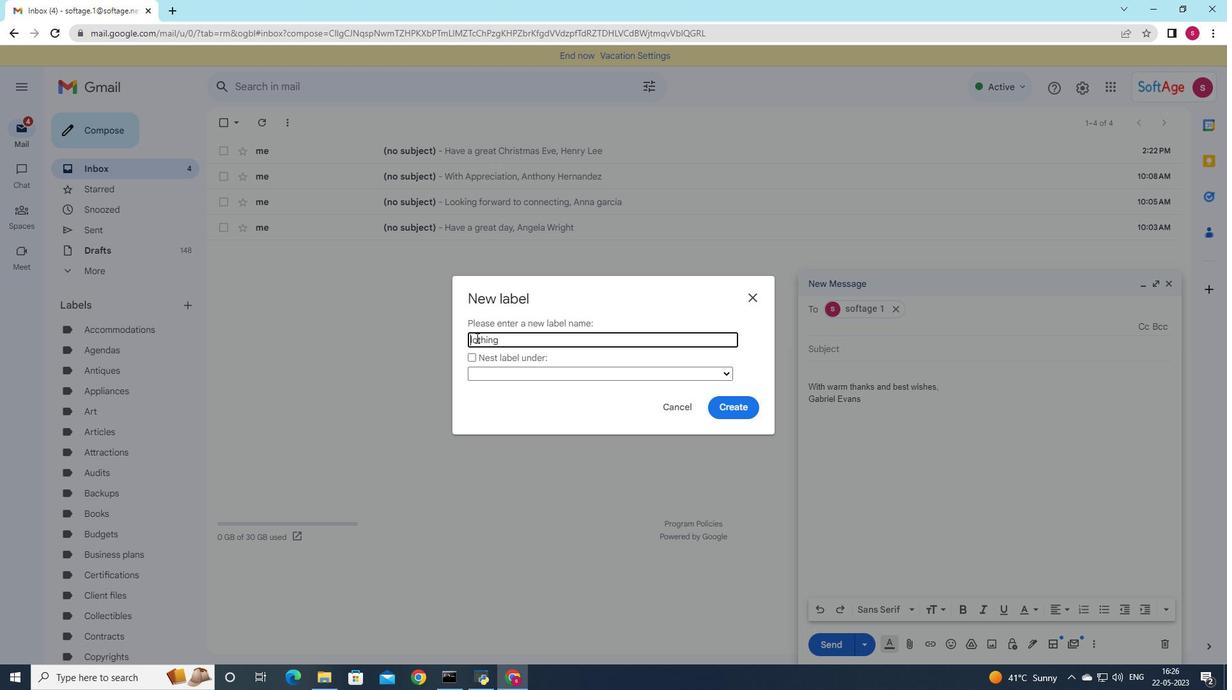 
Action: Mouse moved to (581, 358)
Screenshot: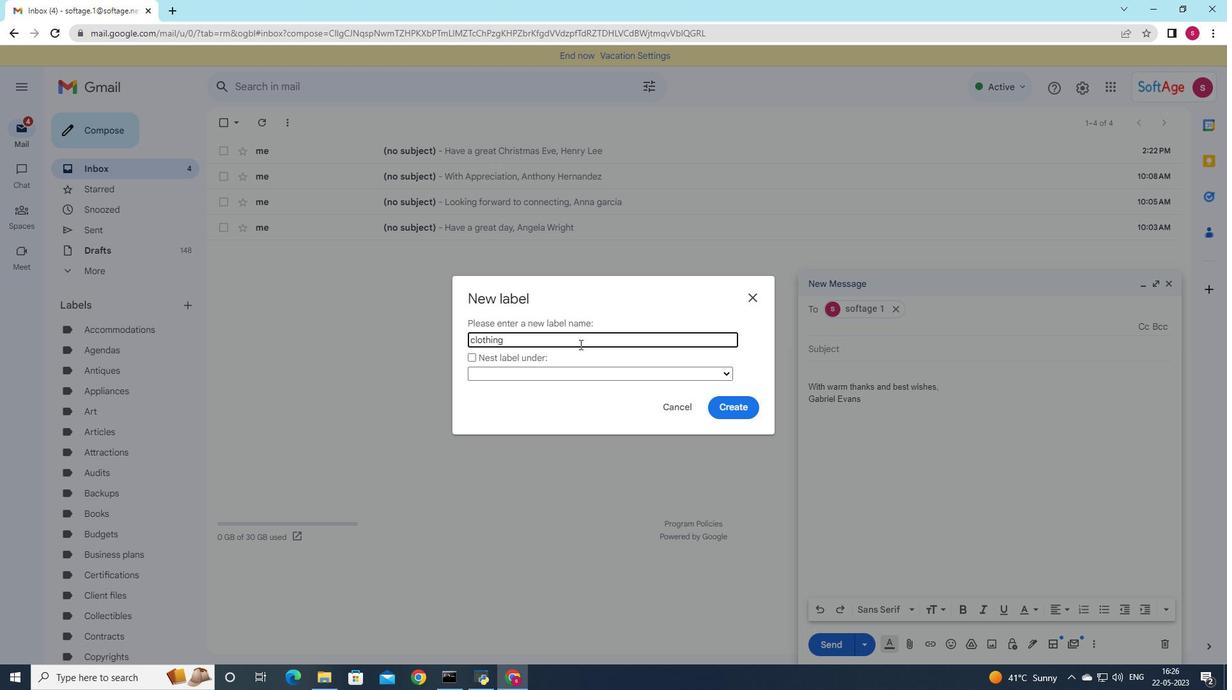
Action: Key pressed <Key.backspace><Key.shift>C
Screenshot: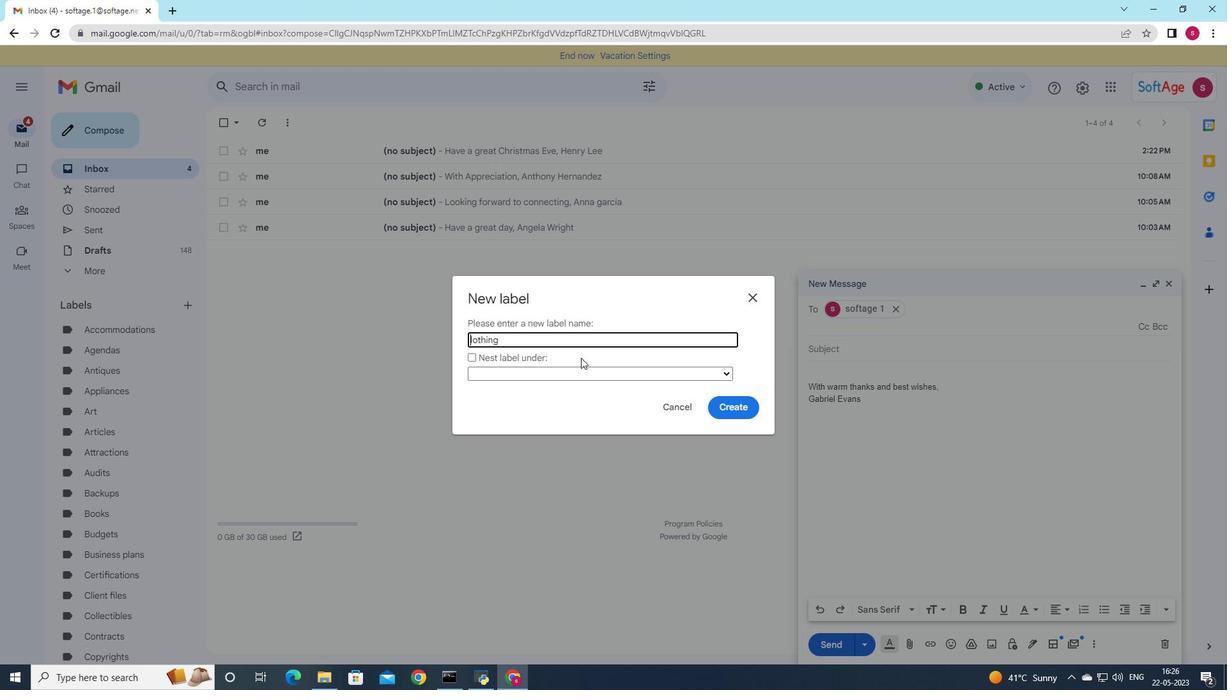 
Action: Mouse moved to (717, 408)
Screenshot: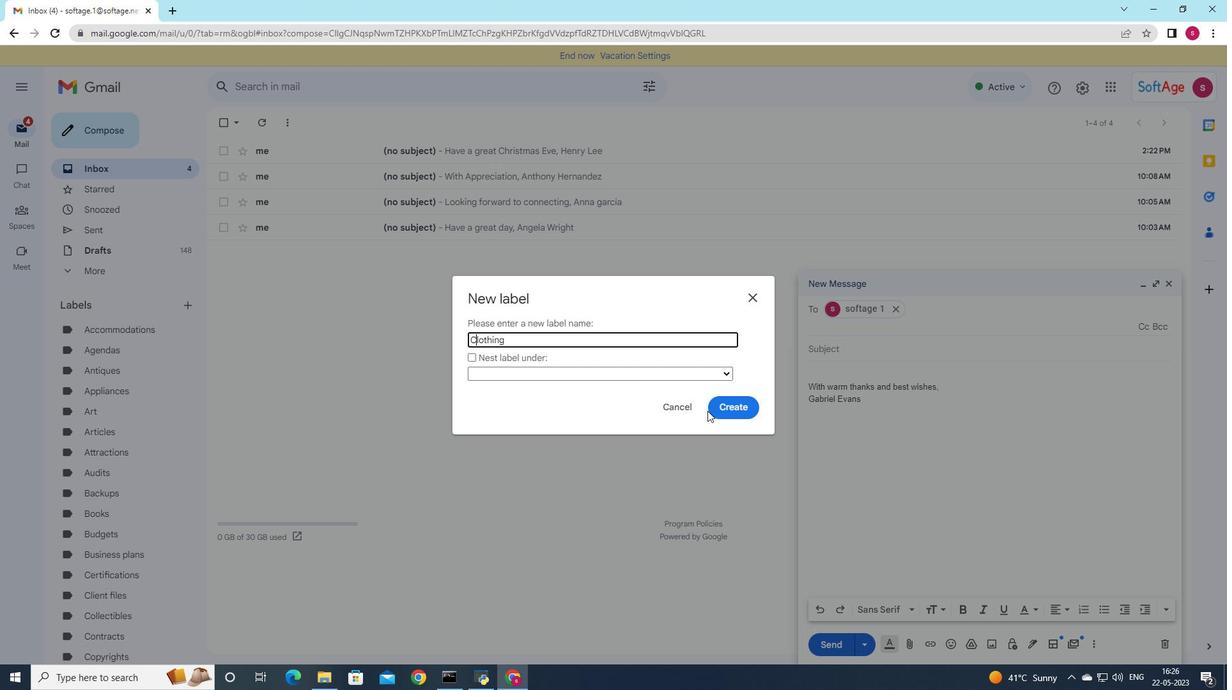 
Action: Mouse pressed left at (717, 408)
Screenshot: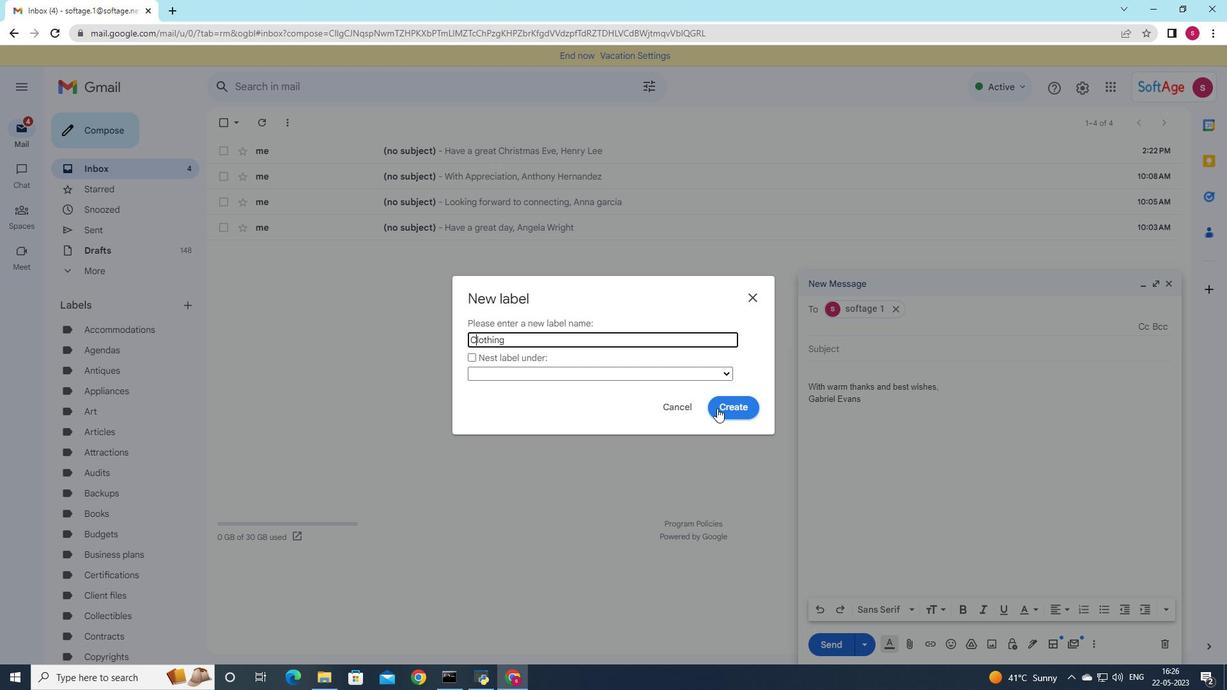 
